 Task: Search one way flight ticket for 1 adult, 6 children, 1 infant in seat and 1 infant on lap in business from Watertown: Watertown International Airport to Raleigh: Raleigh-durham International Airport on 8-5-2023. Choice of flights is Southwest. Number of bags: 1 carry on bag. Price is upto 100000. Outbound departure time preference is 12:30.
Action: Mouse moved to (413, 163)
Screenshot: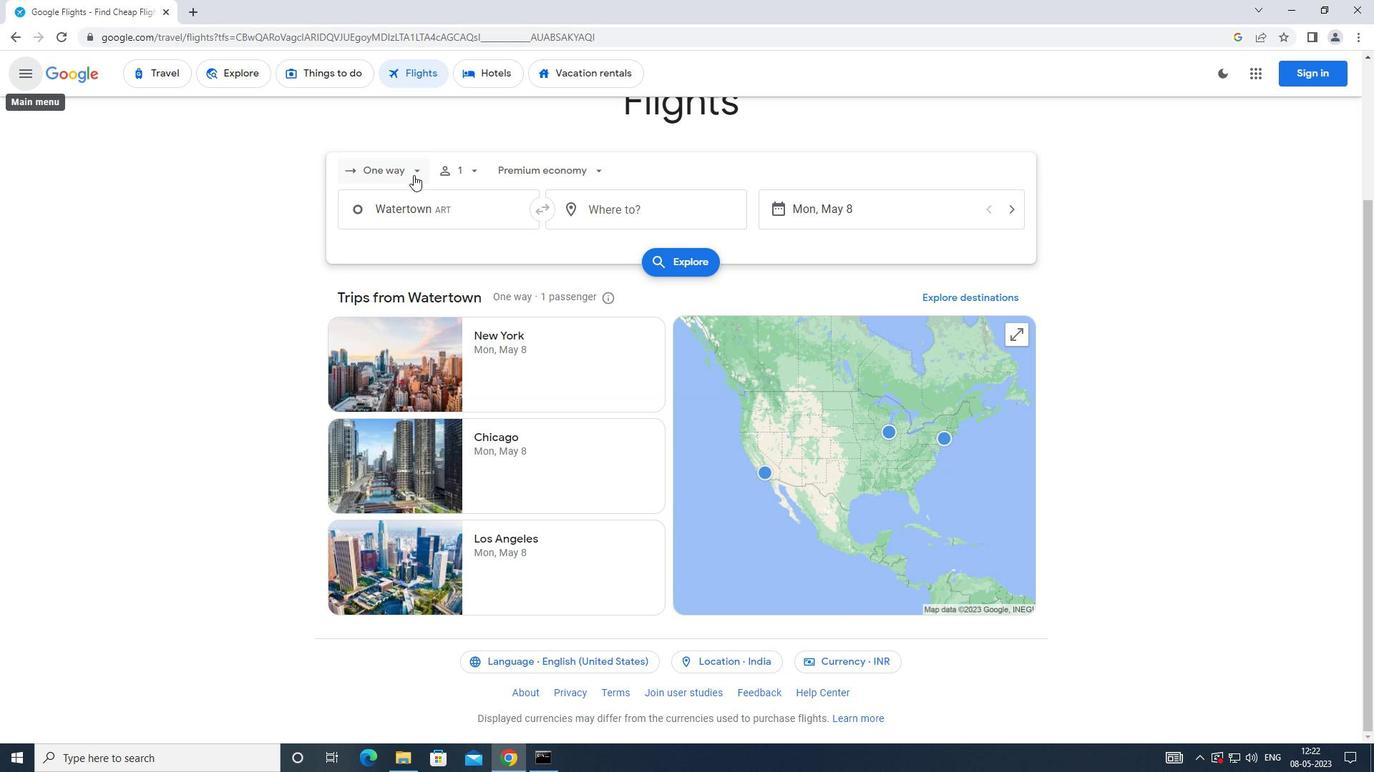 
Action: Mouse pressed left at (413, 163)
Screenshot: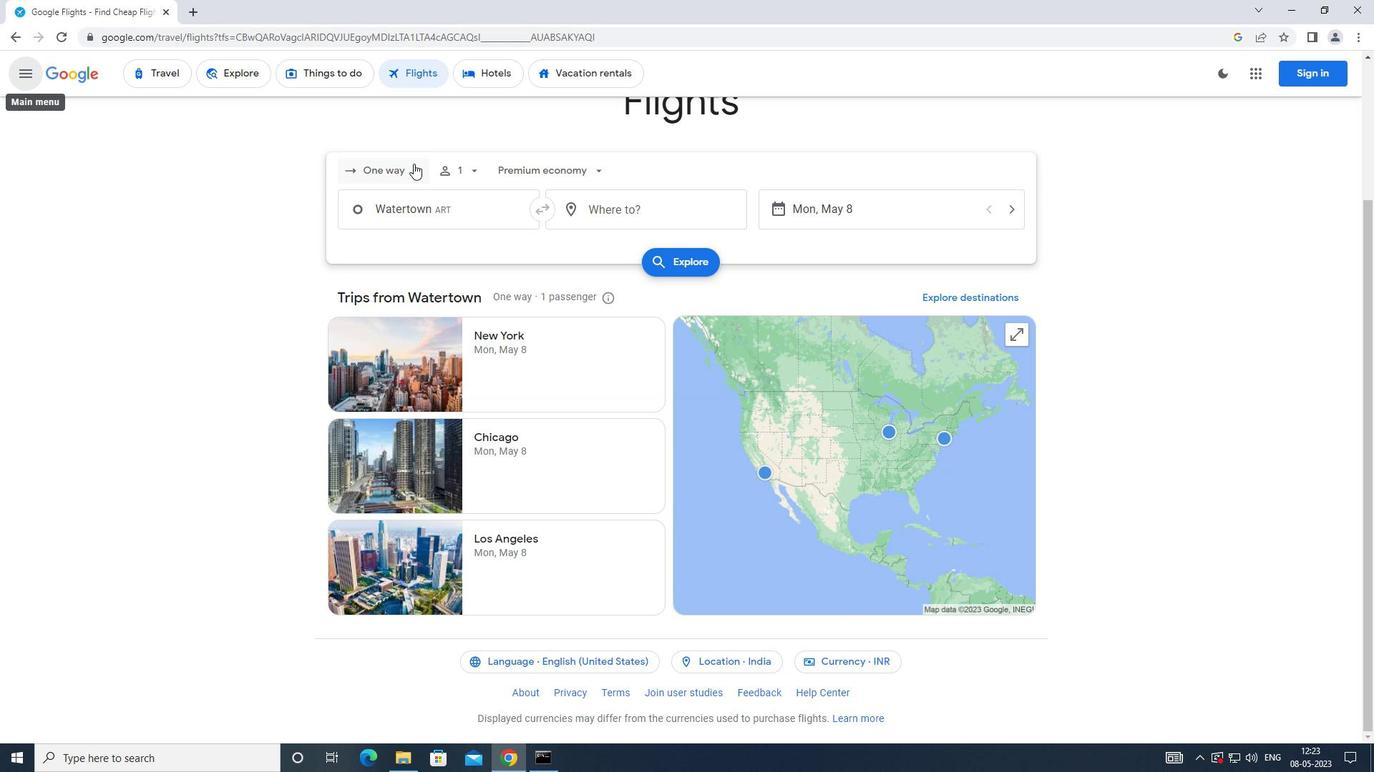 
Action: Mouse moved to (420, 248)
Screenshot: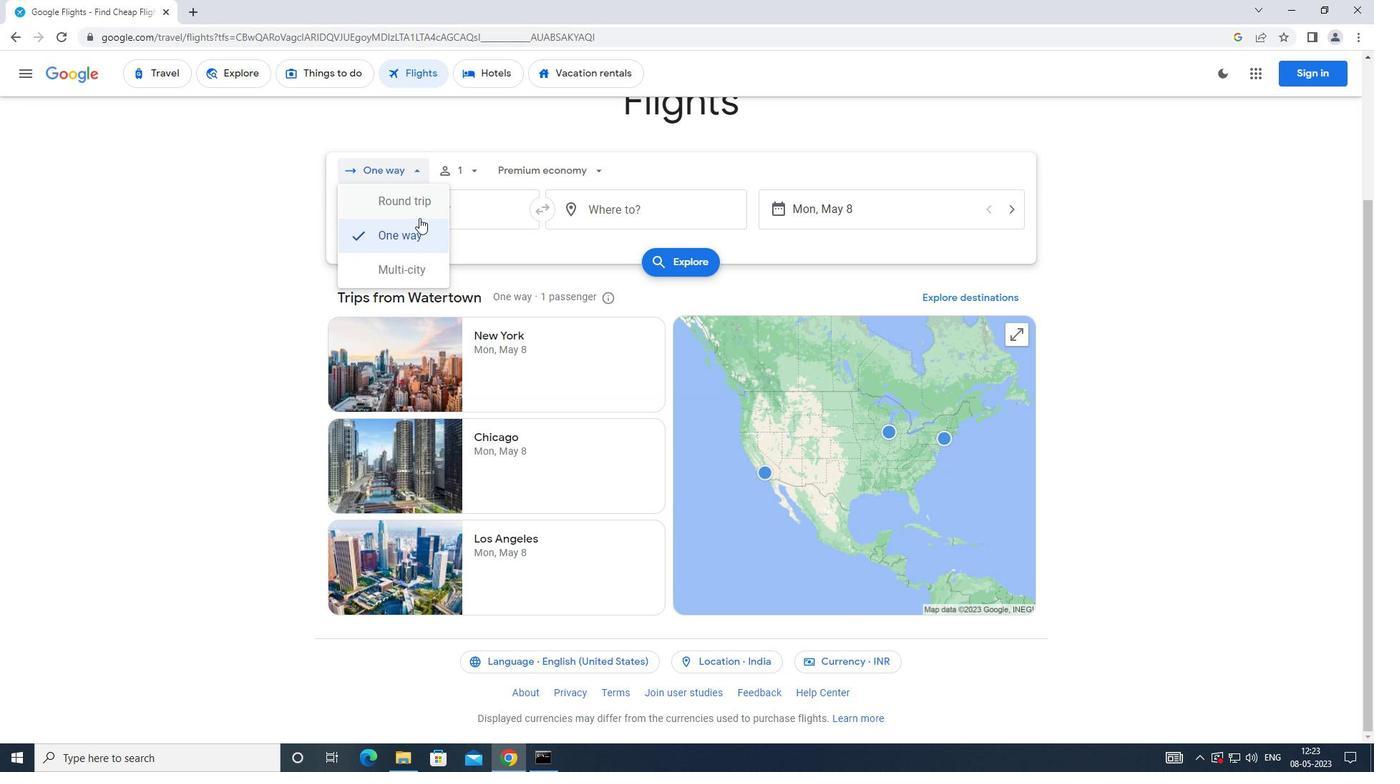 
Action: Mouse pressed left at (420, 248)
Screenshot: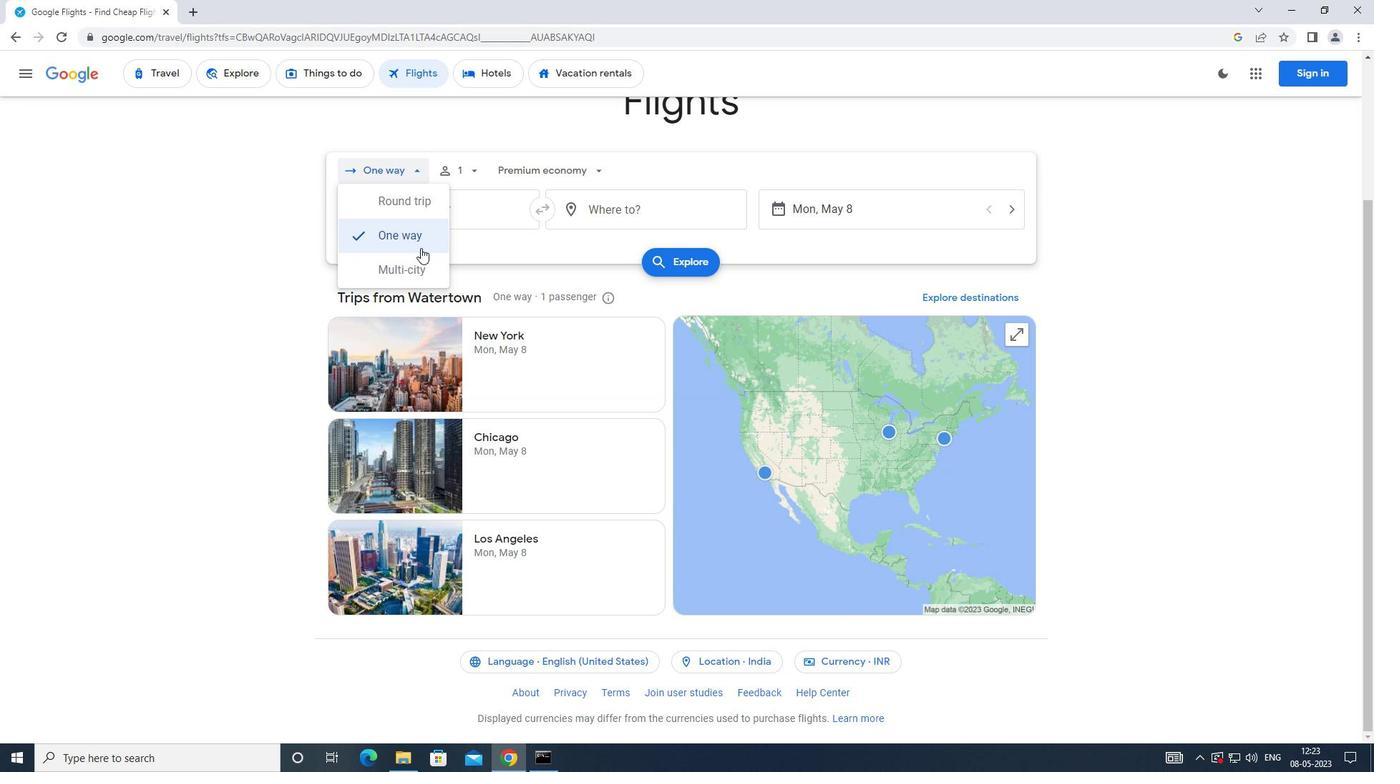 
Action: Mouse moved to (455, 171)
Screenshot: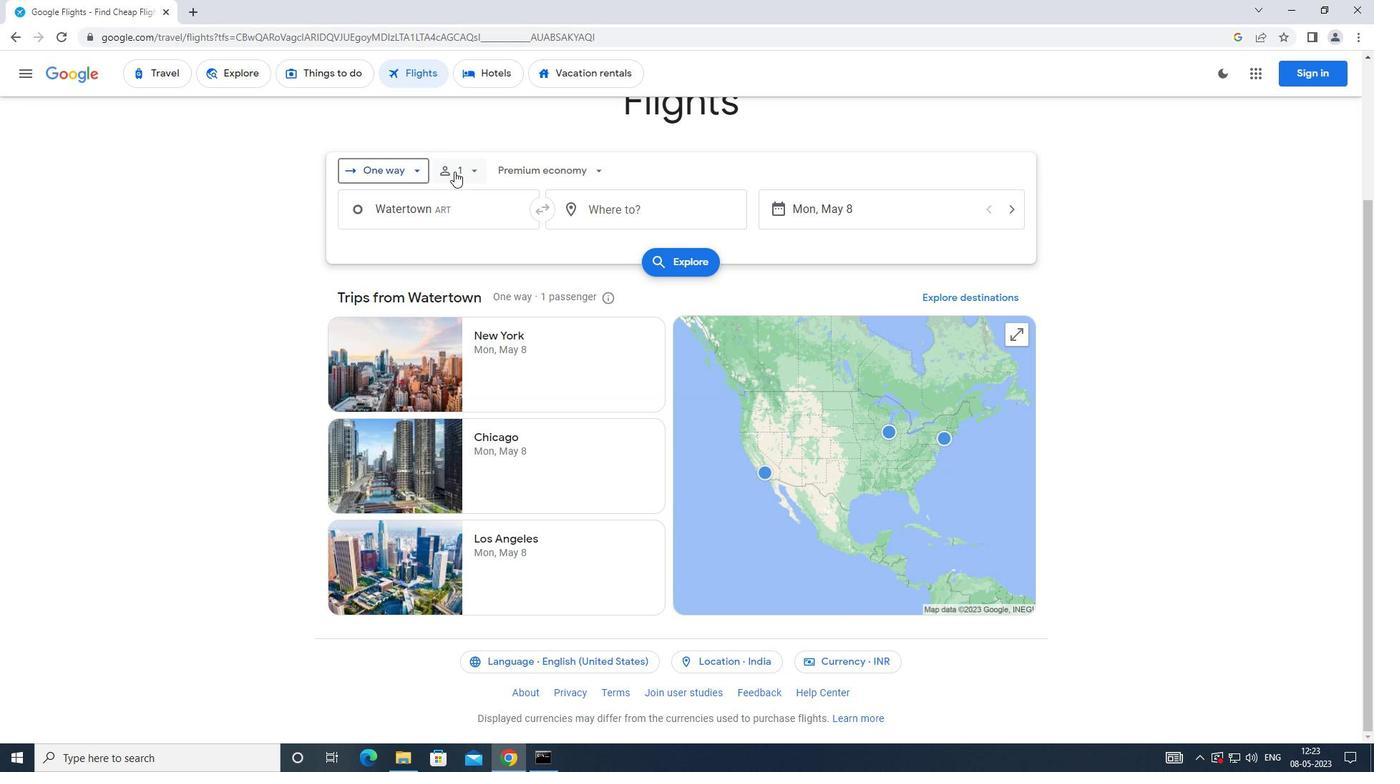 
Action: Mouse pressed left at (455, 171)
Screenshot: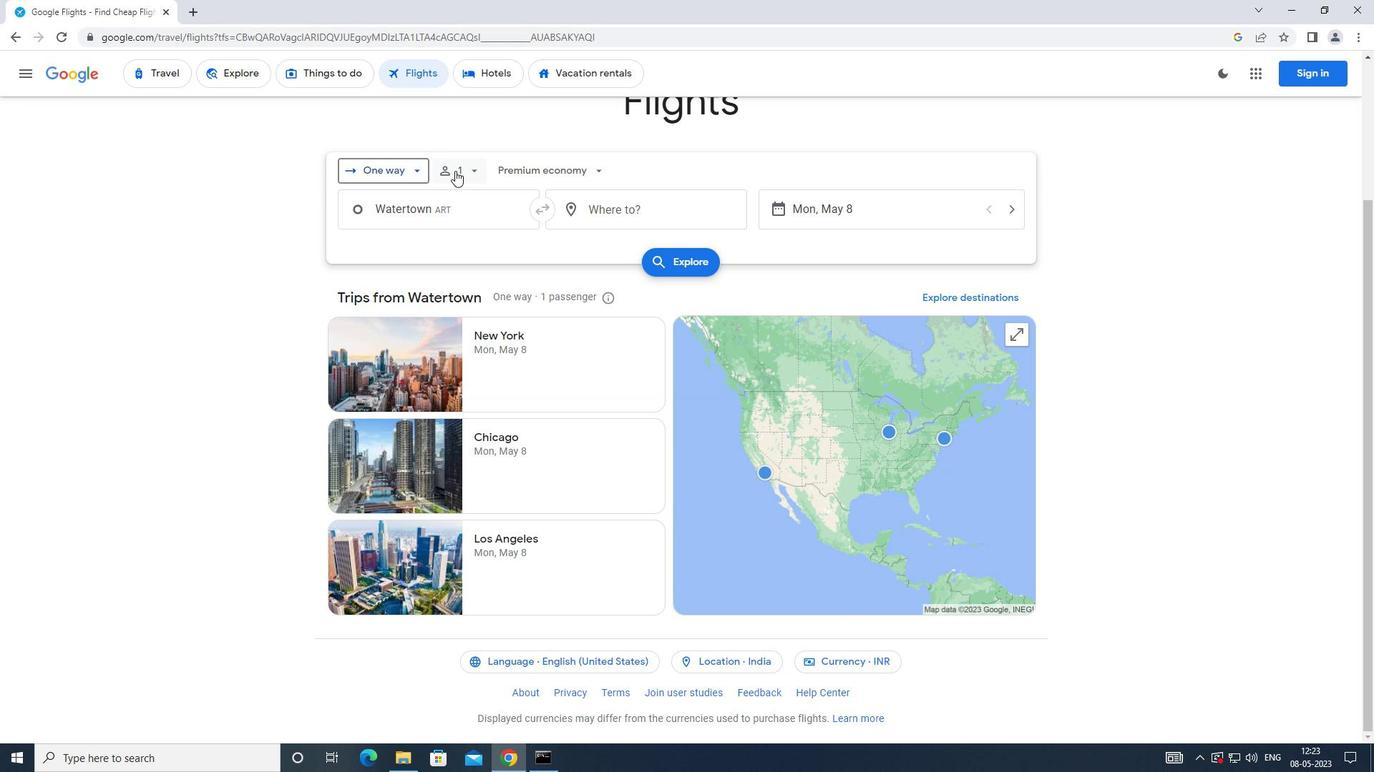 
Action: Mouse moved to (586, 248)
Screenshot: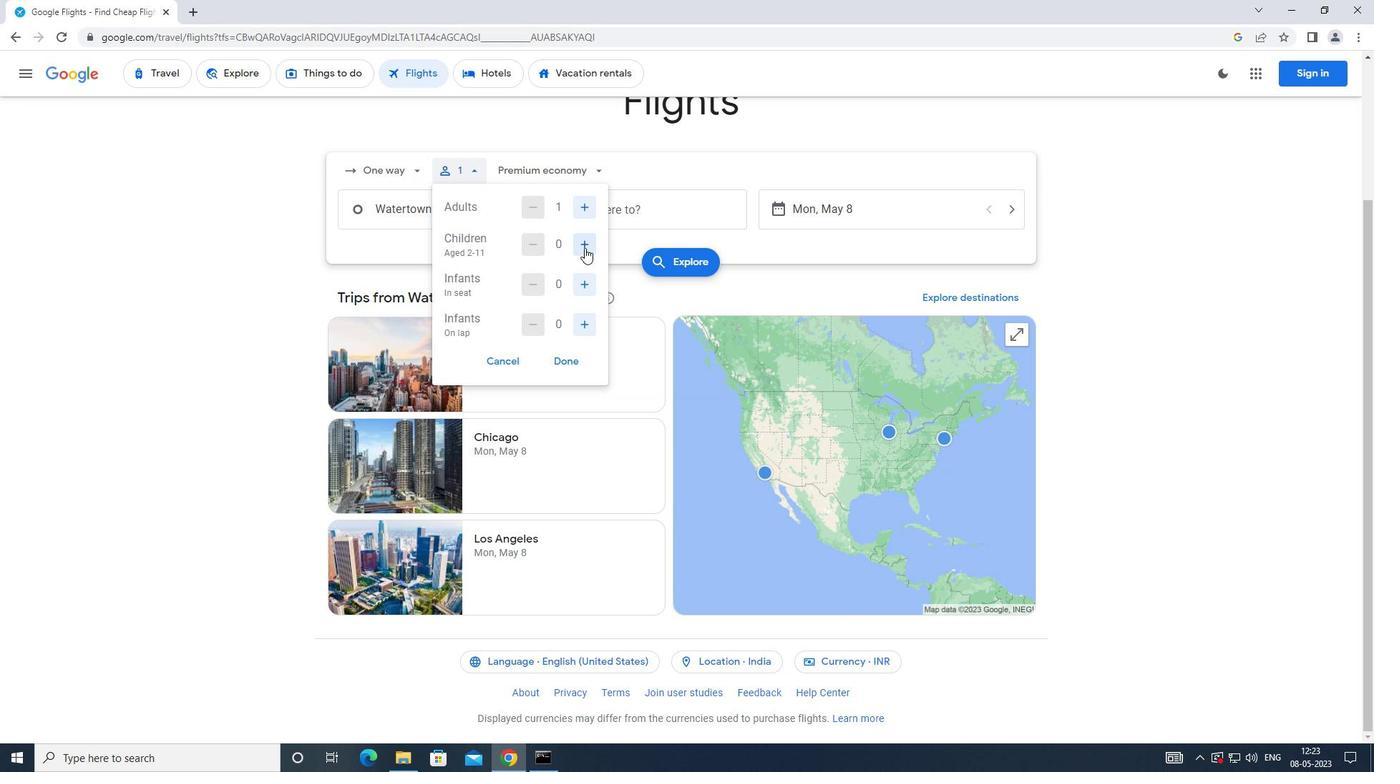 
Action: Mouse pressed left at (586, 248)
Screenshot: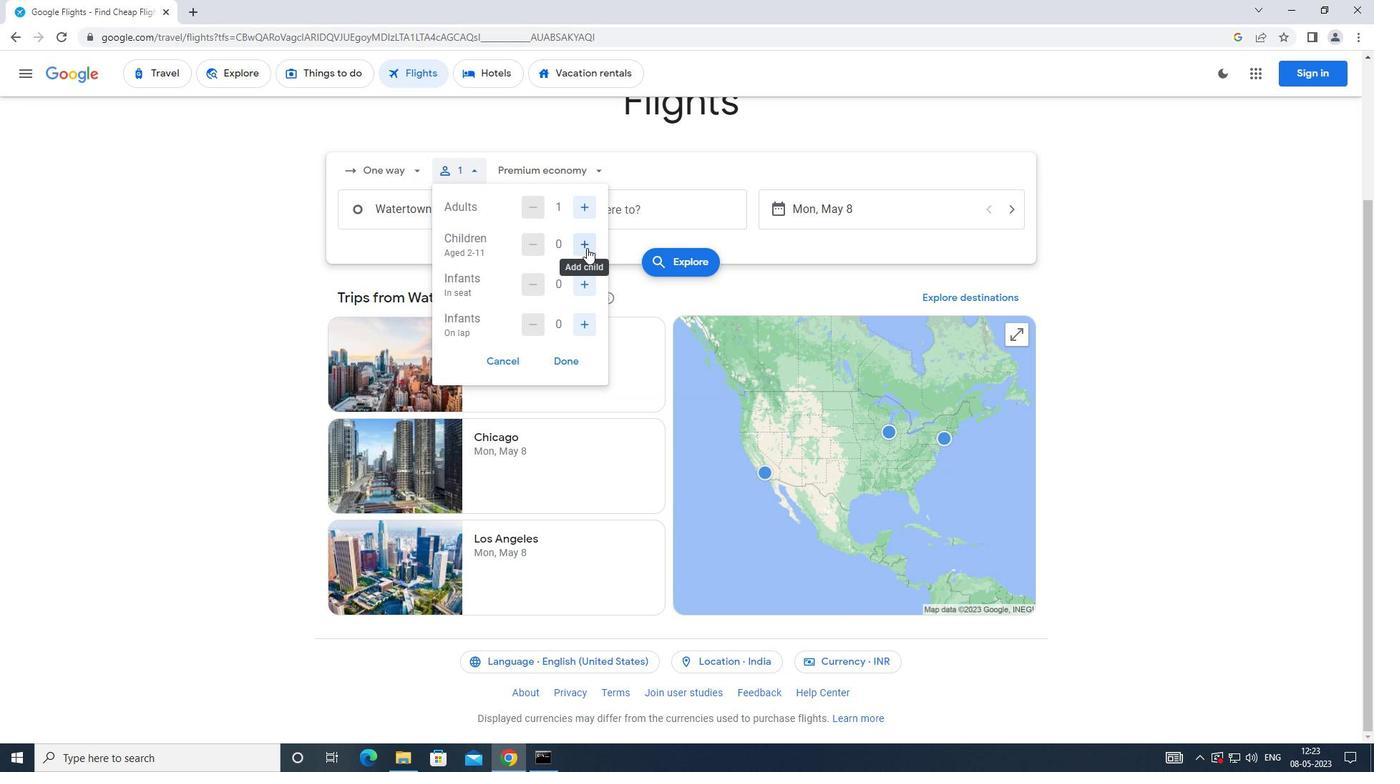 
Action: Mouse moved to (587, 248)
Screenshot: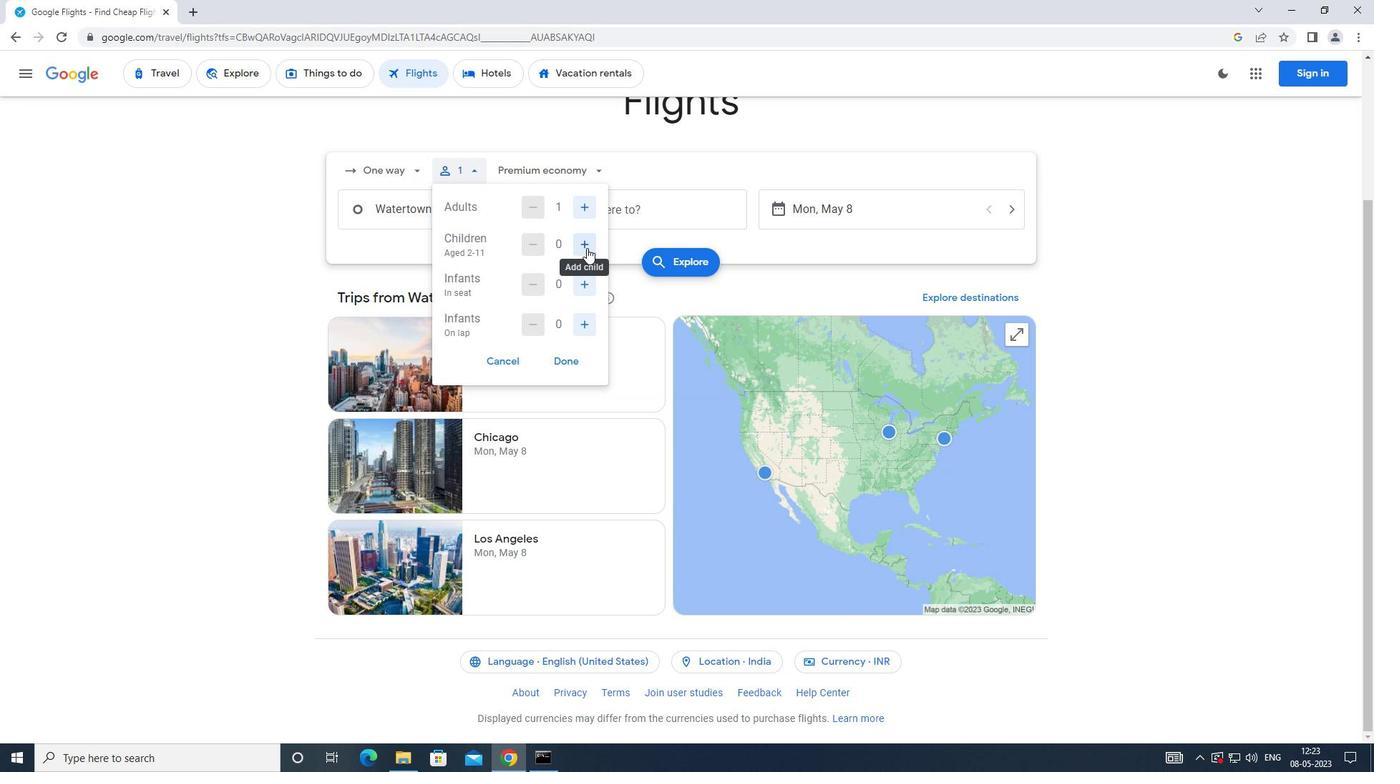 
Action: Mouse pressed left at (587, 248)
Screenshot: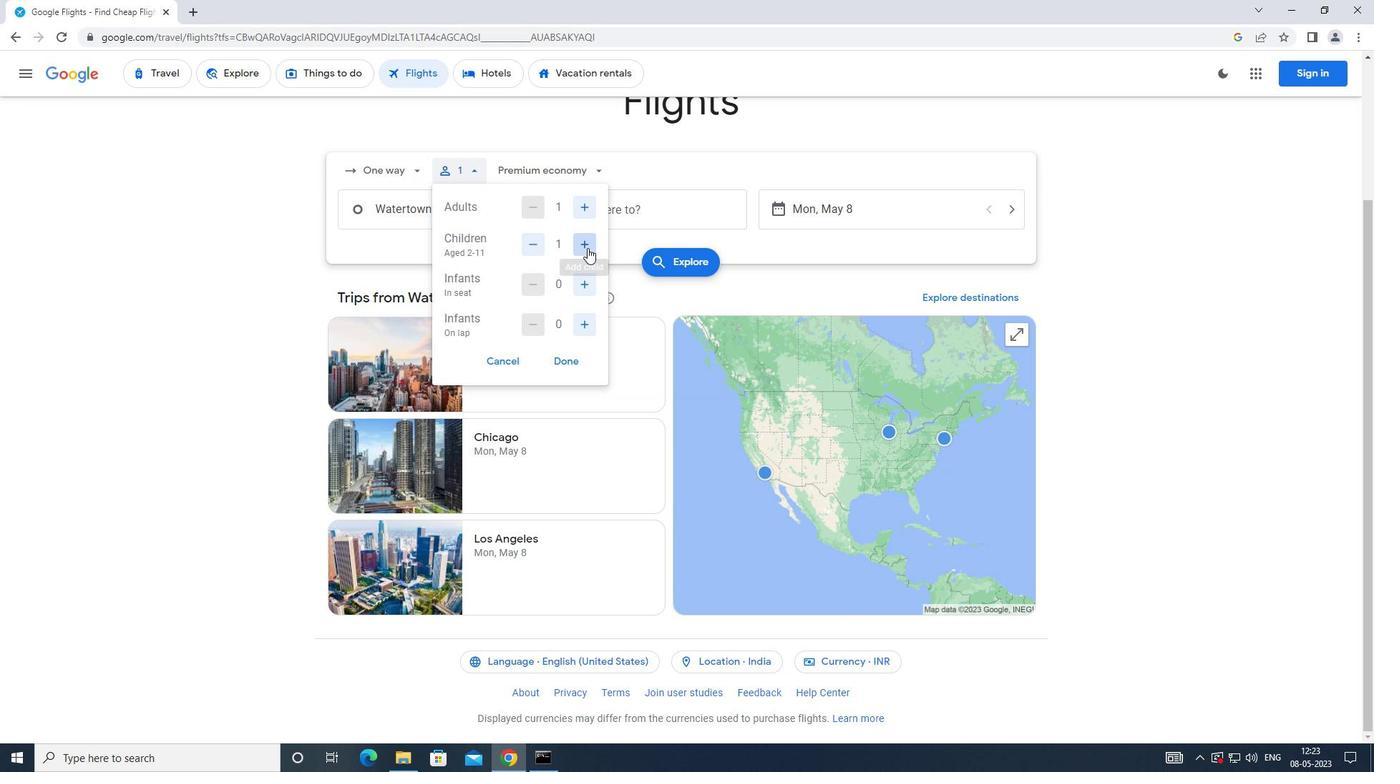 
Action: Mouse pressed left at (587, 248)
Screenshot: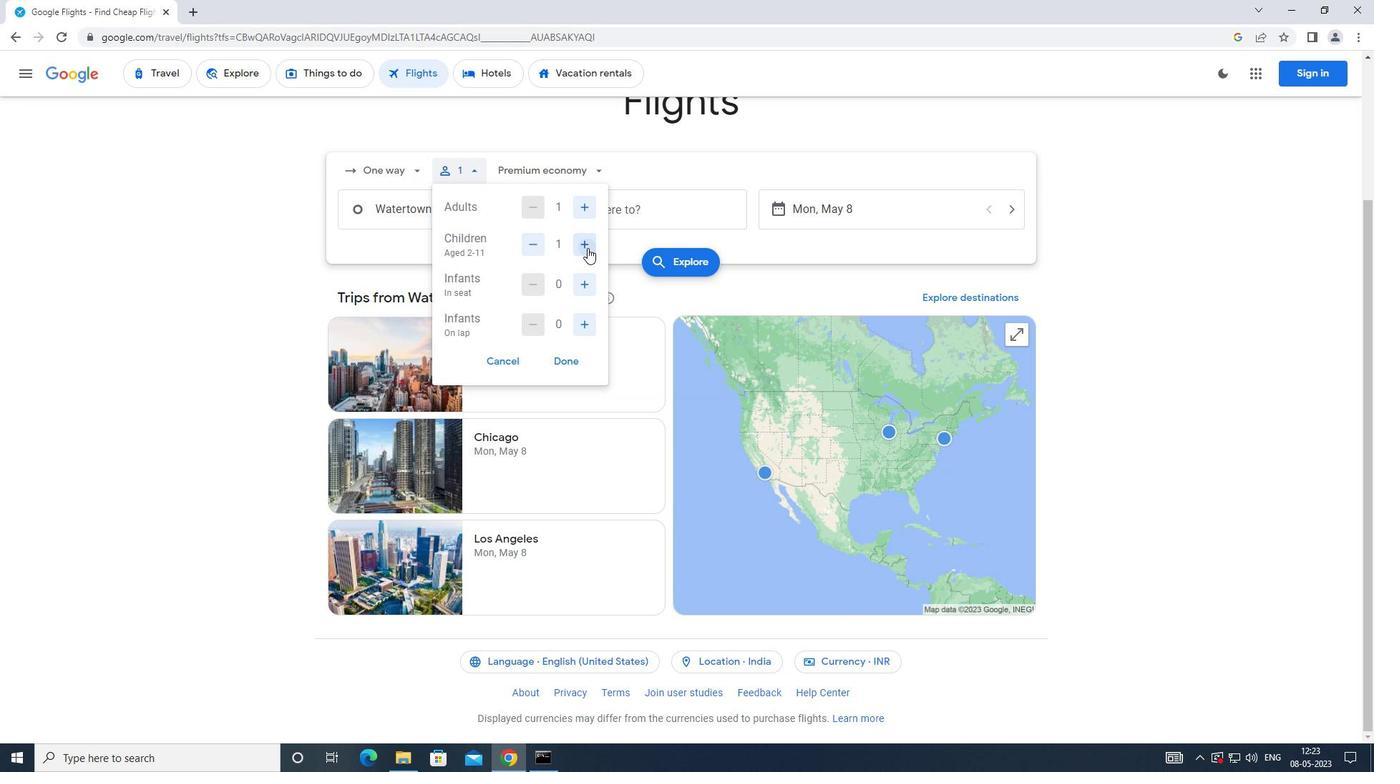 
Action: Mouse pressed left at (587, 248)
Screenshot: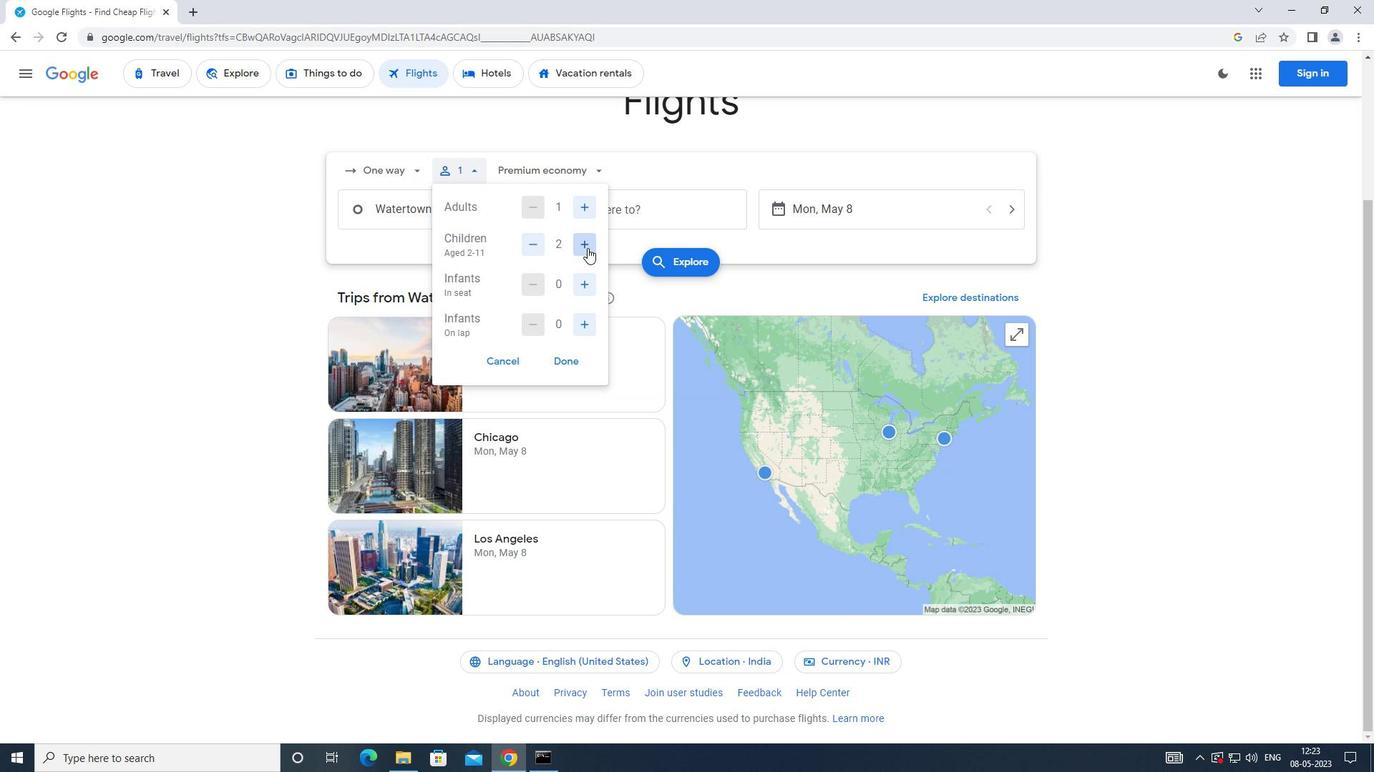 
Action: Mouse moved to (587, 248)
Screenshot: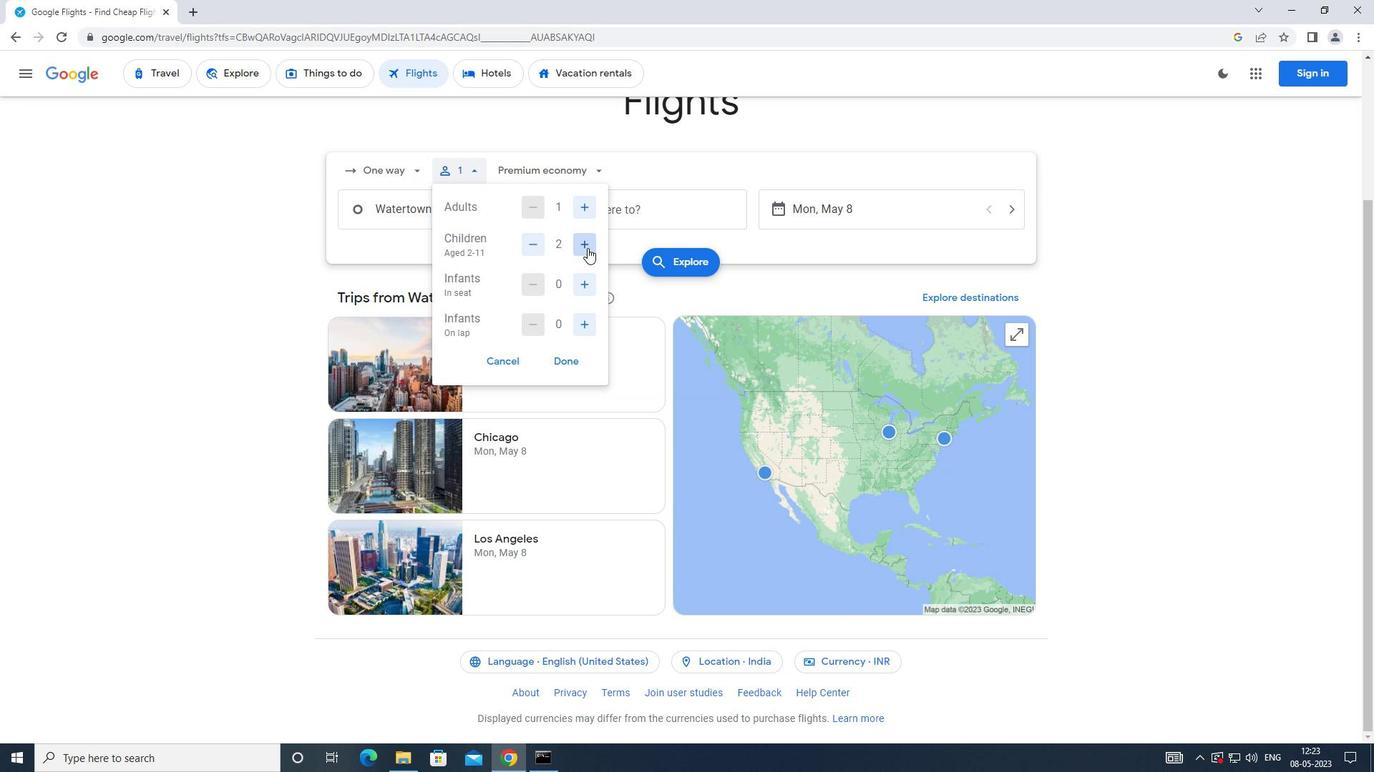
Action: Mouse pressed left at (587, 248)
Screenshot: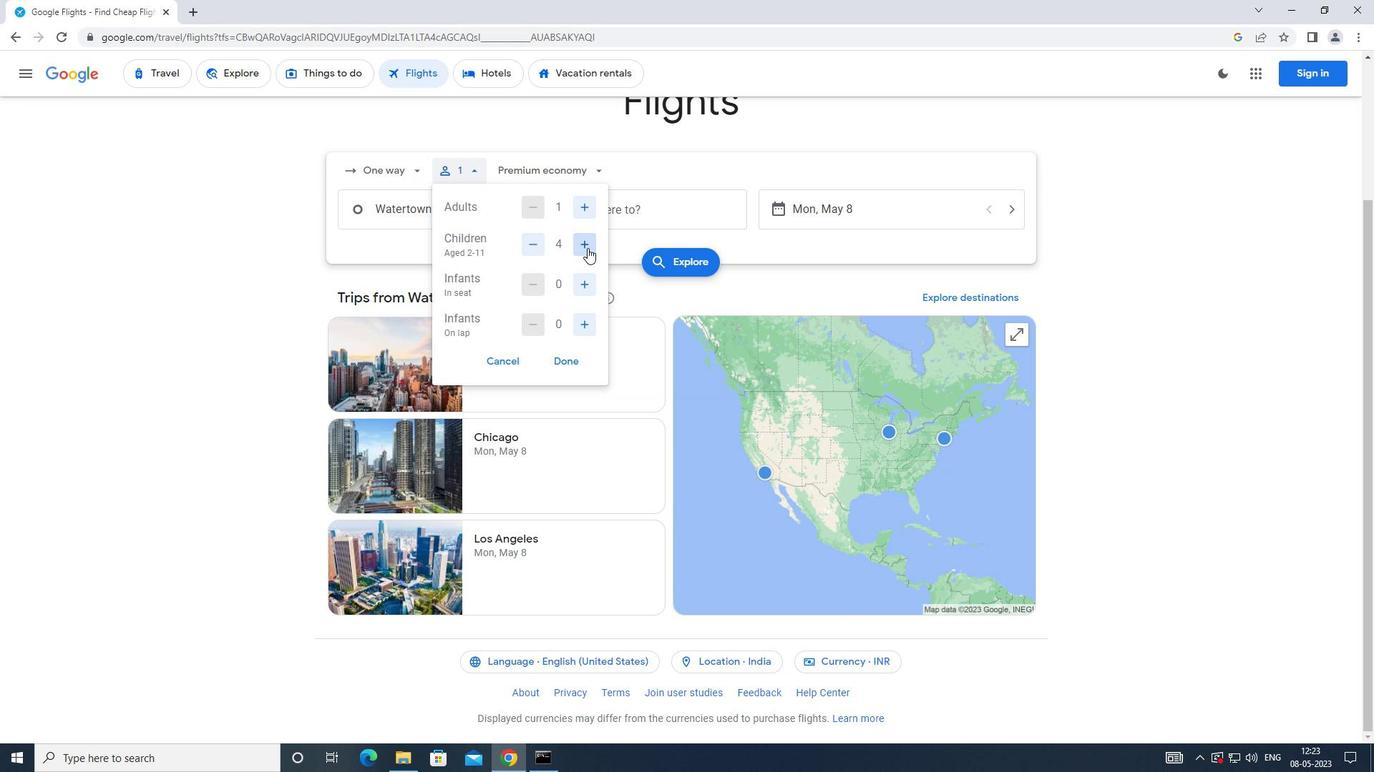 
Action: Mouse pressed left at (587, 248)
Screenshot: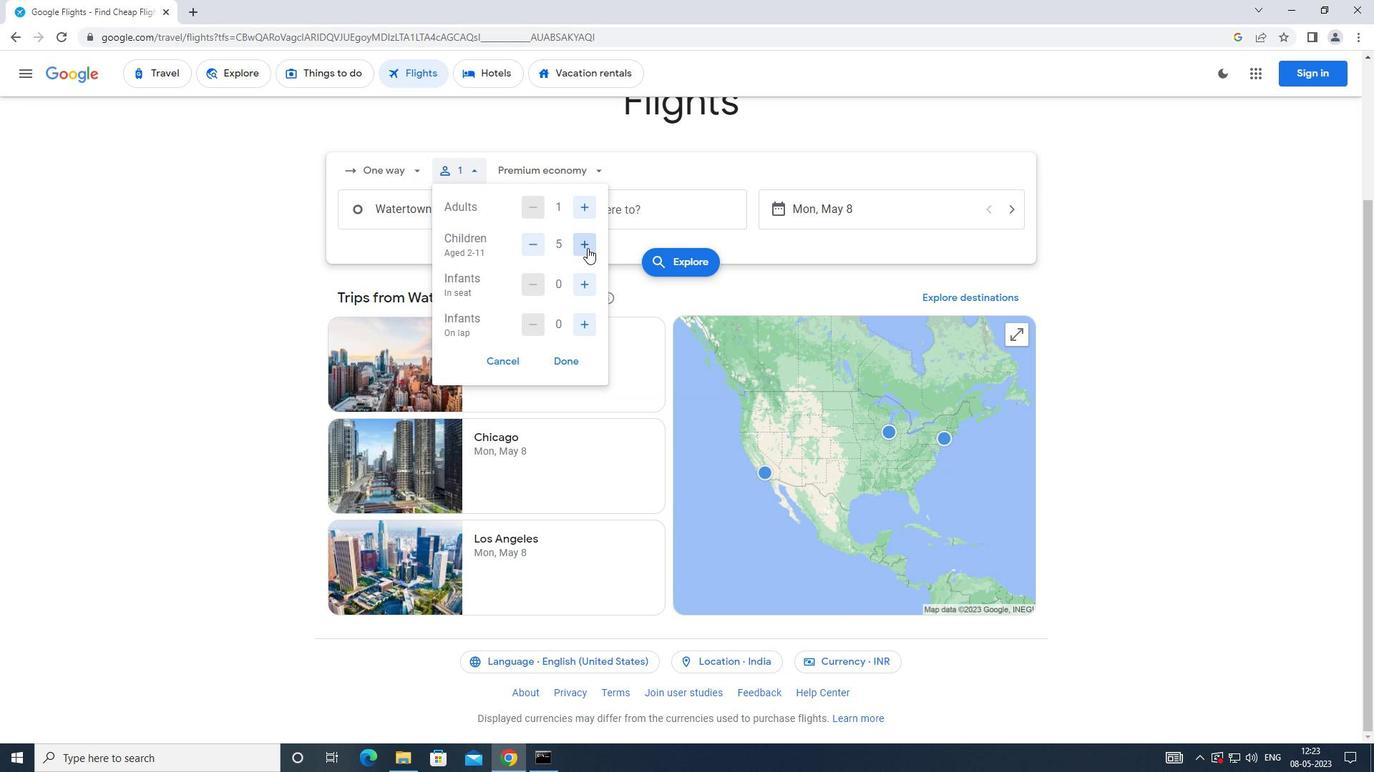 
Action: Mouse moved to (581, 276)
Screenshot: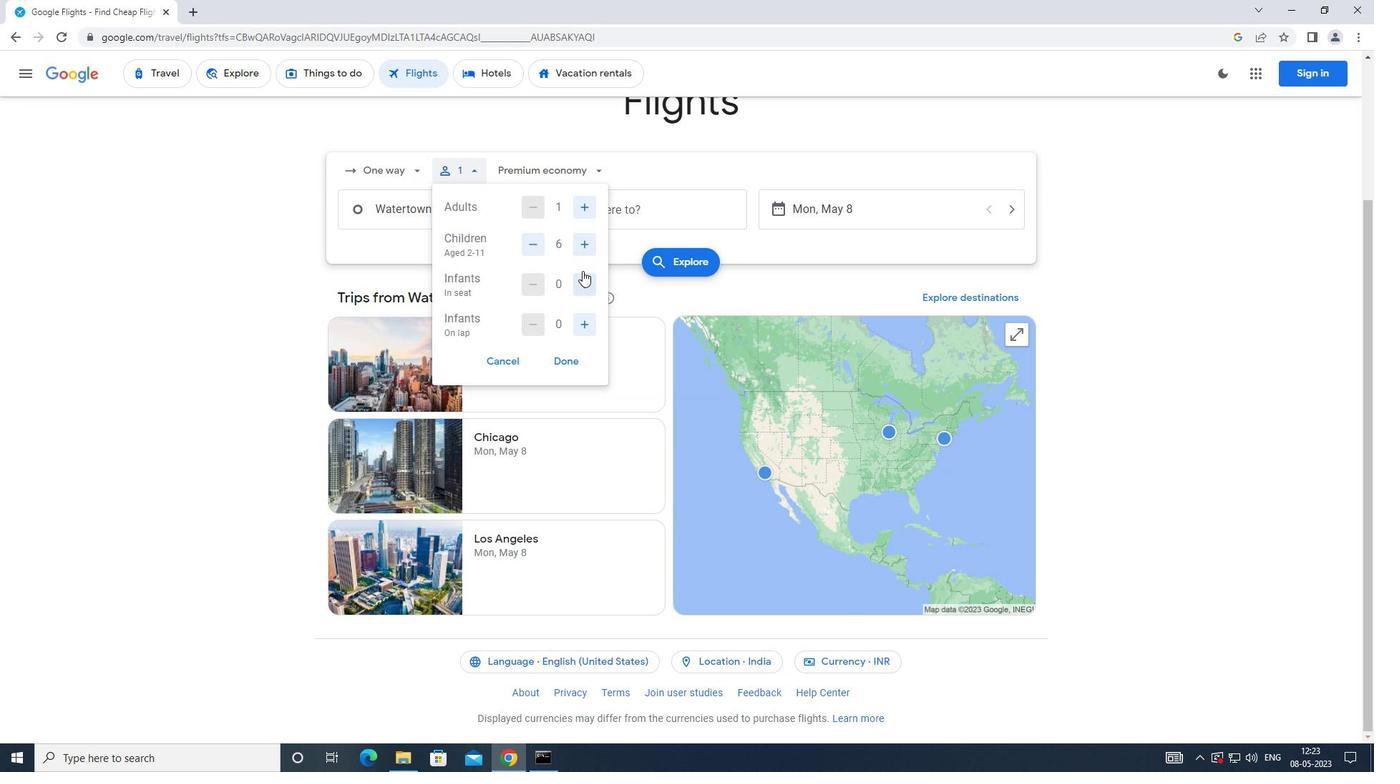 
Action: Mouse pressed left at (581, 276)
Screenshot: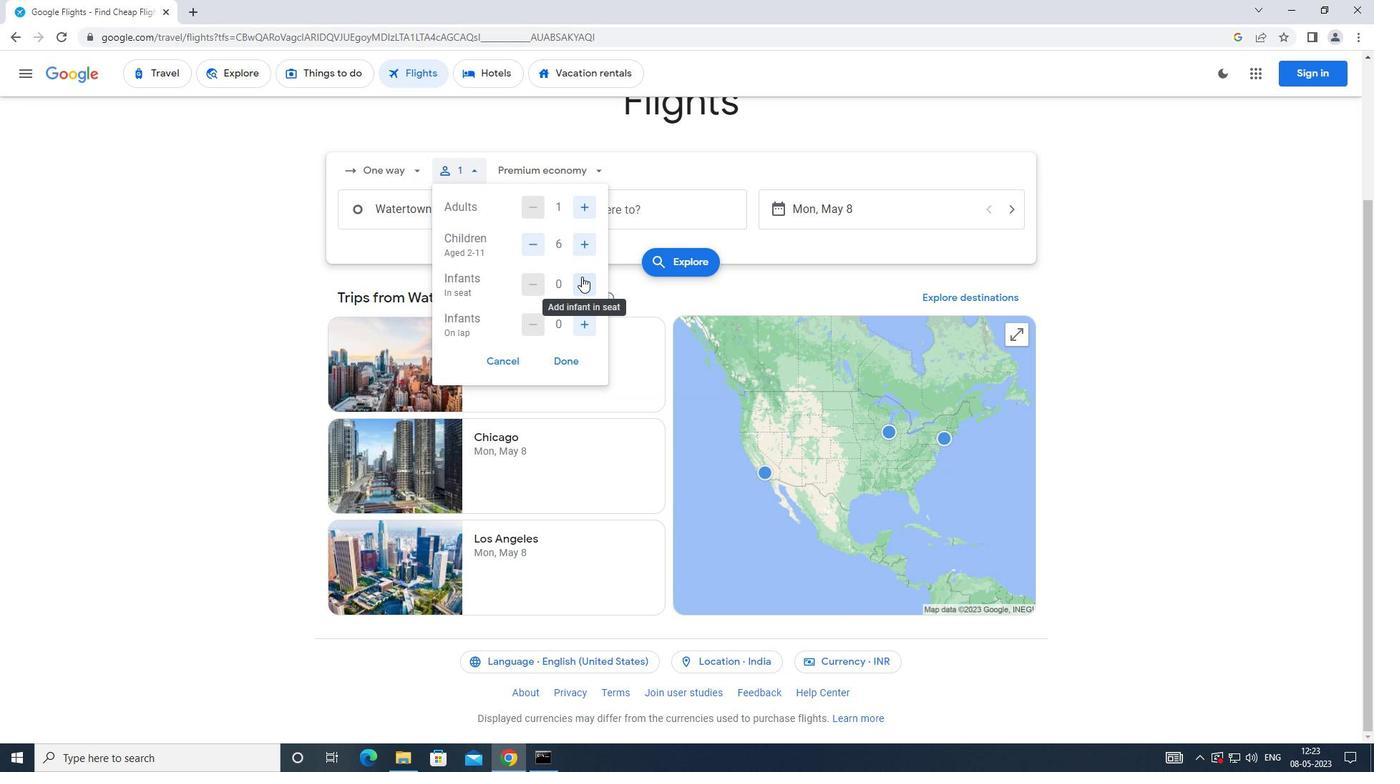 
Action: Mouse moved to (580, 318)
Screenshot: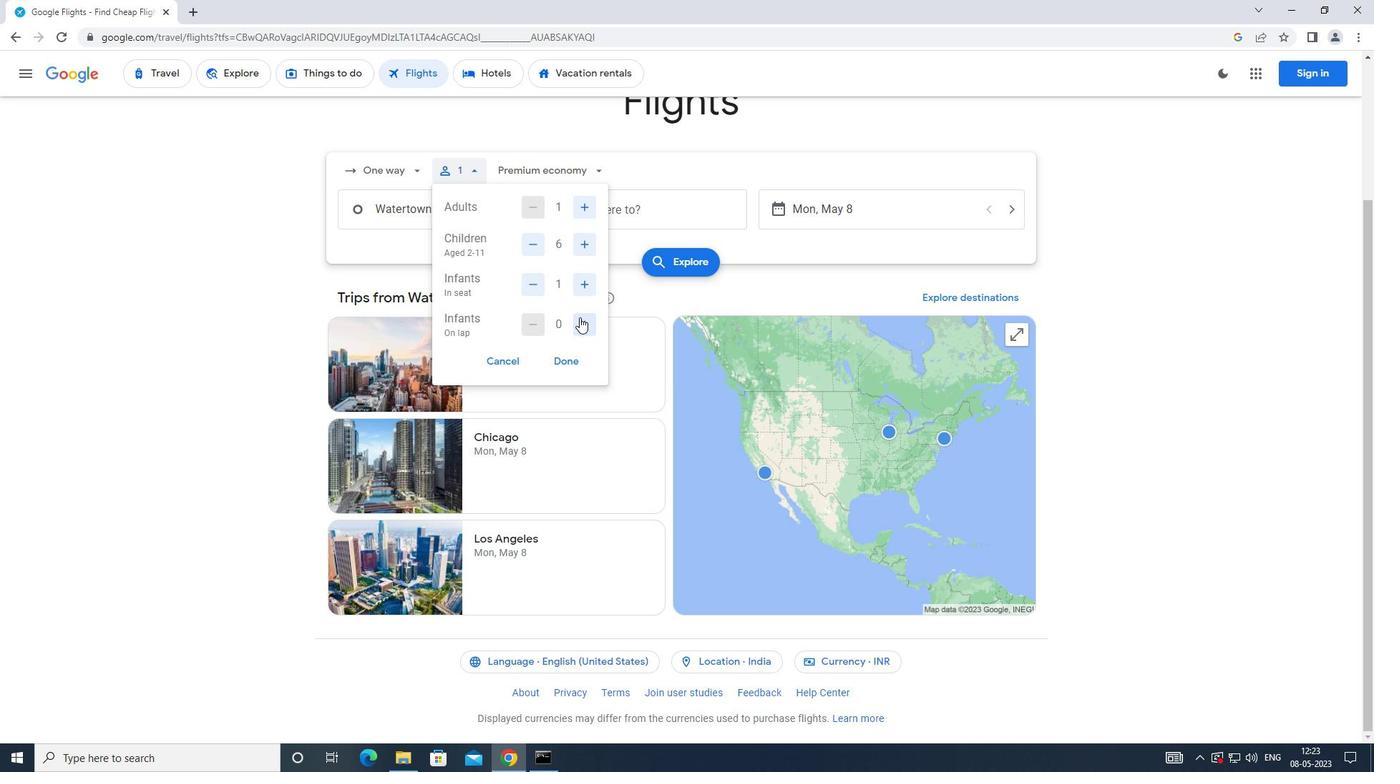 
Action: Mouse pressed left at (580, 318)
Screenshot: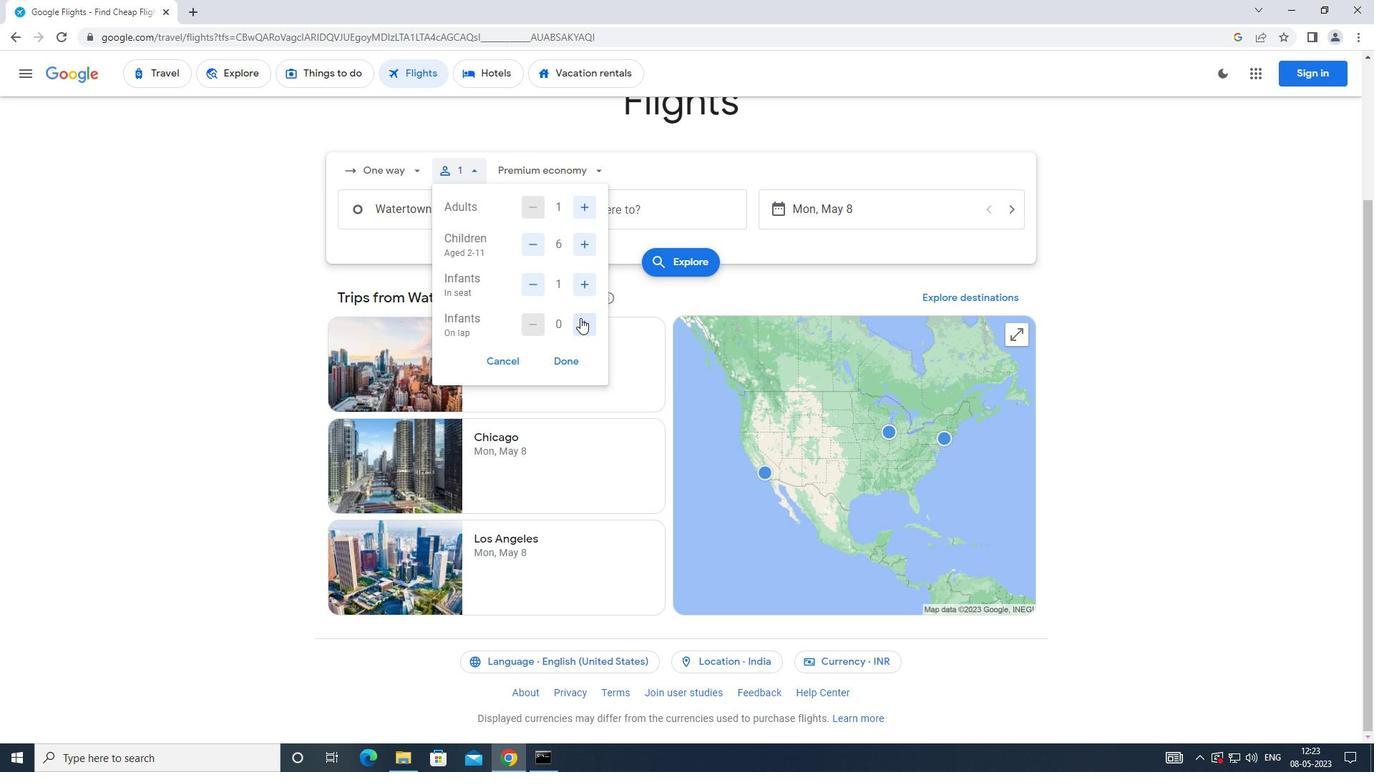 
Action: Mouse moved to (571, 362)
Screenshot: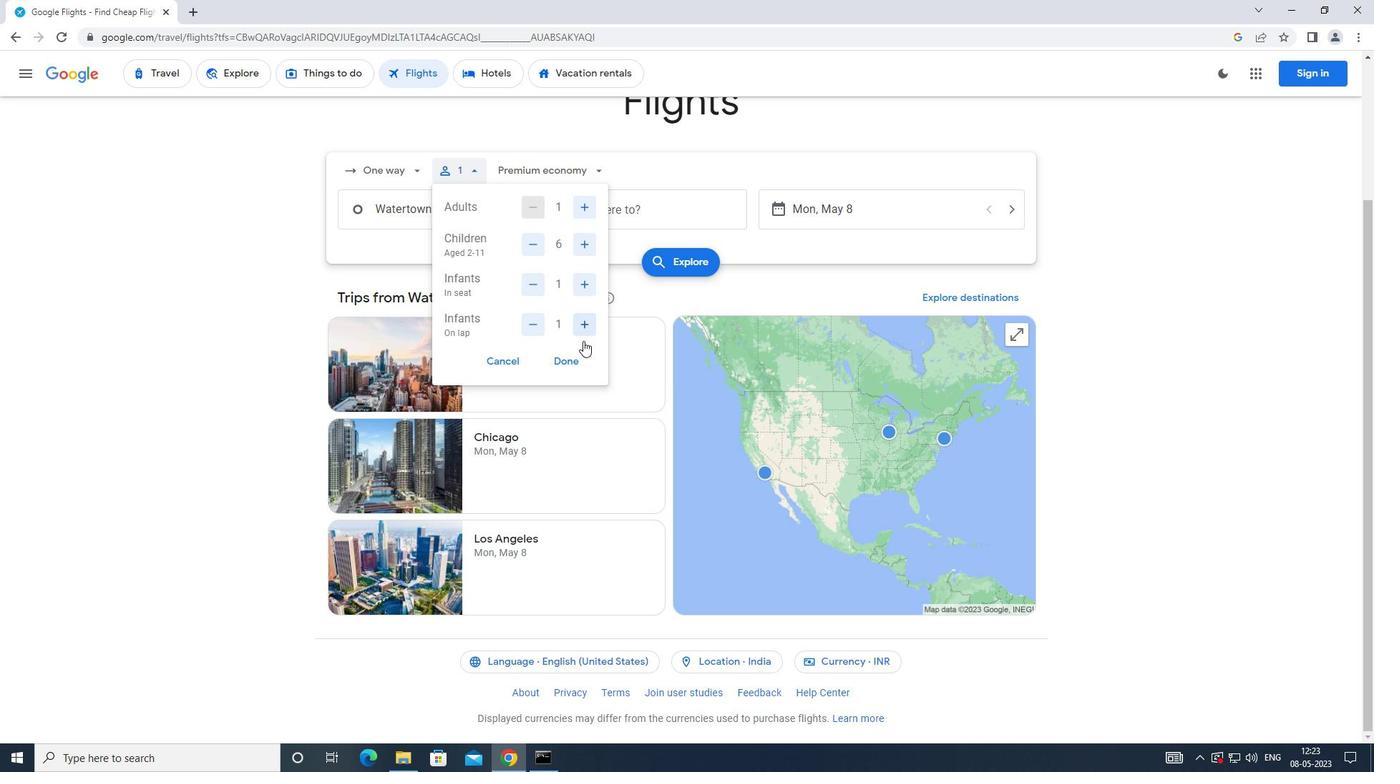 
Action: Mouse pressed left at (571, 362)
Screenshot: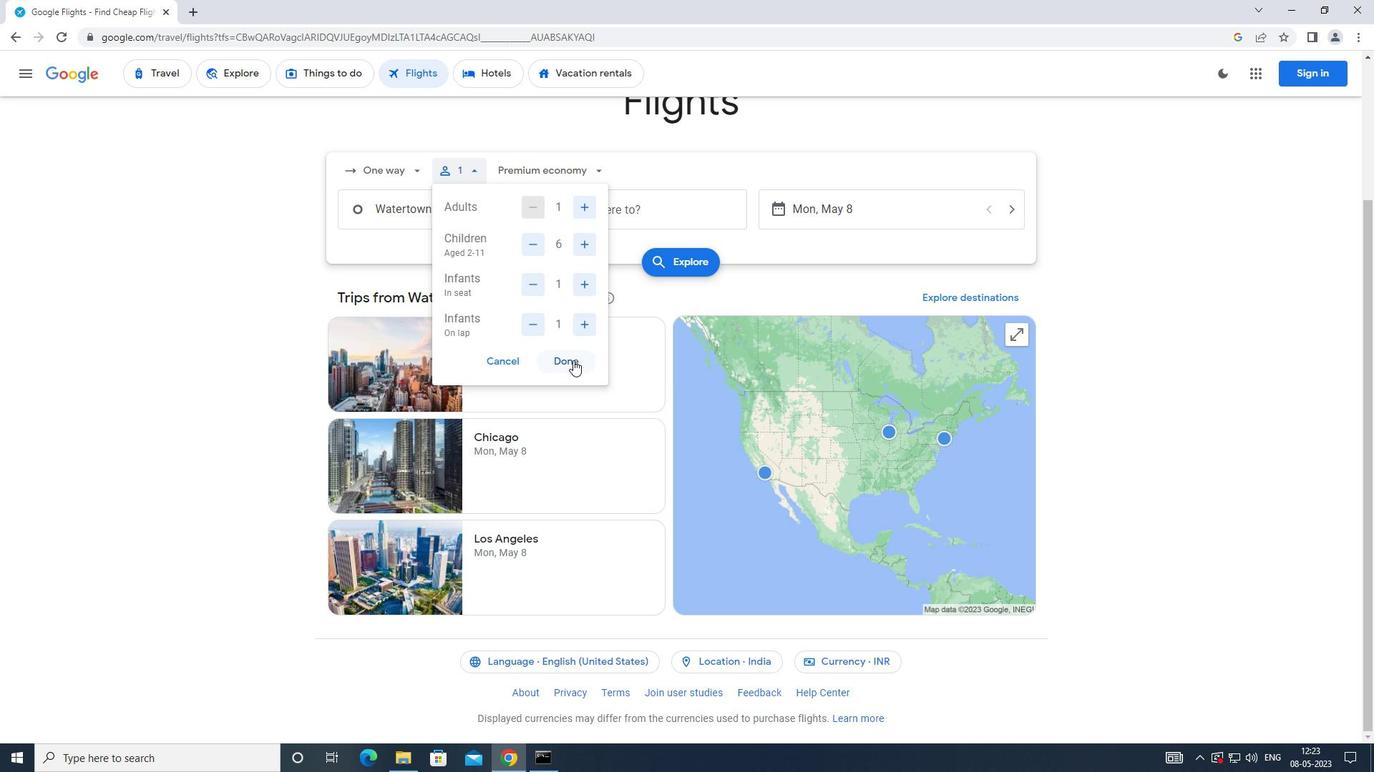 
Action: Mouse moved to (536, 179)
Screenshot: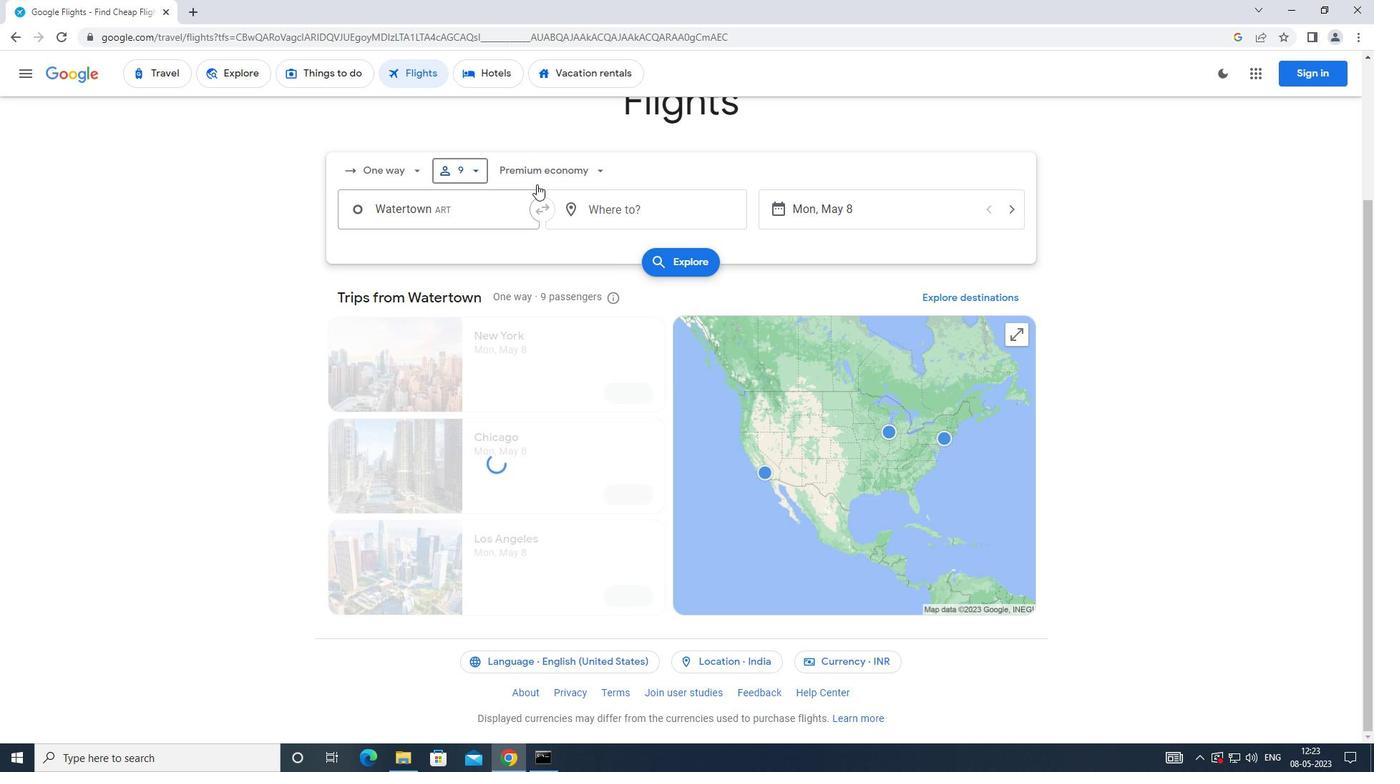 
Action: Mouse pressed left at (536, 179)
Screenshot: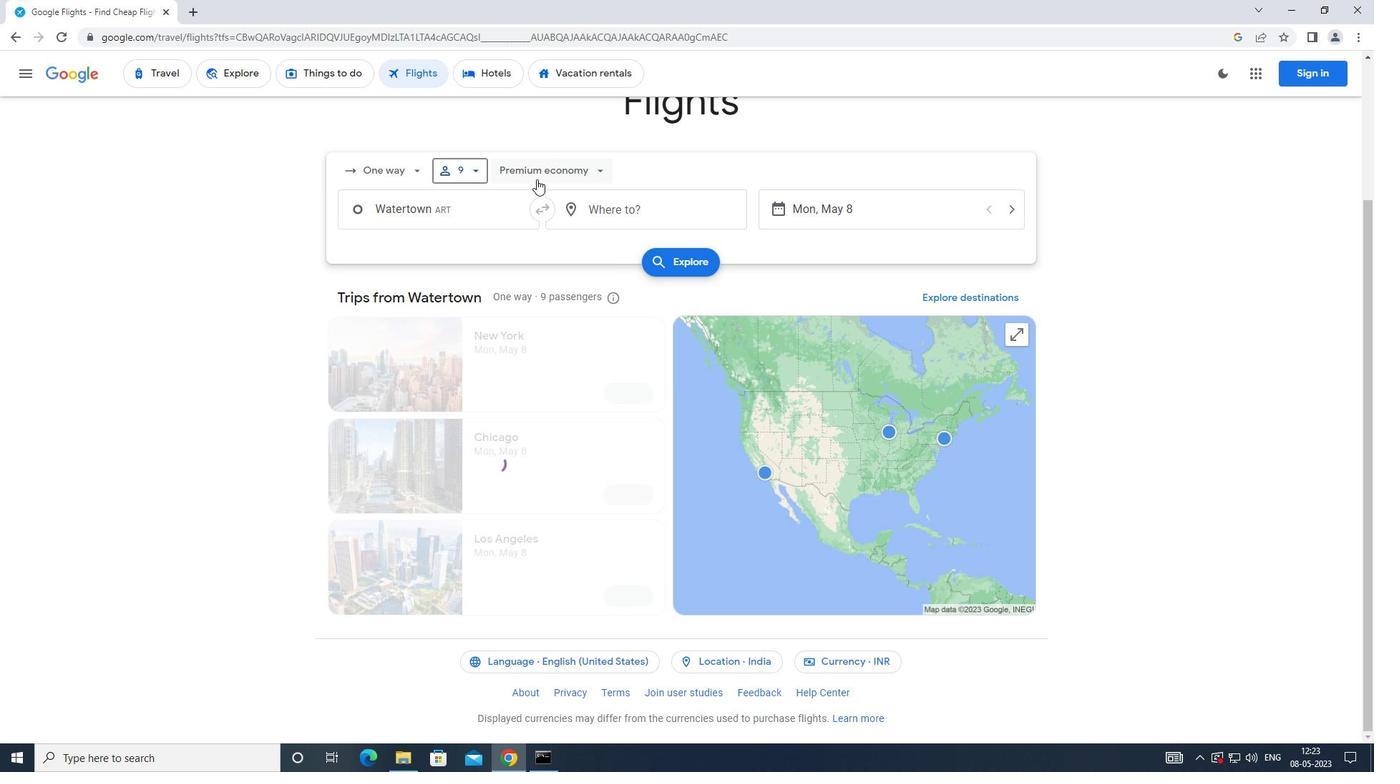 
Action: Mouse moved to (556, 266)
Screenshot: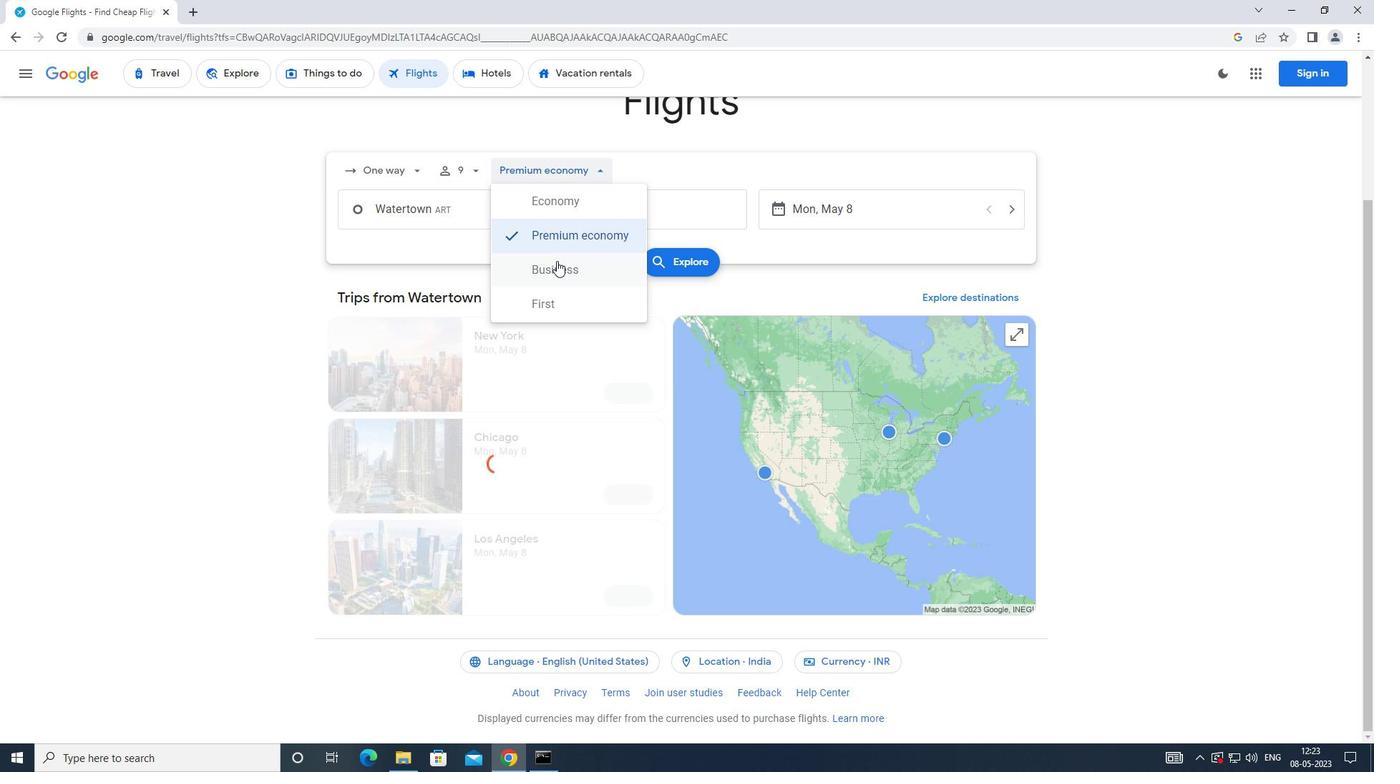 
Action: Mouse pressed left at (556, 266)
Screenshot: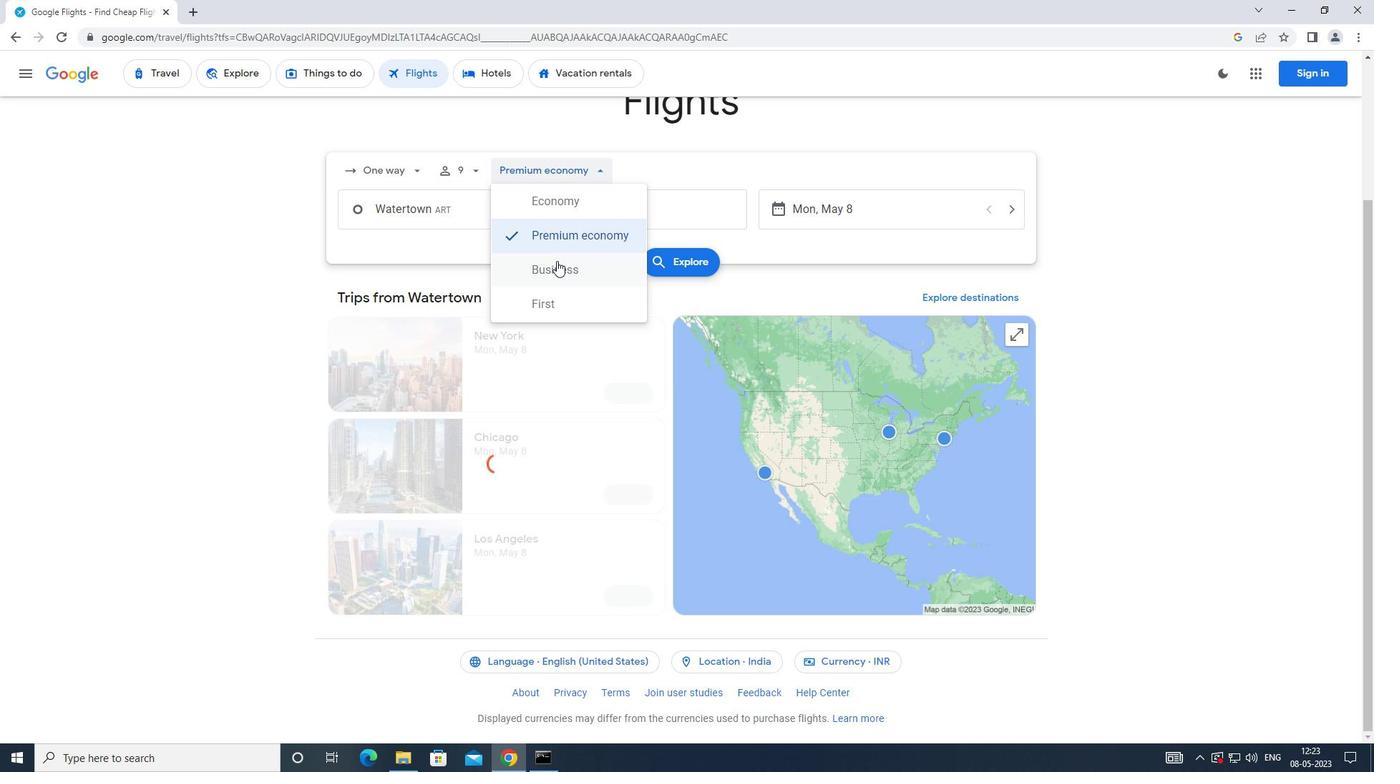 
Action: Mouse moved to (480, 206)
Screenshot: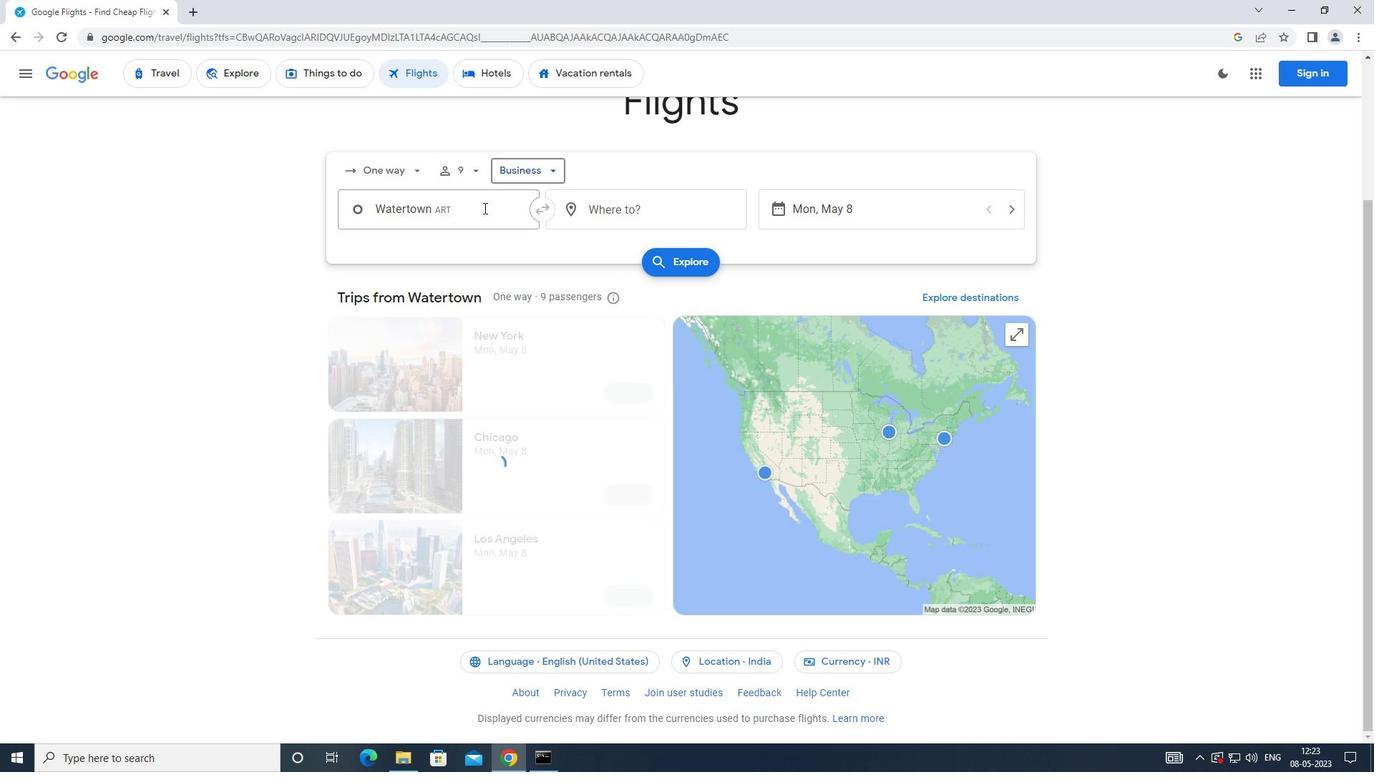 
Action: Mouse pressed left at (480, 206)
Screenshot: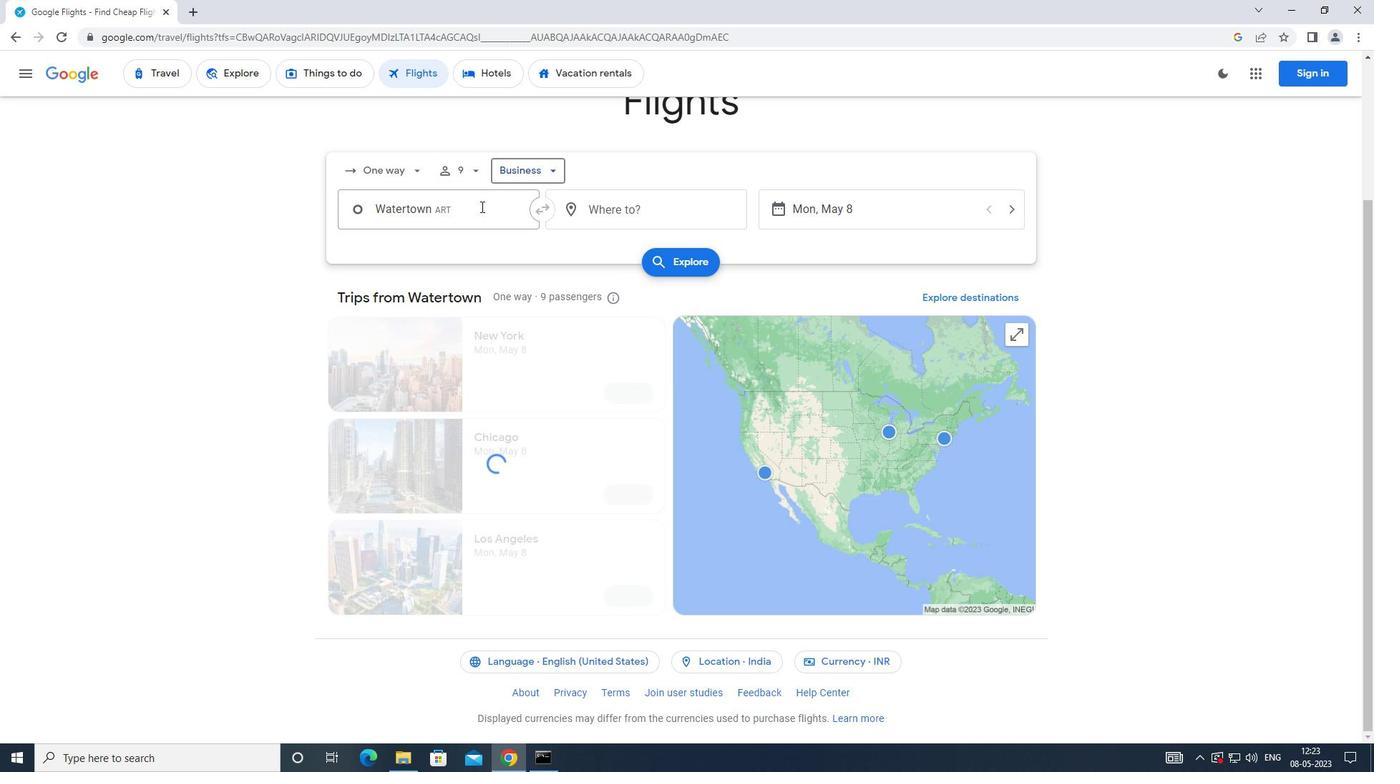 
Action: Key pressed <Key.caps_lock>w<Key.caps_lock>atertown<Key.space>
Screenshot: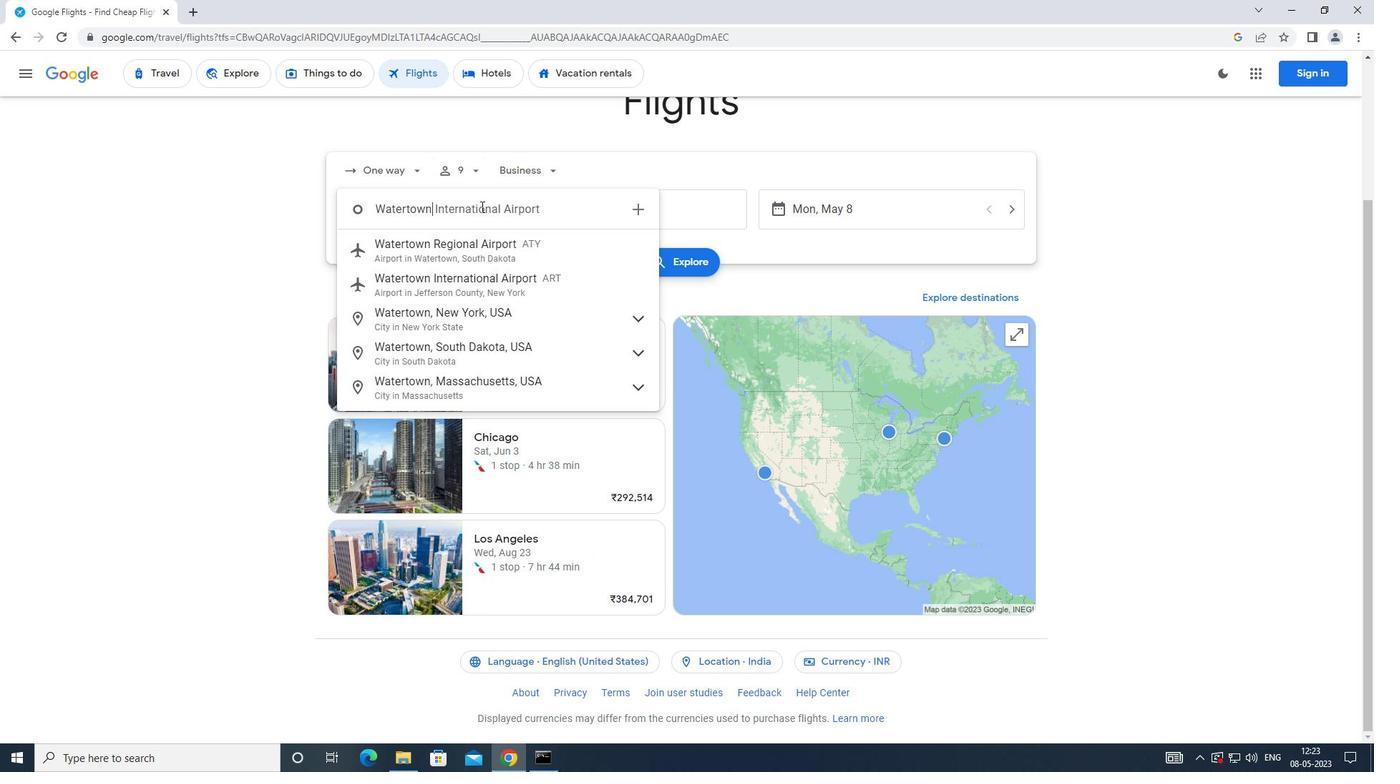 
Action: Mouse moved to (417, 272)
Screenshot: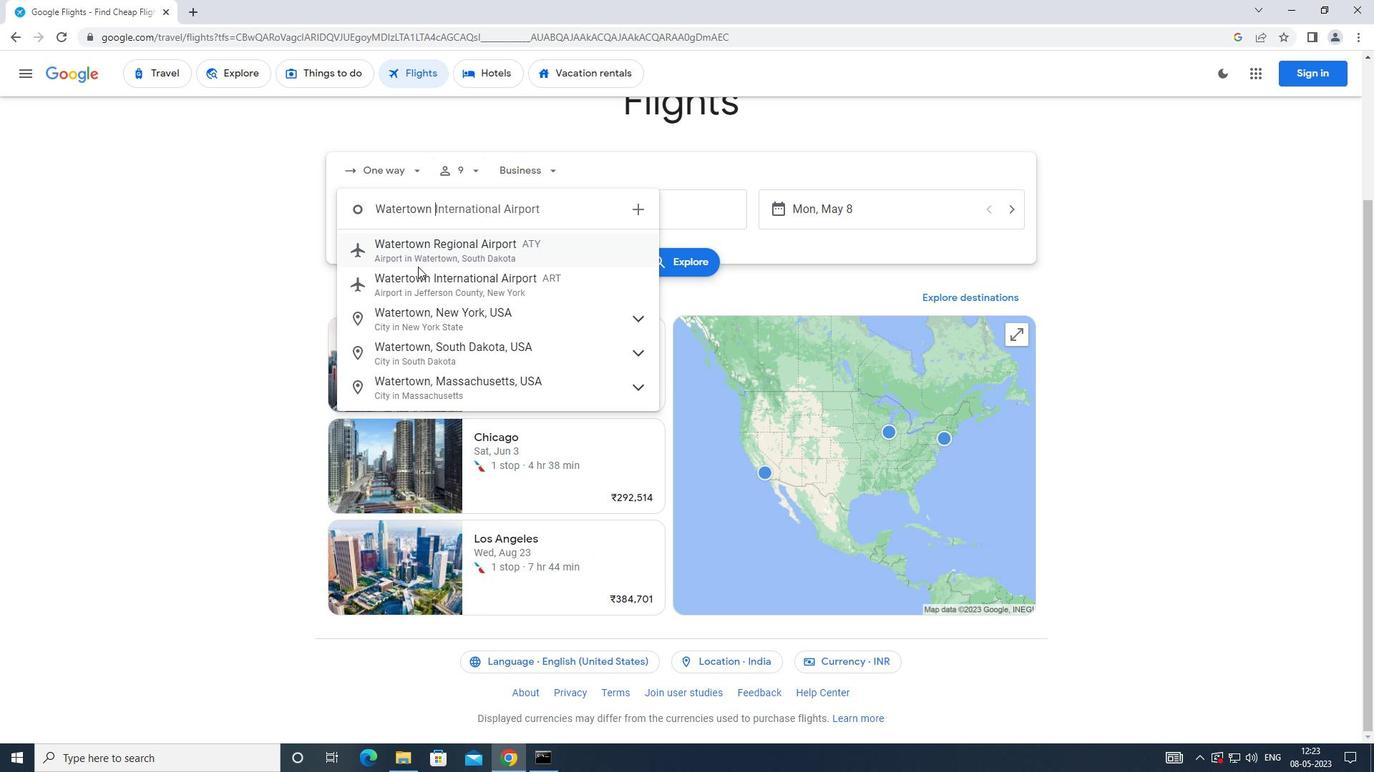 
Action: Mouse pressed left at (417, 272)
Screenshot: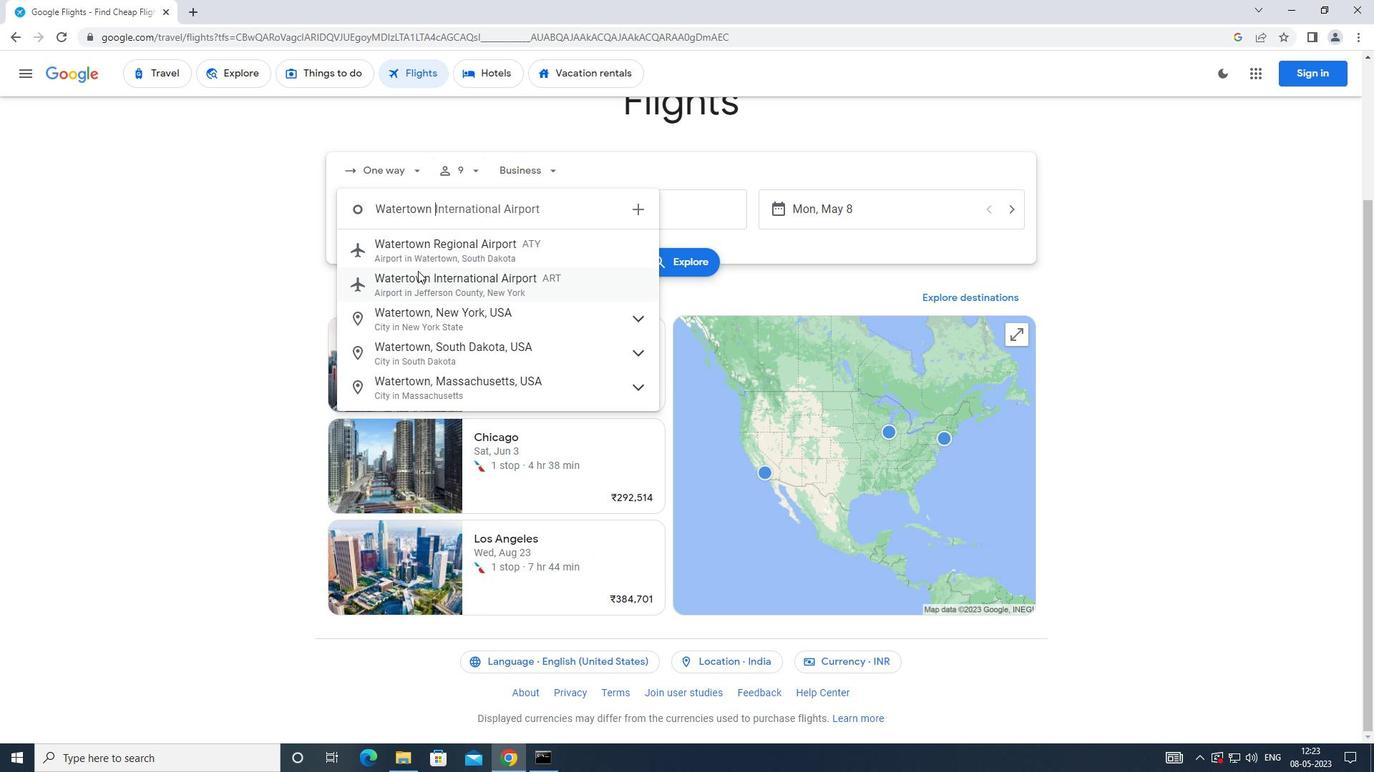 
Action: Mouse moved to (598, 208)
Screenshot: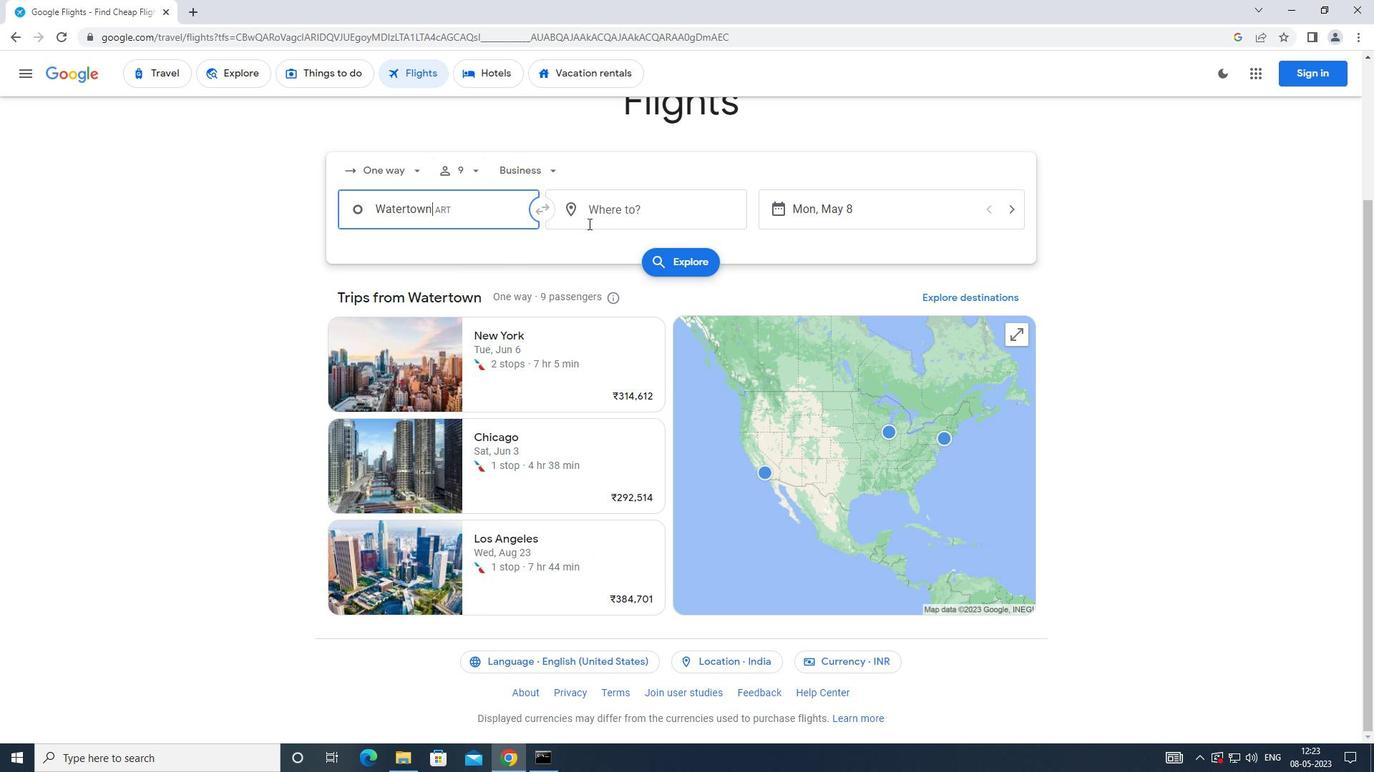 
Action: Mouse pressed left at (598, 208)
Screenshot: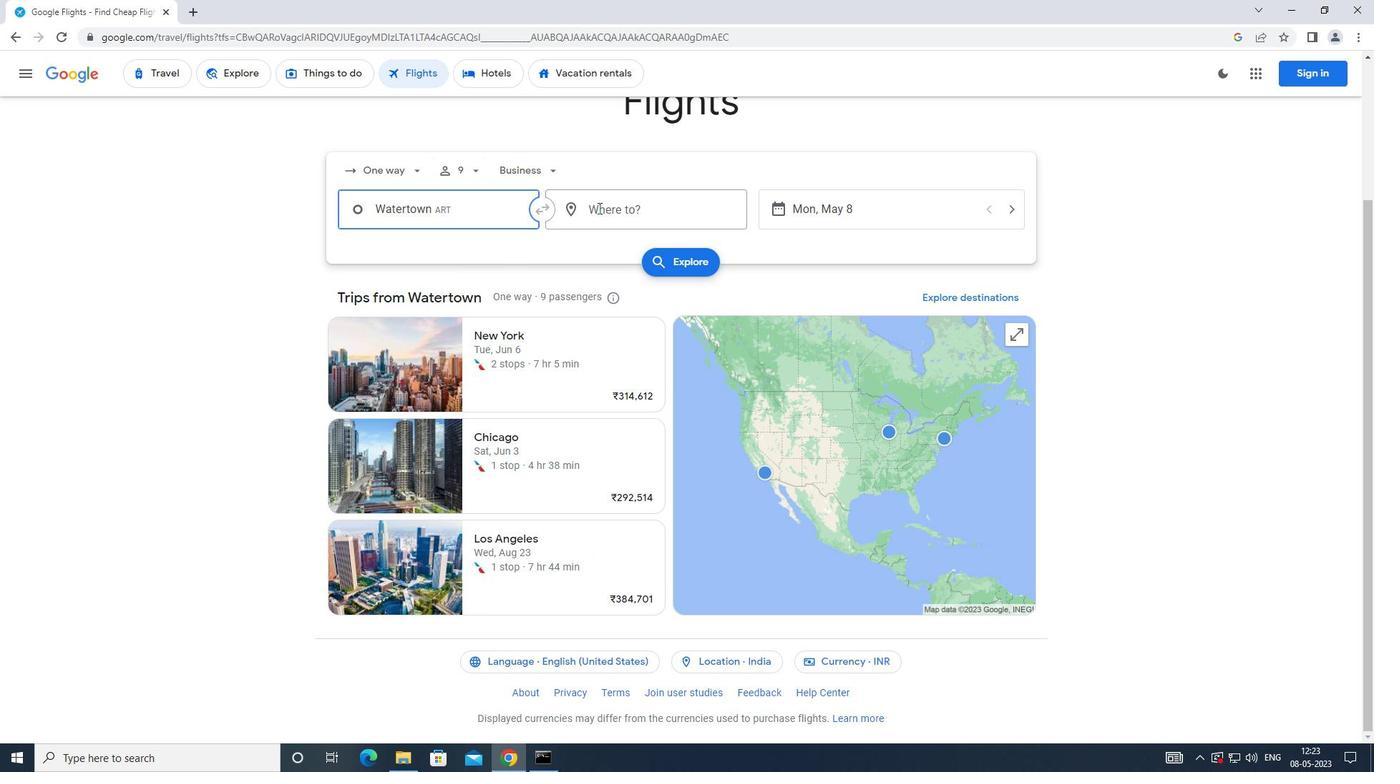 
Action: Mouse moved to (598, 354)
Screenshot: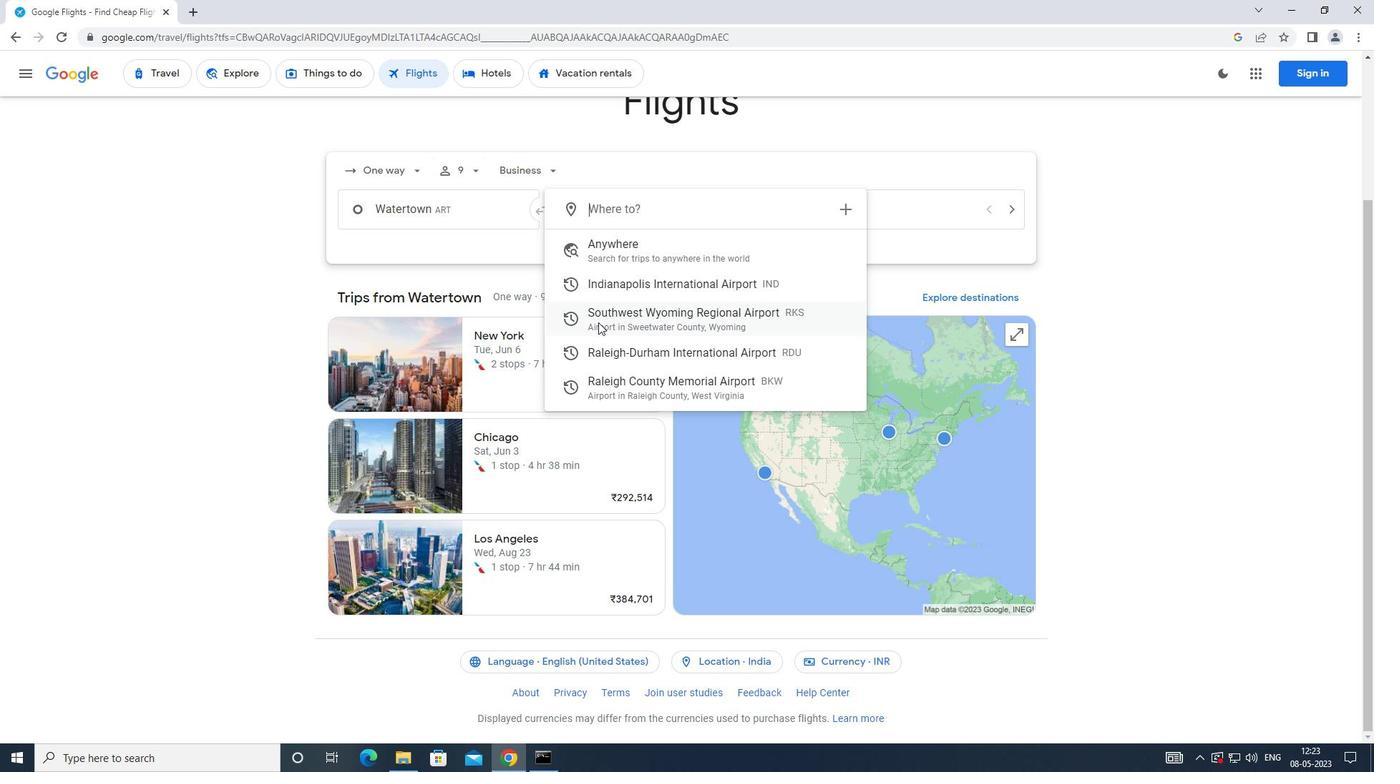 
Action: Mouse pressed left at (598, 354)
Screenshot: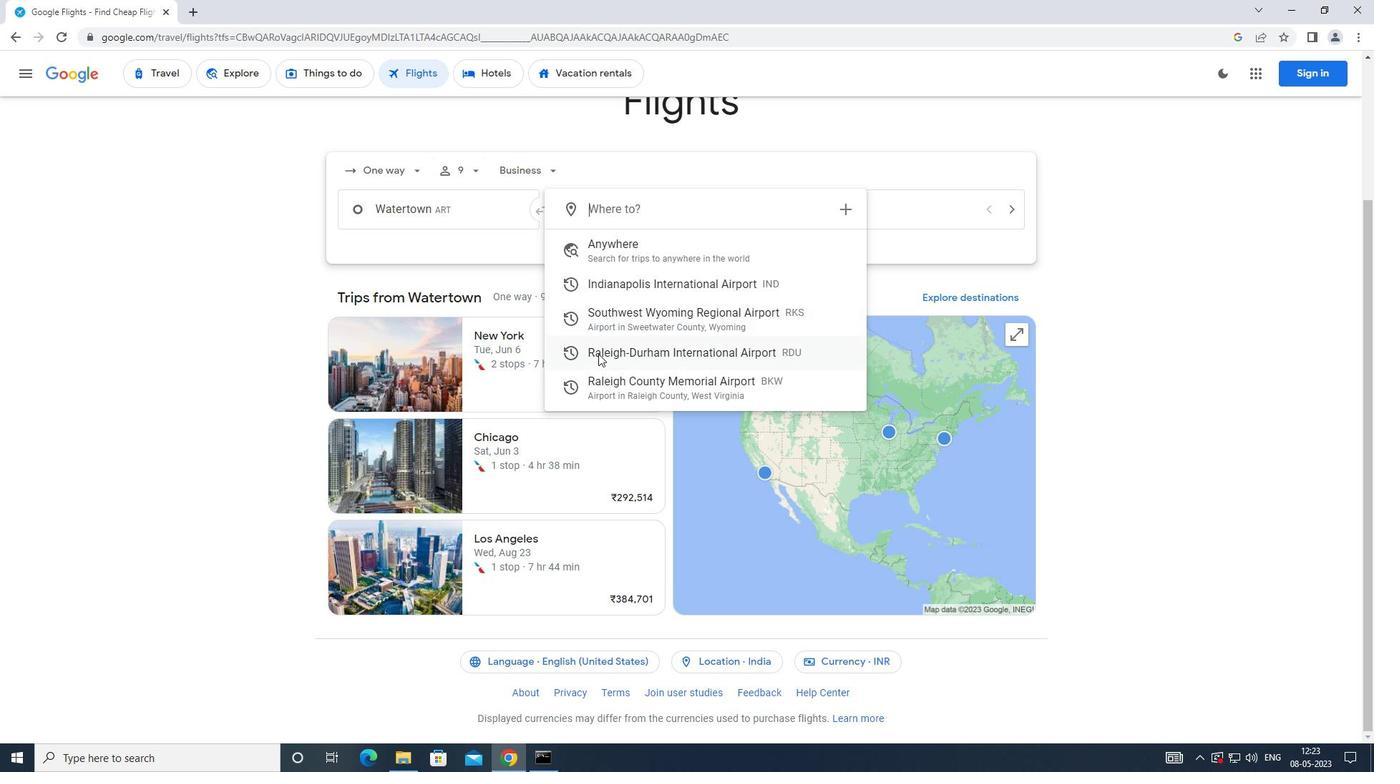 
Action: Mouse moved to (787, 218)
Screenshot: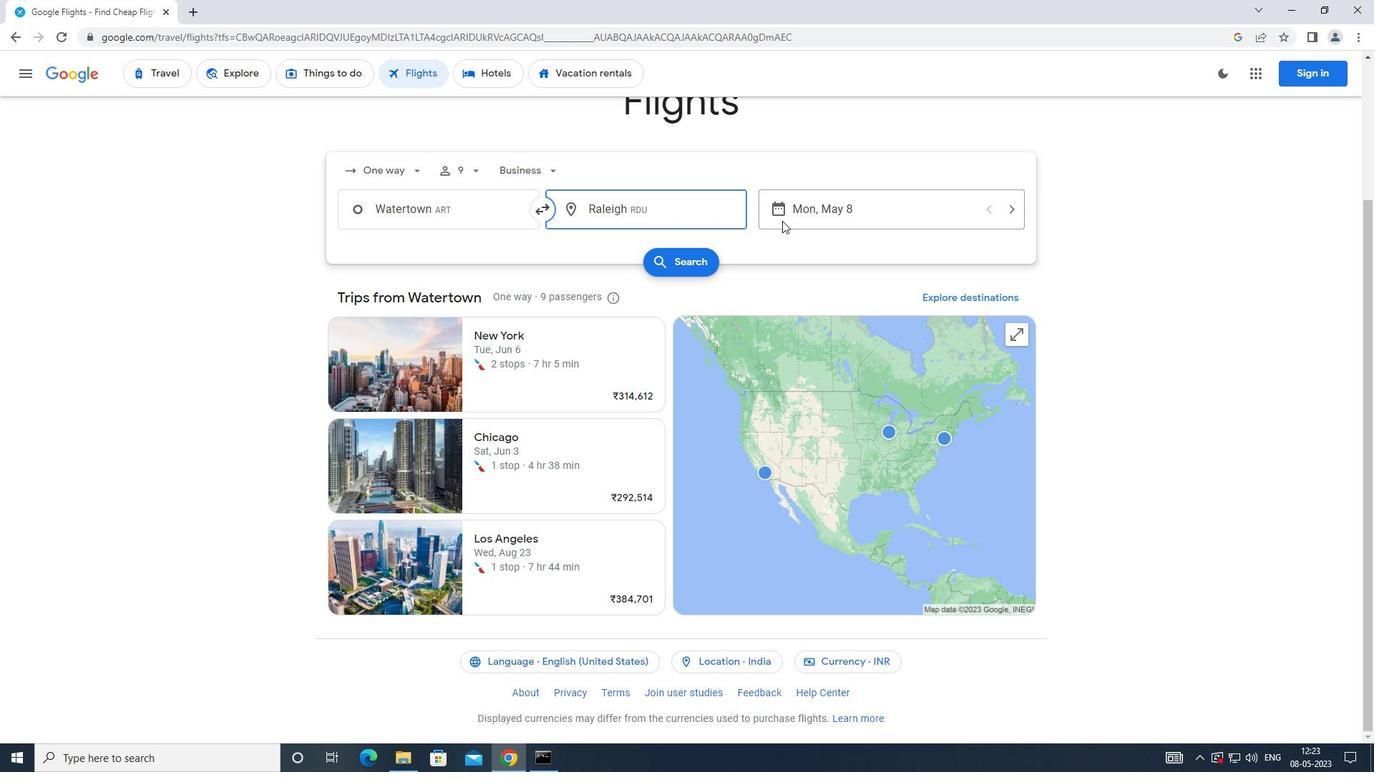 
Action: Mouse pressed left at (787, 218)
Screenshot: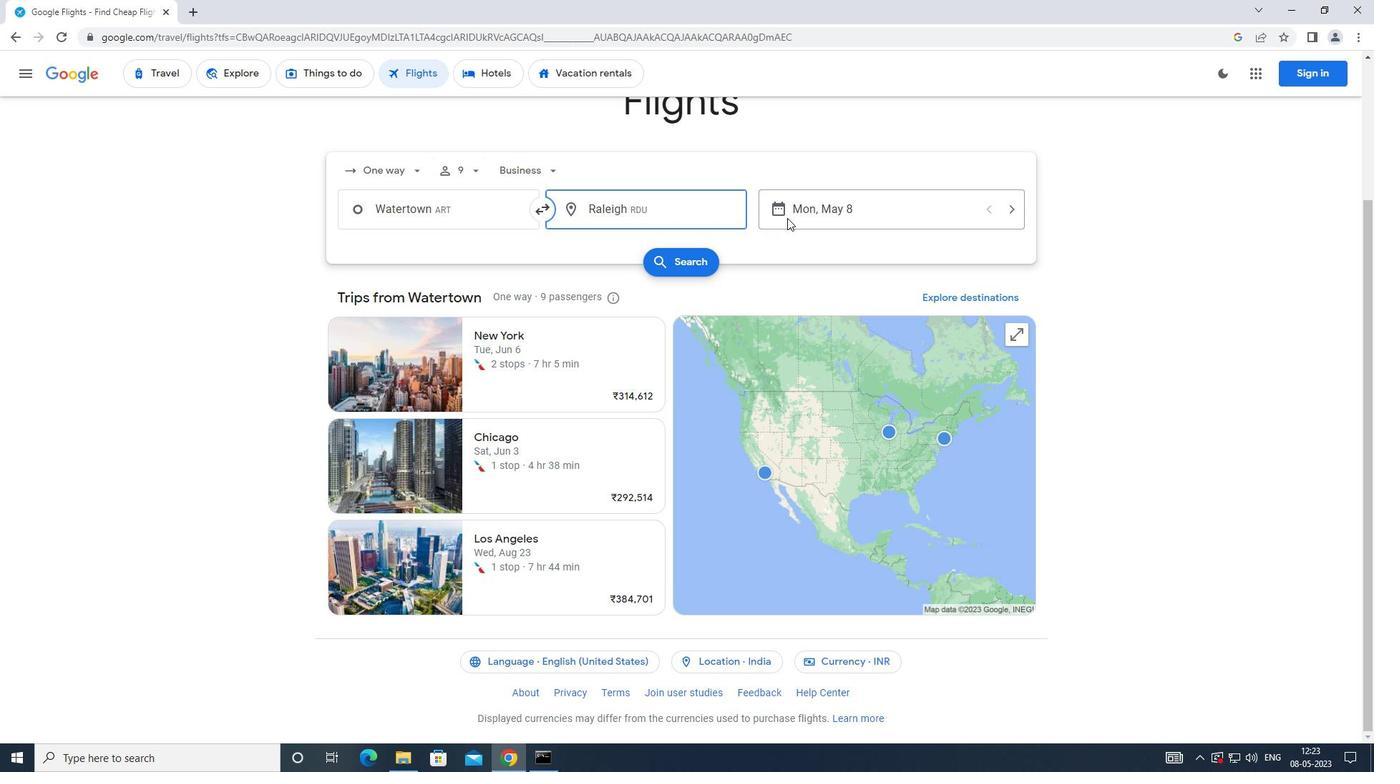 
Action: Mouse moved to (542, 350)
Screenshot: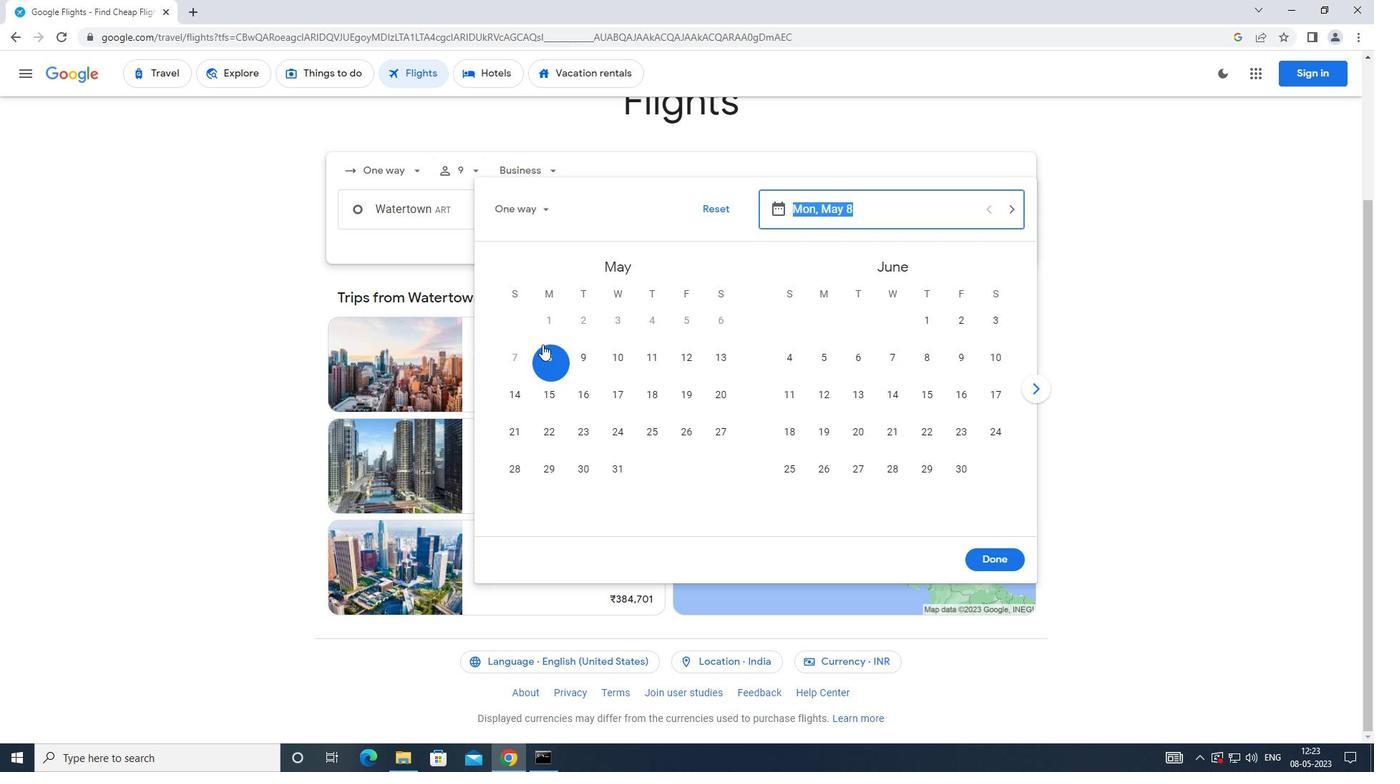 
Action: Mouse pressed left at (542, 350)
Screenshot: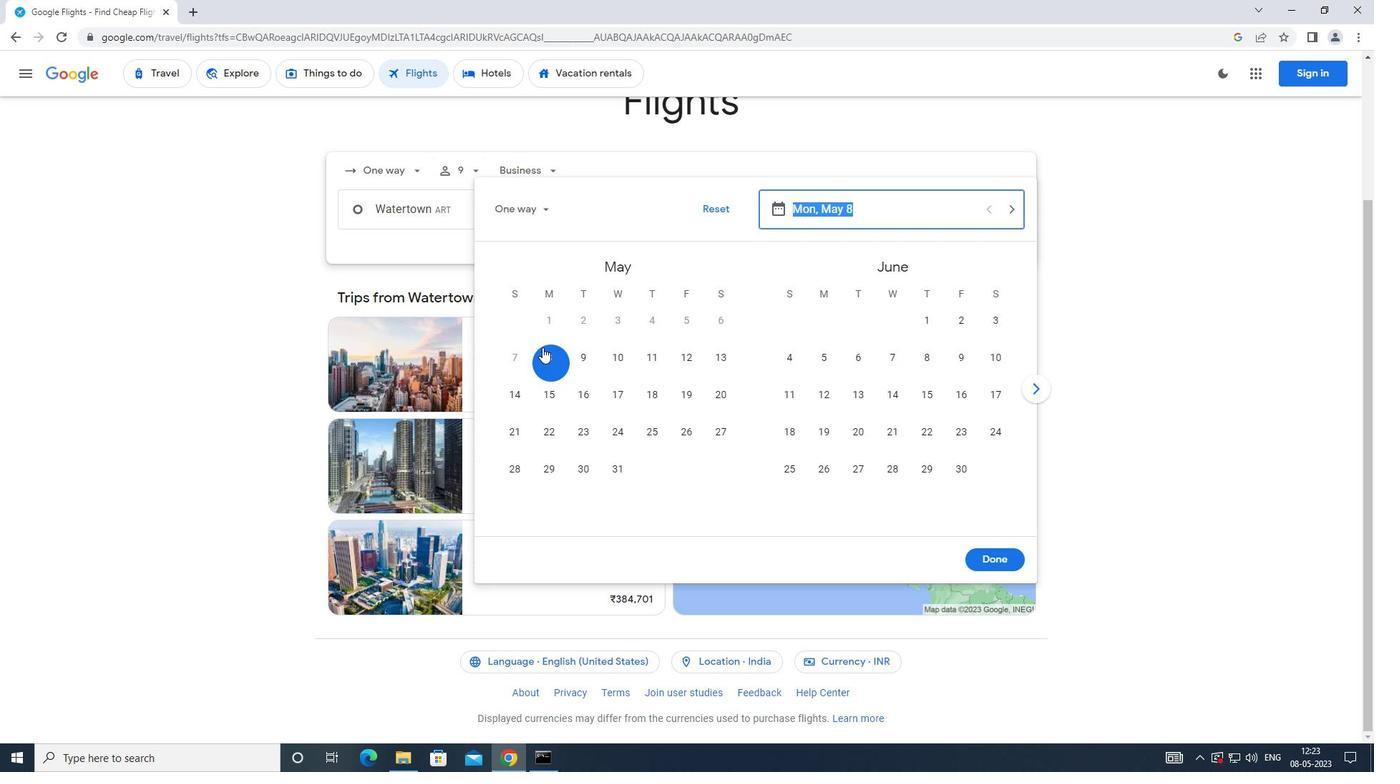 
Action: Mouse moved to (1017, 558)
Screenshot: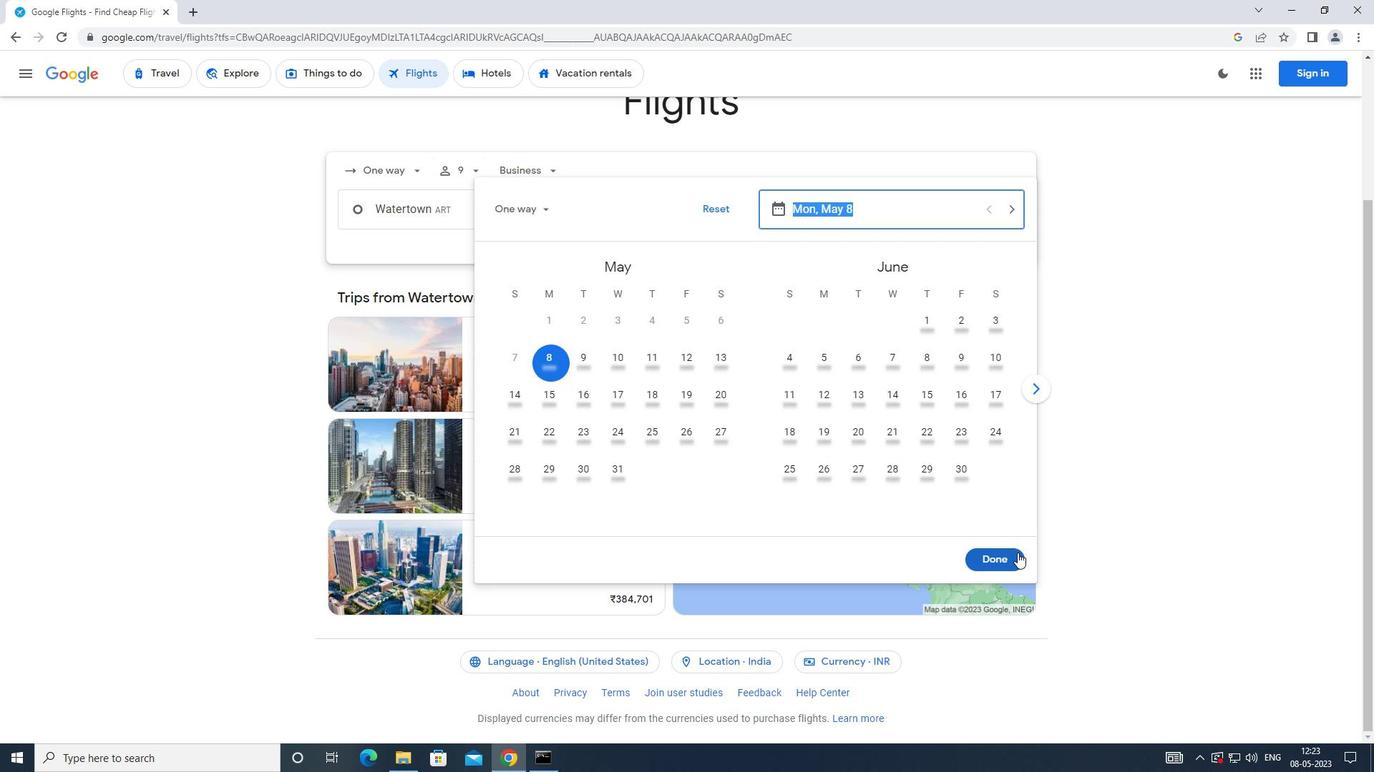 
Action: Mouse pressed left at (1017, 558)
Screenshot: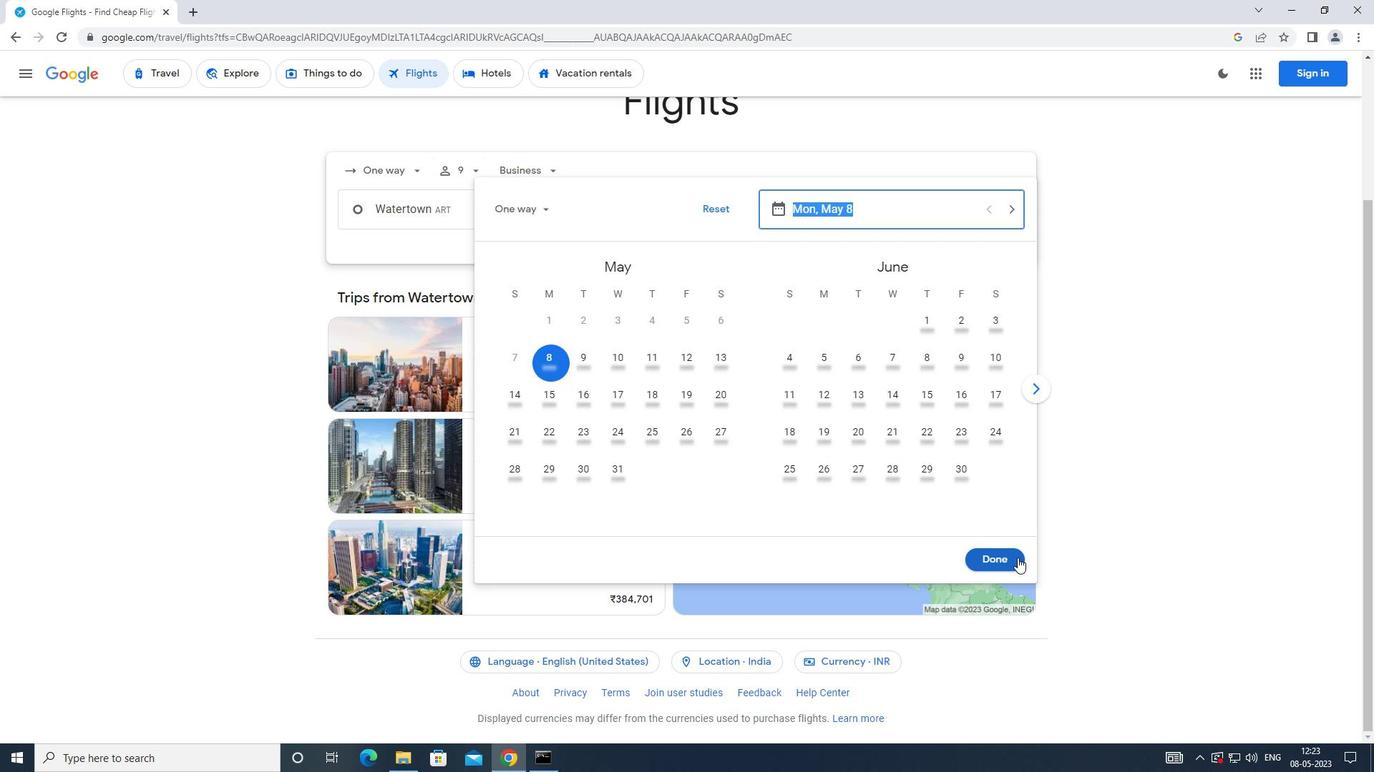 
Action: Mouse moved to (696, 266)
Screenshot: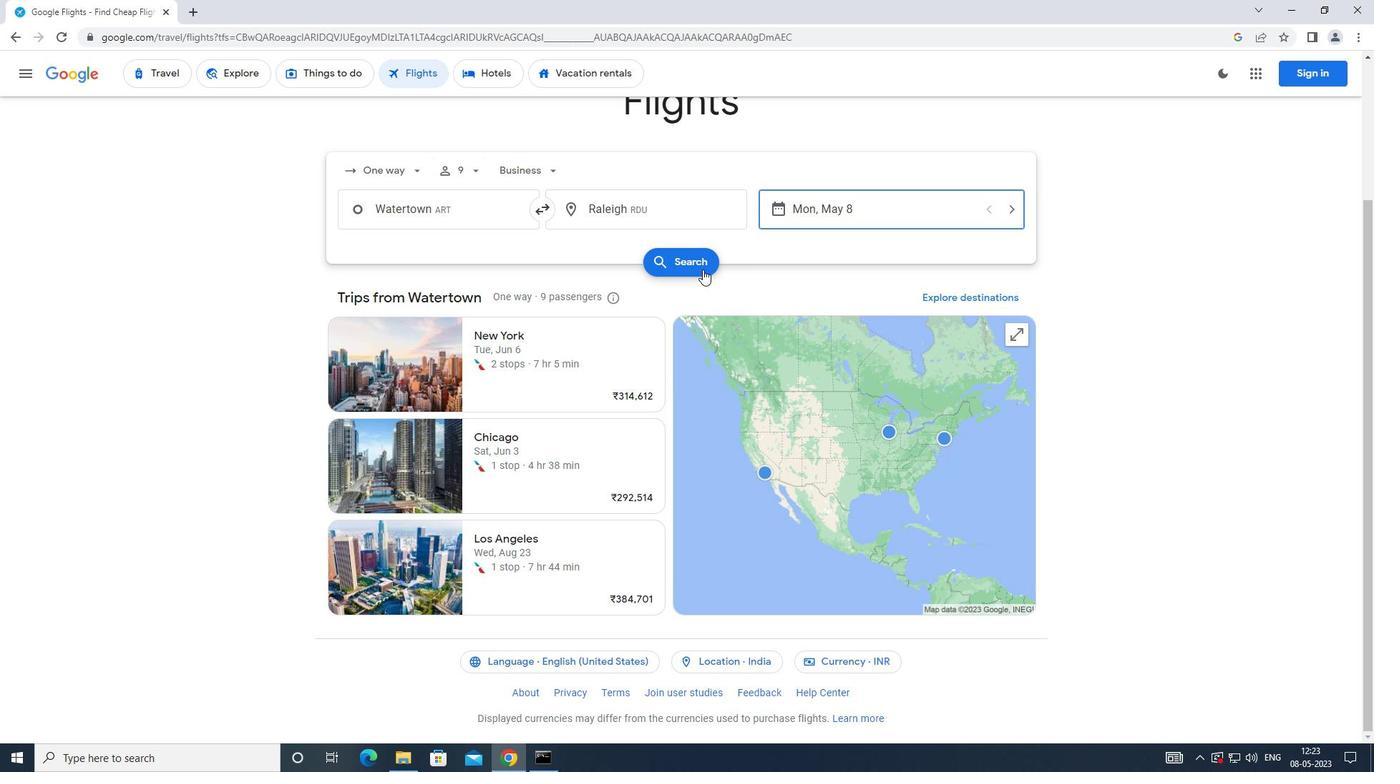 
Action: Mouse pressed left at (696, 266)
Screenshot: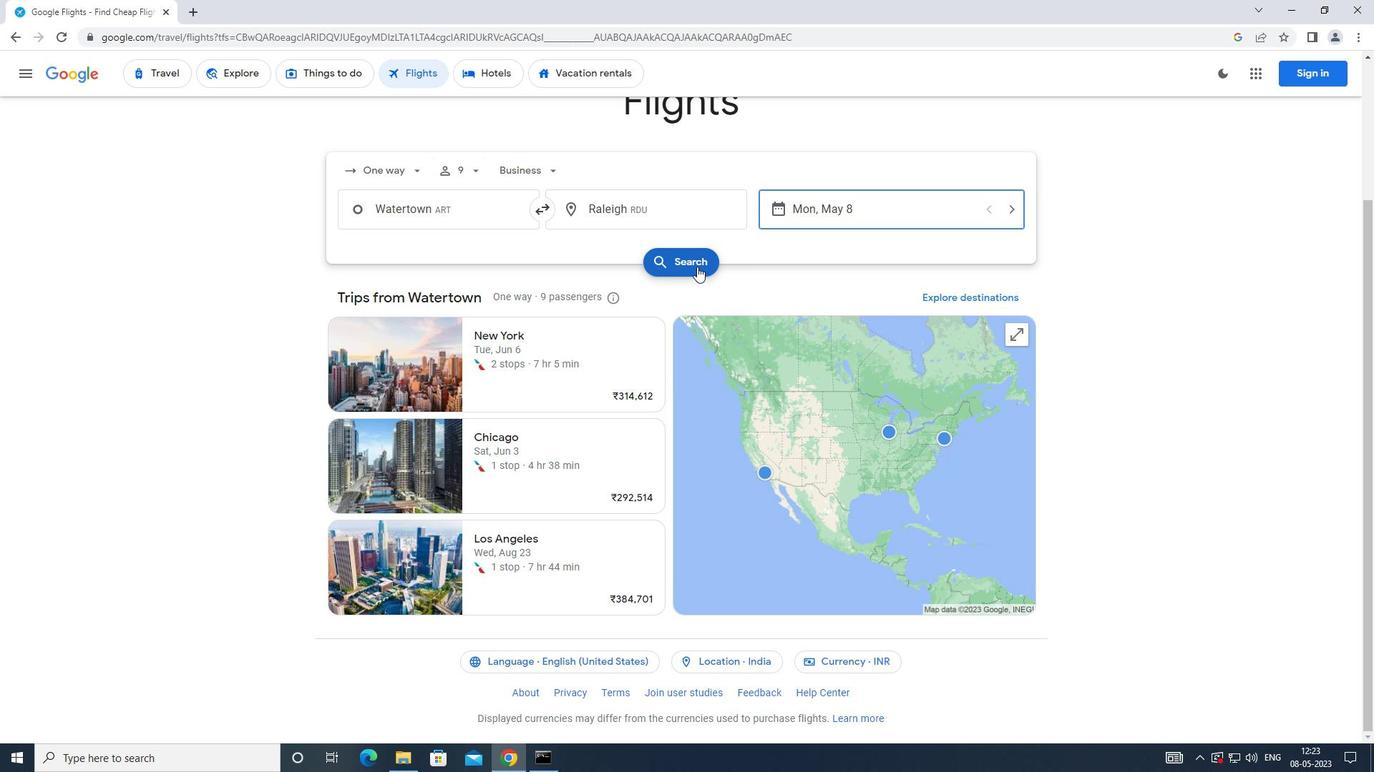 
Action: Mouse moved to (365, 206)
Screenshot: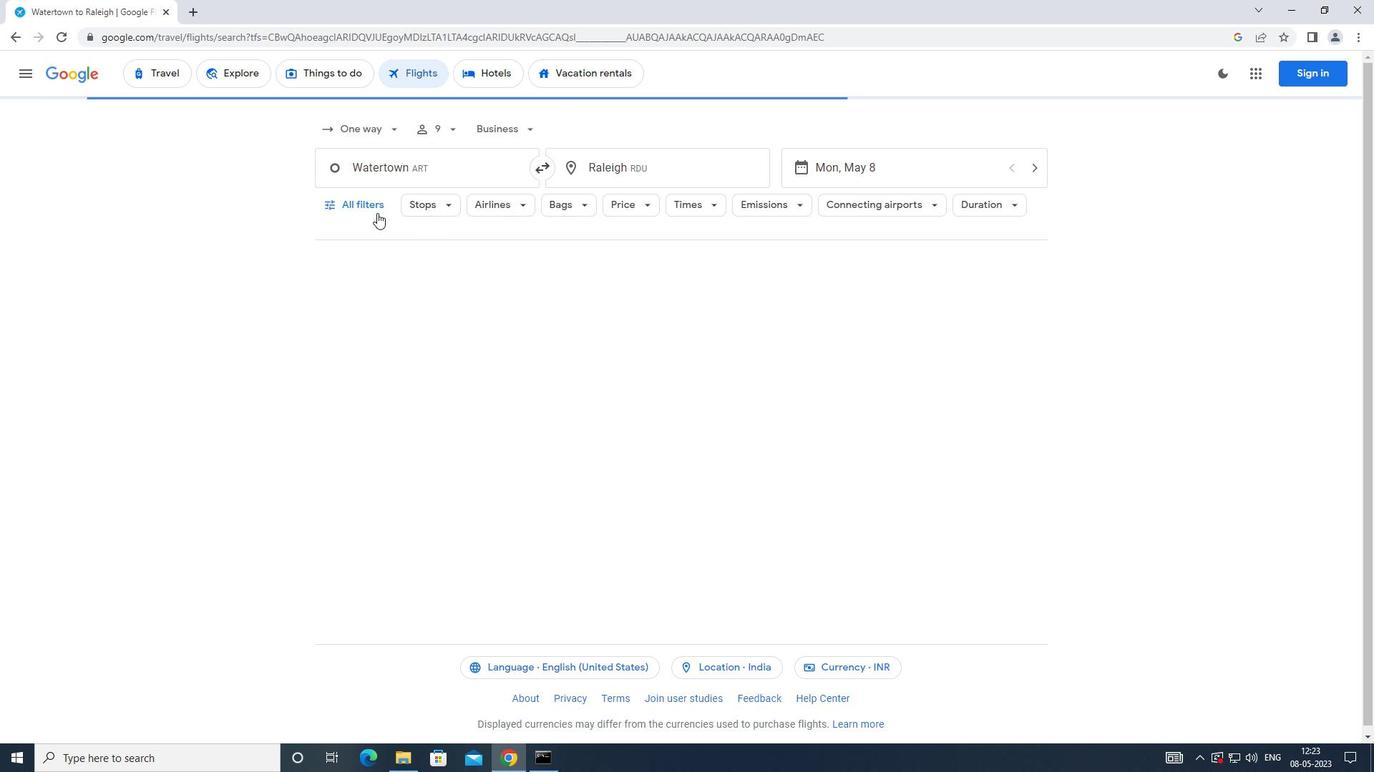 
Action: Mouse pressed left at (365, 206)
Screenshot: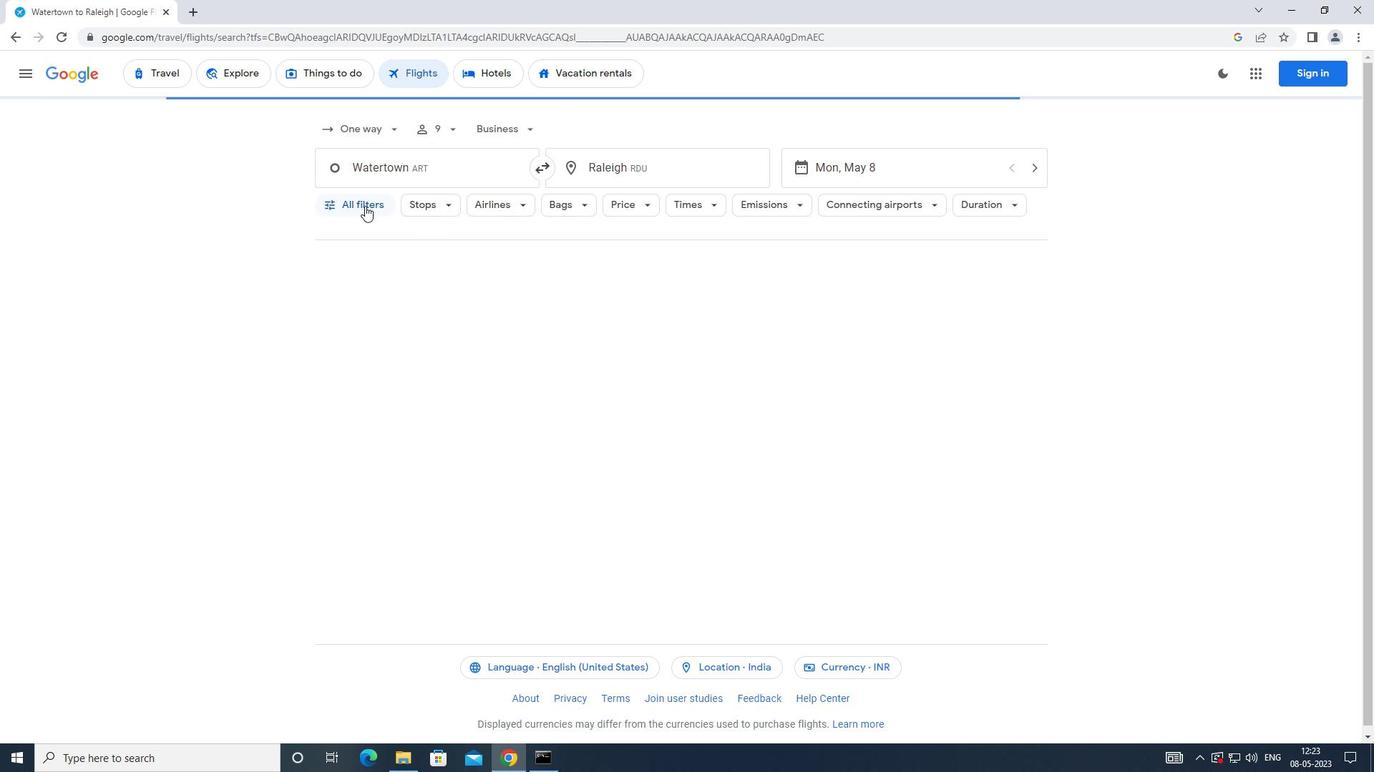 
Action: Mouse moved to (526, 505)
Screenshot: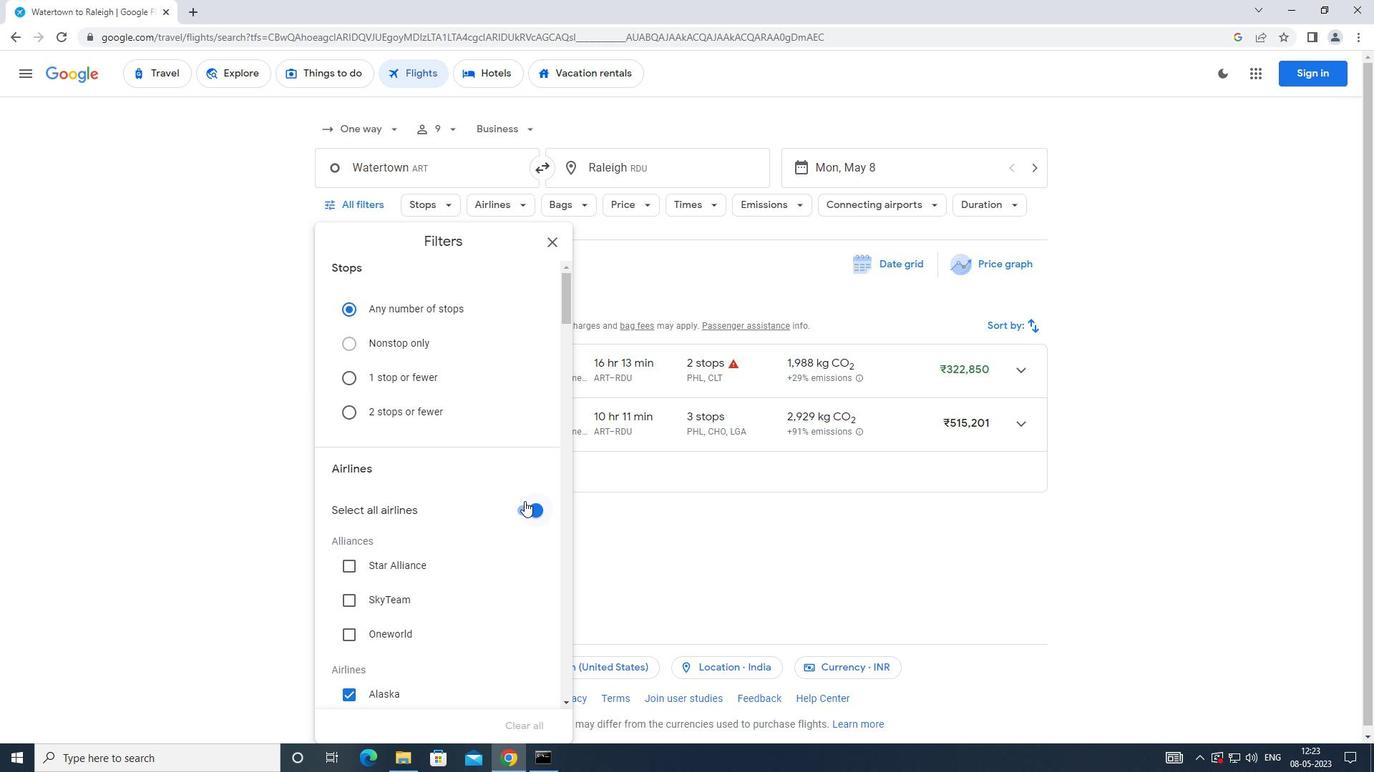 
Action: Mouse pressed left at (526, 505)
Screenshot: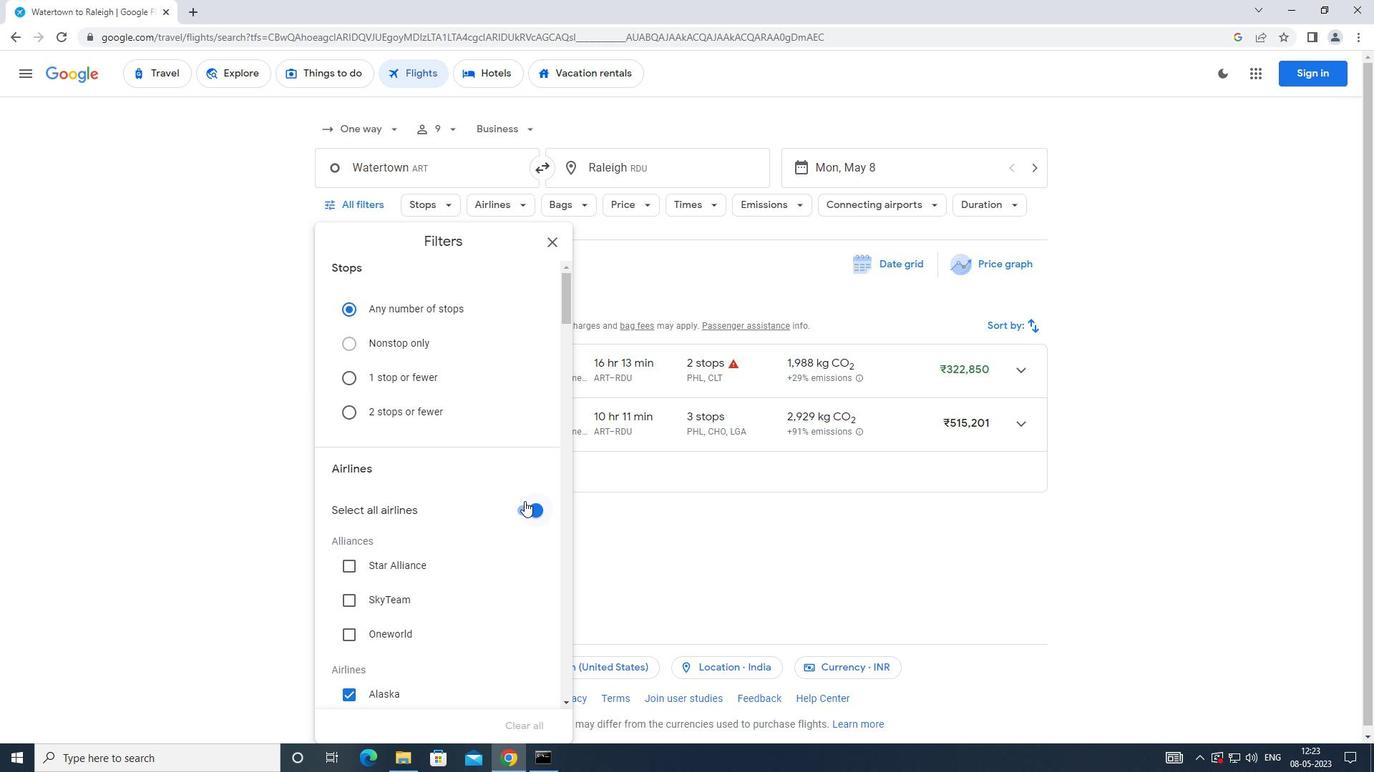 
Action: Mouse moved to (526, 491)
Screenshot: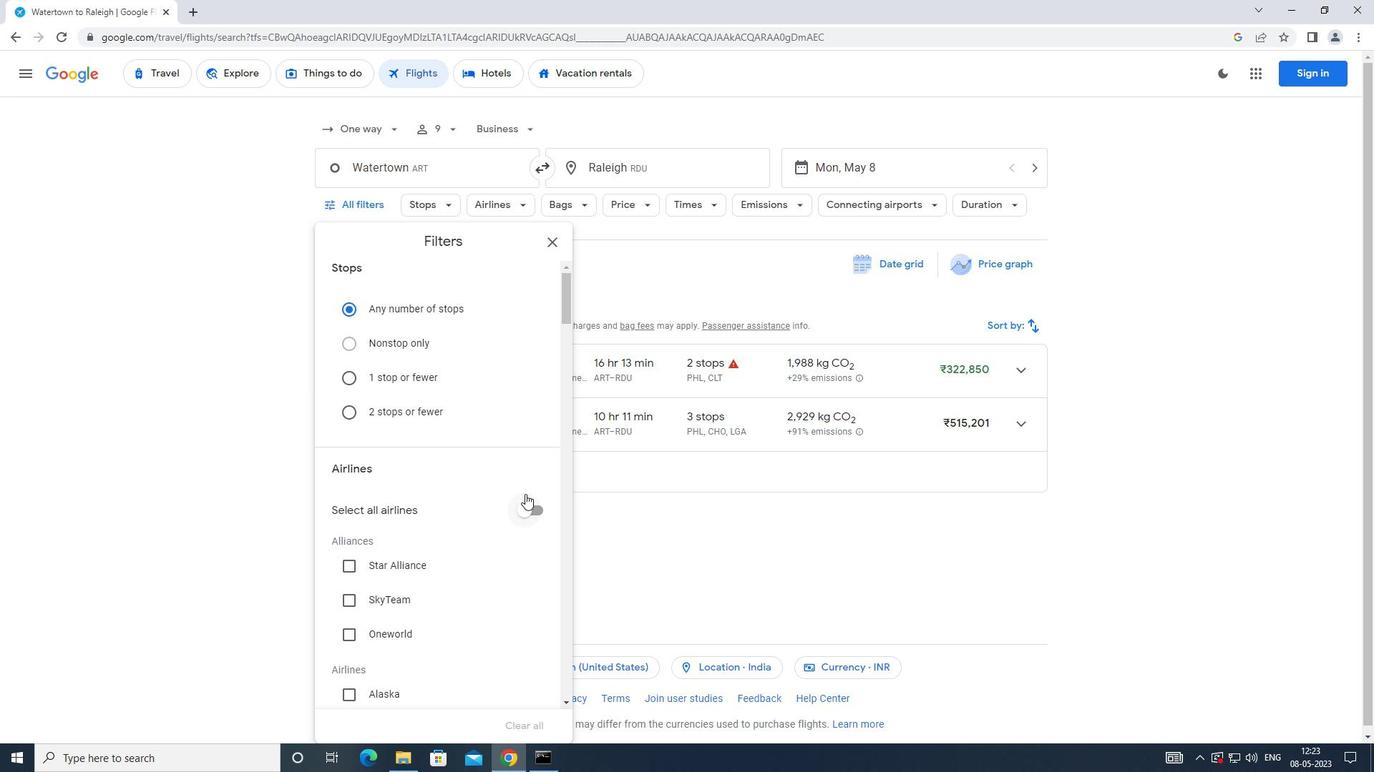
Action: Mouse scrolled (526, 490) with delta (0, 0)
Screenshot: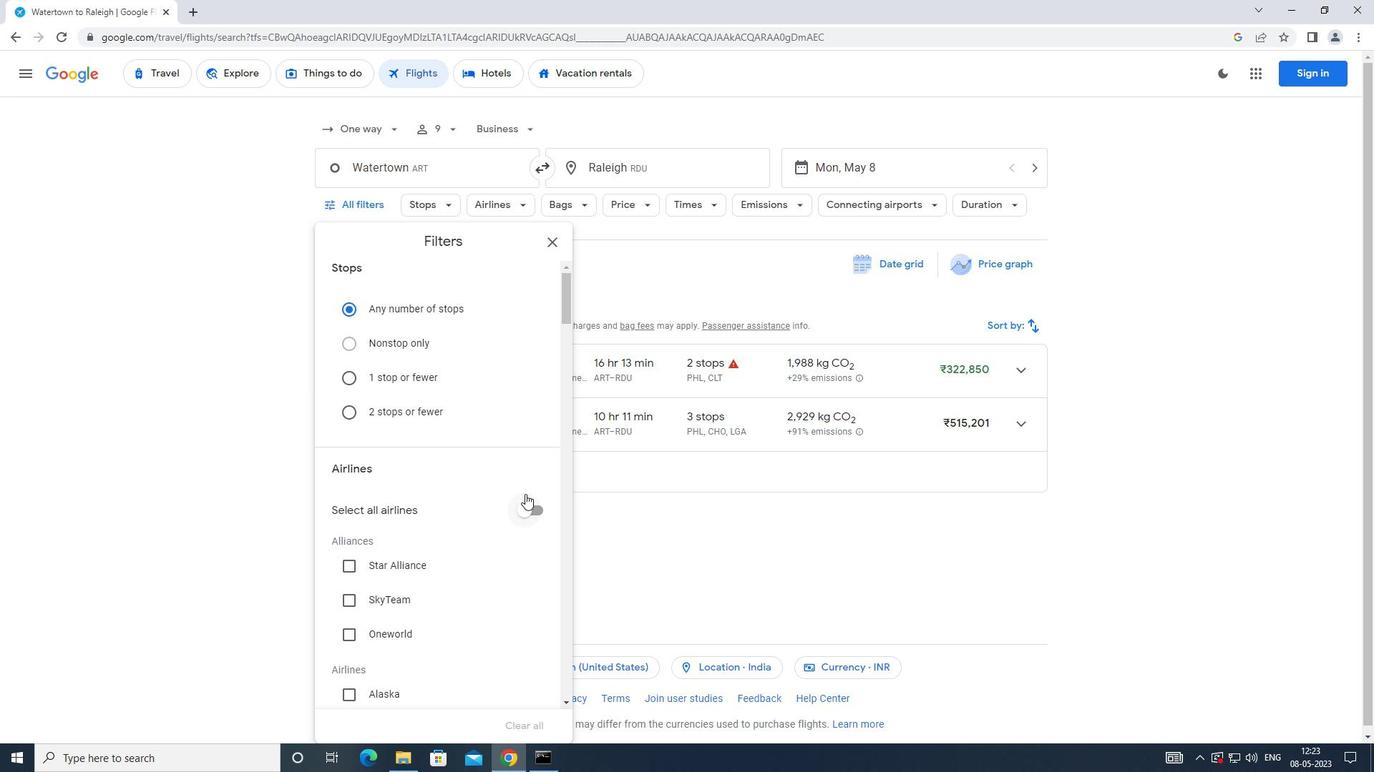 
Action: Mouse moved to (526, 490)
Screenshot: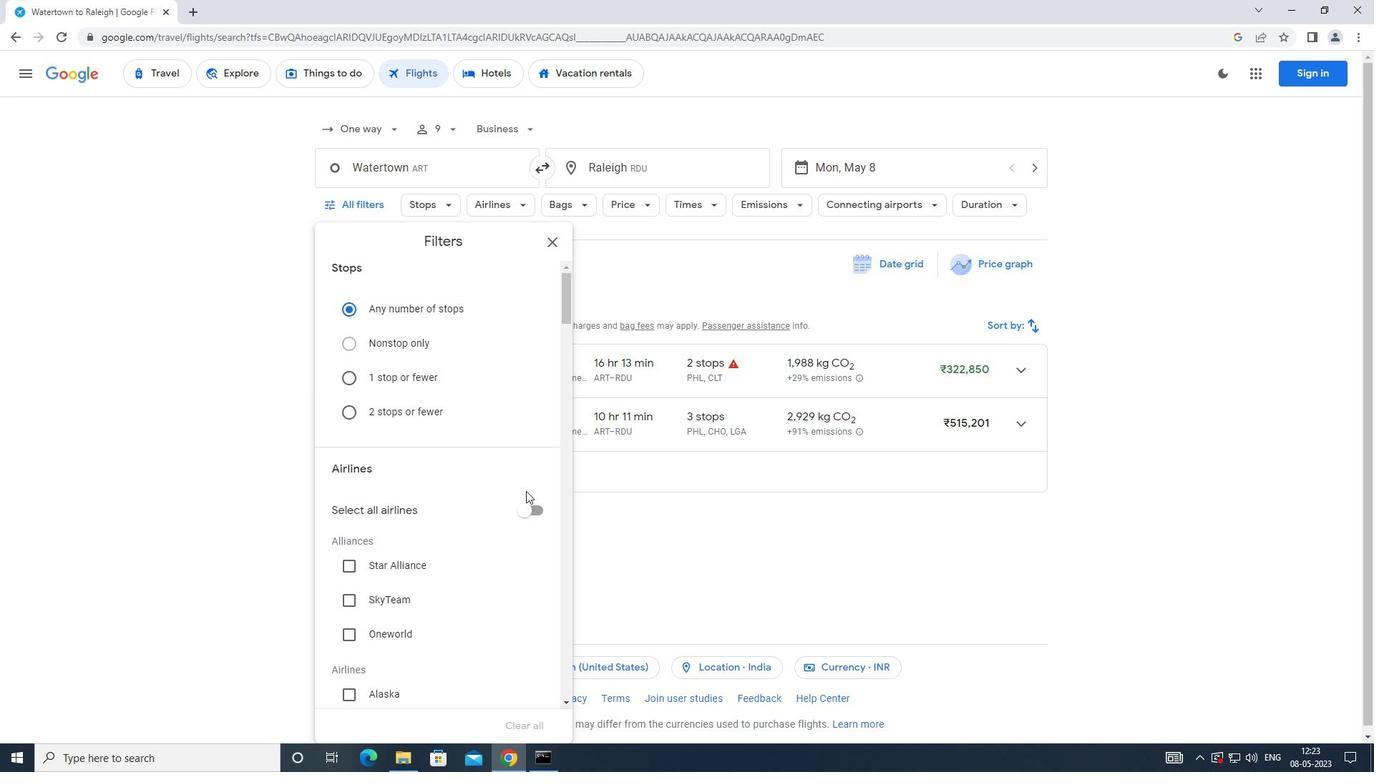 
Action: Mouse scrolled (526, 490) with delta (0, 0)
Screenshot: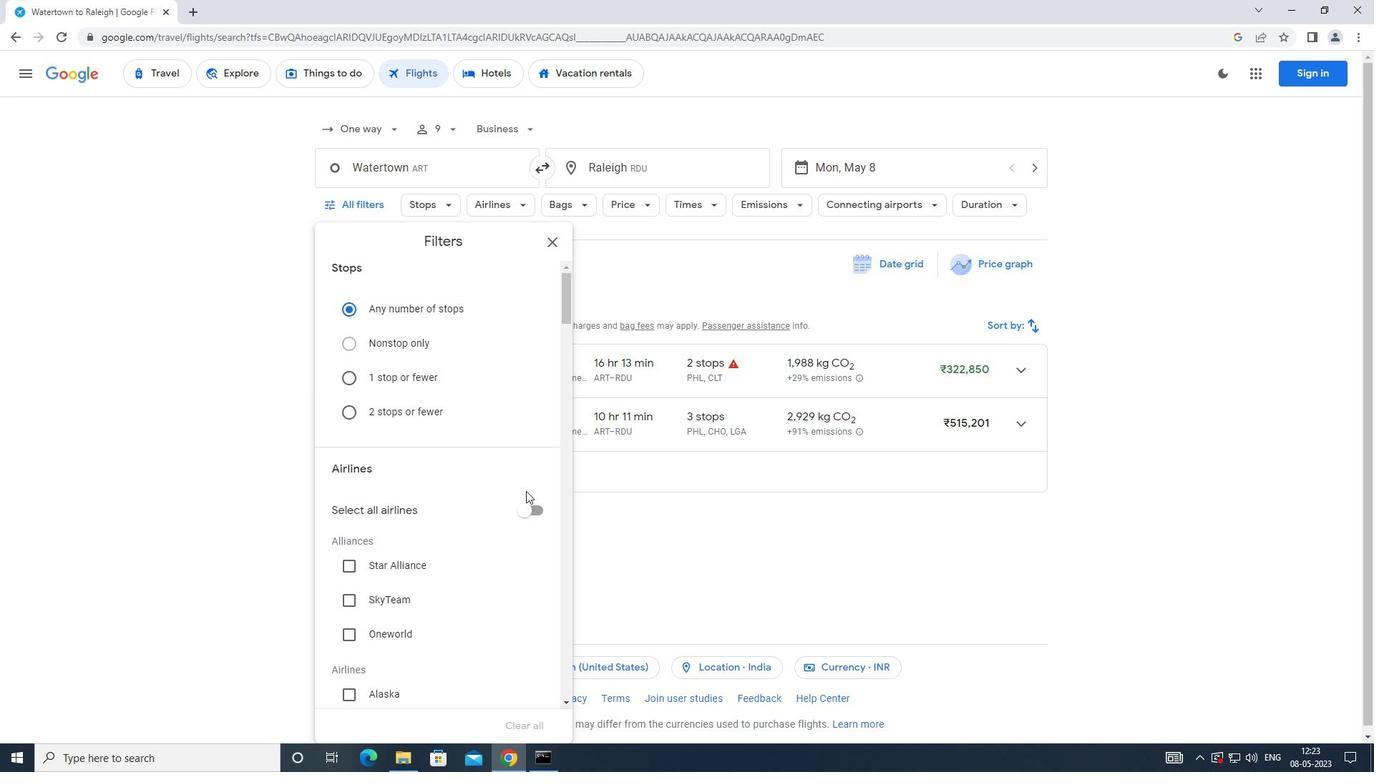 
Action: Mouse moved to (526, 488)
Screenshot: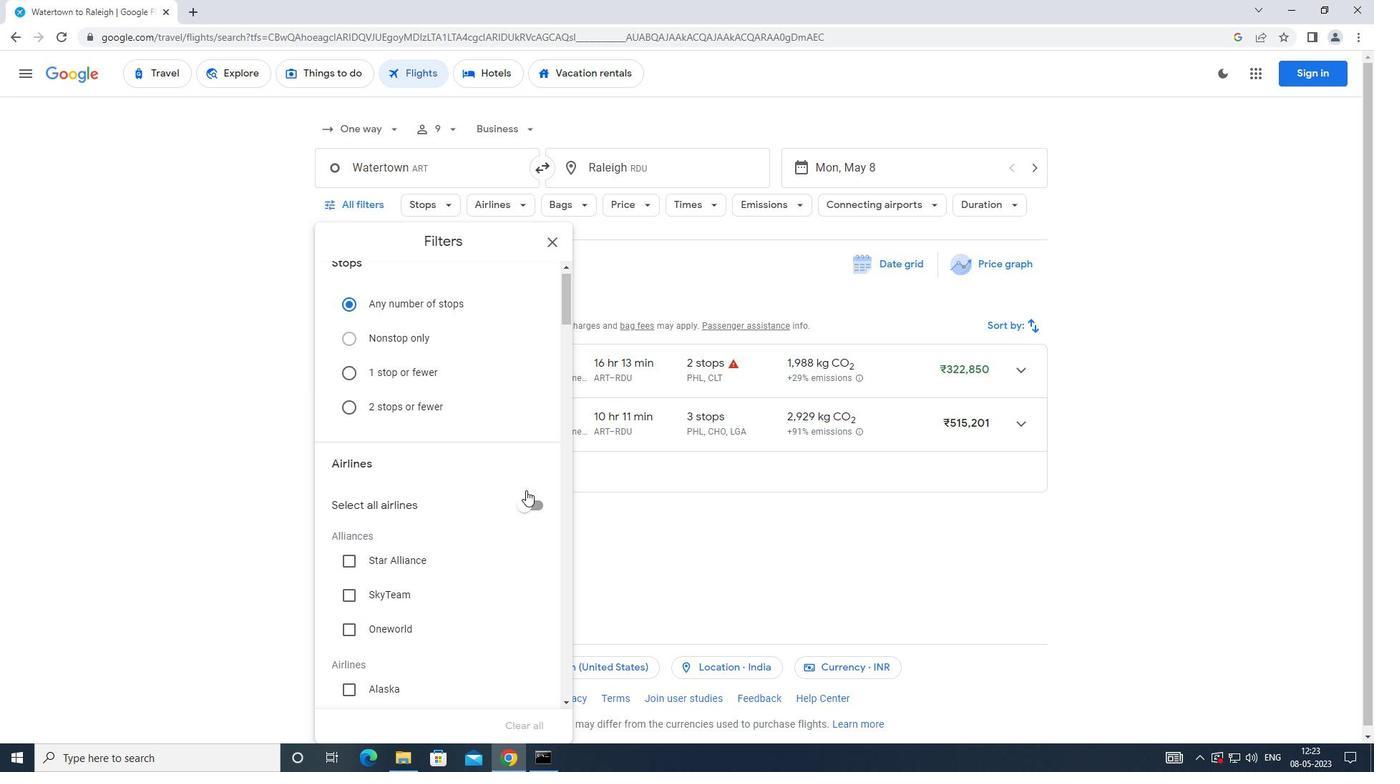 
Action: Mouse scrolled (526, 488) with delta (0, 0)
Screenshot: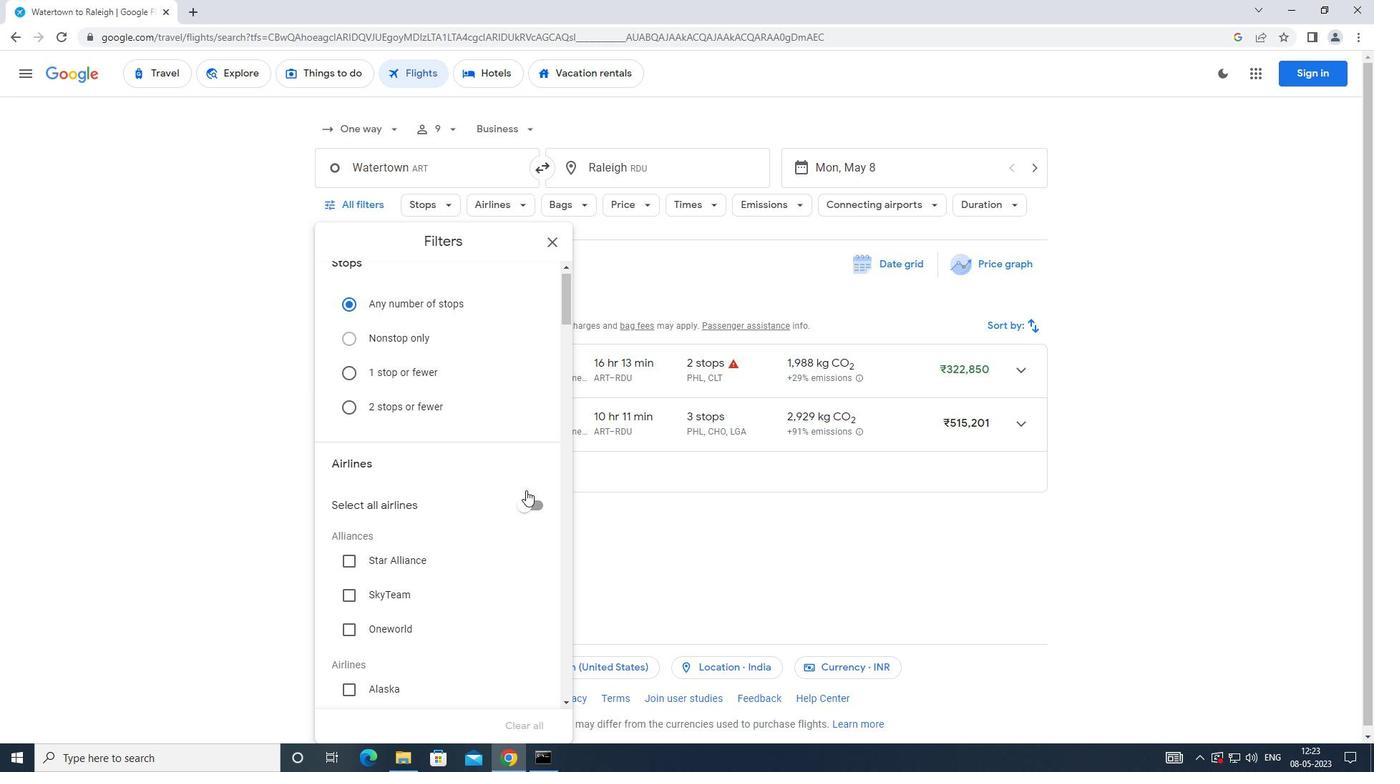 
Action: Mouse moved to (526, 487)
Screenshot: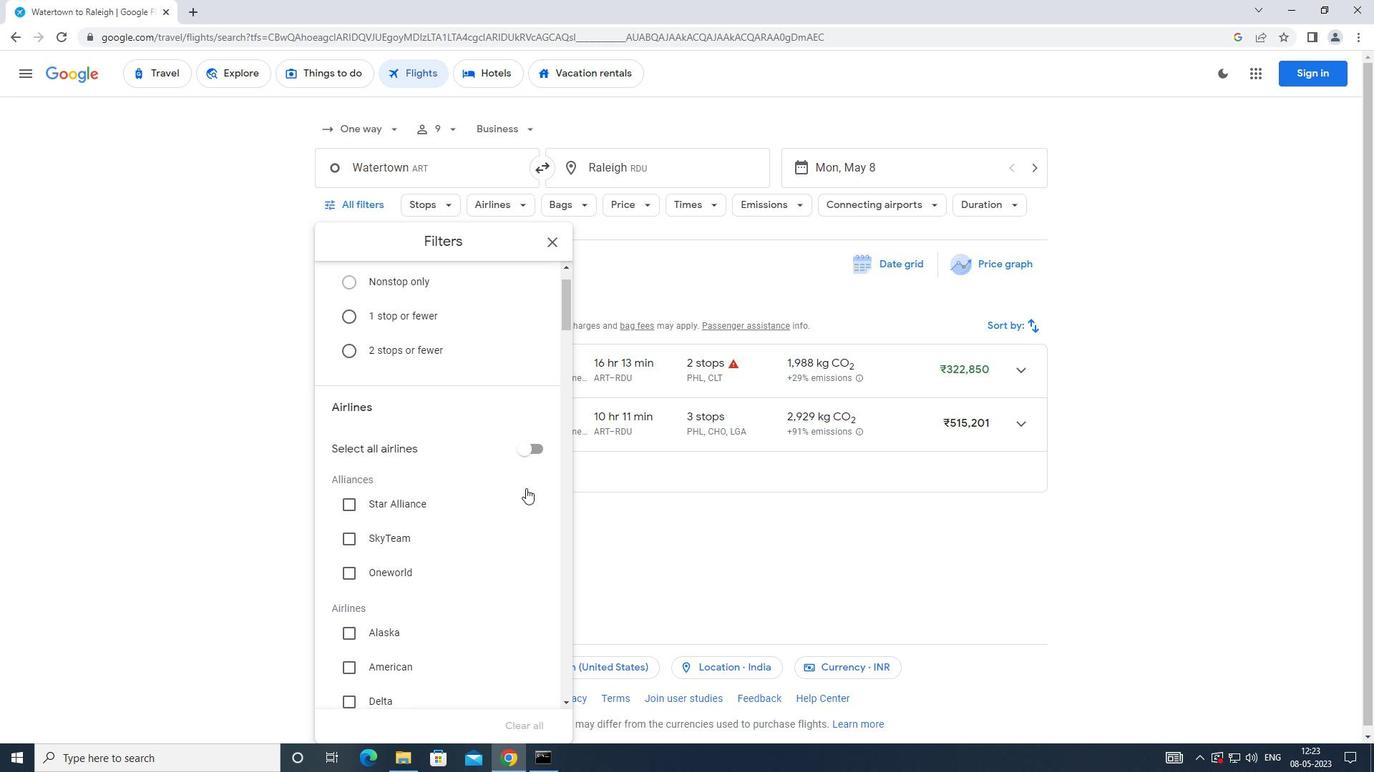 
Action: Mouse scrolled (526, 486) with delta (0, 0)
Screenshot: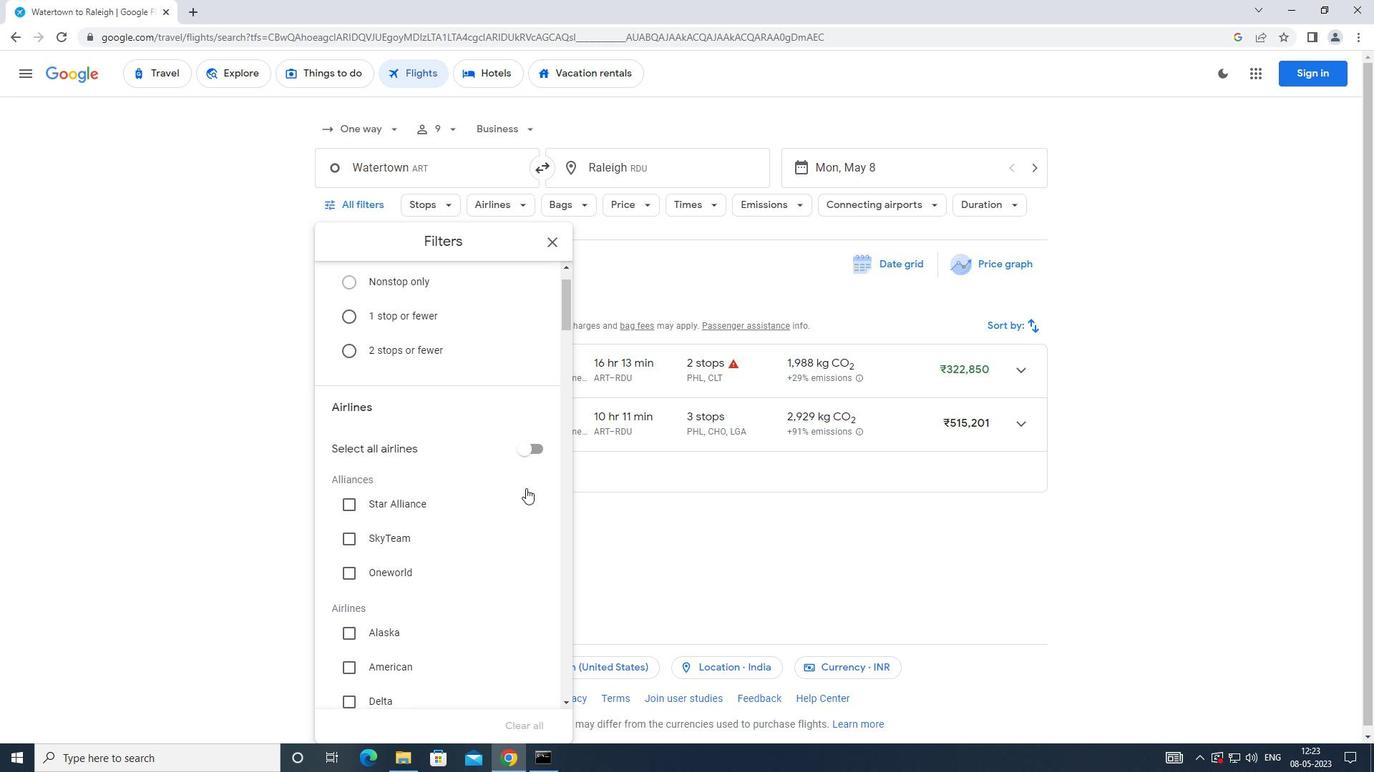 
Action: Mouse moved to (524, 481)
Screenshot: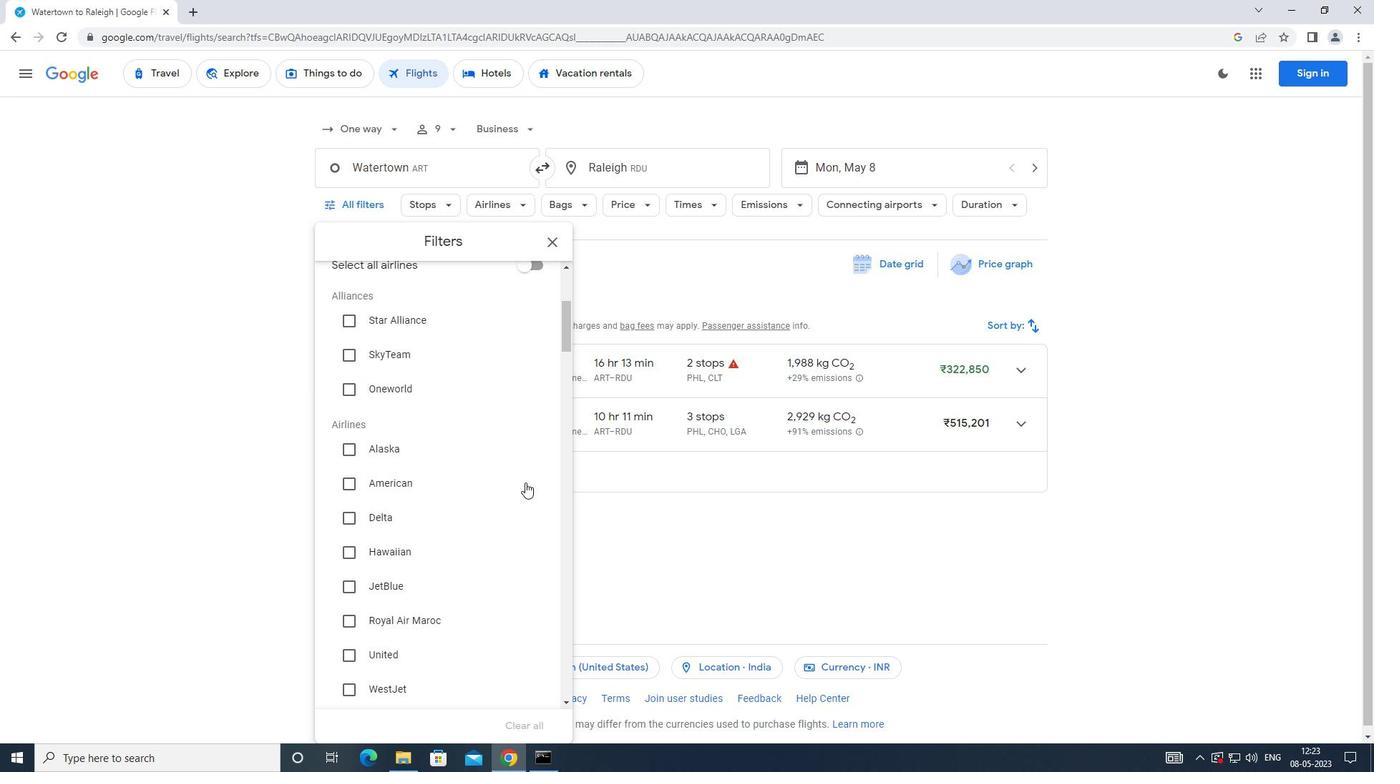 
Action: Mouse scrolled (524, 480) with delta (0, 0)
Screenshot: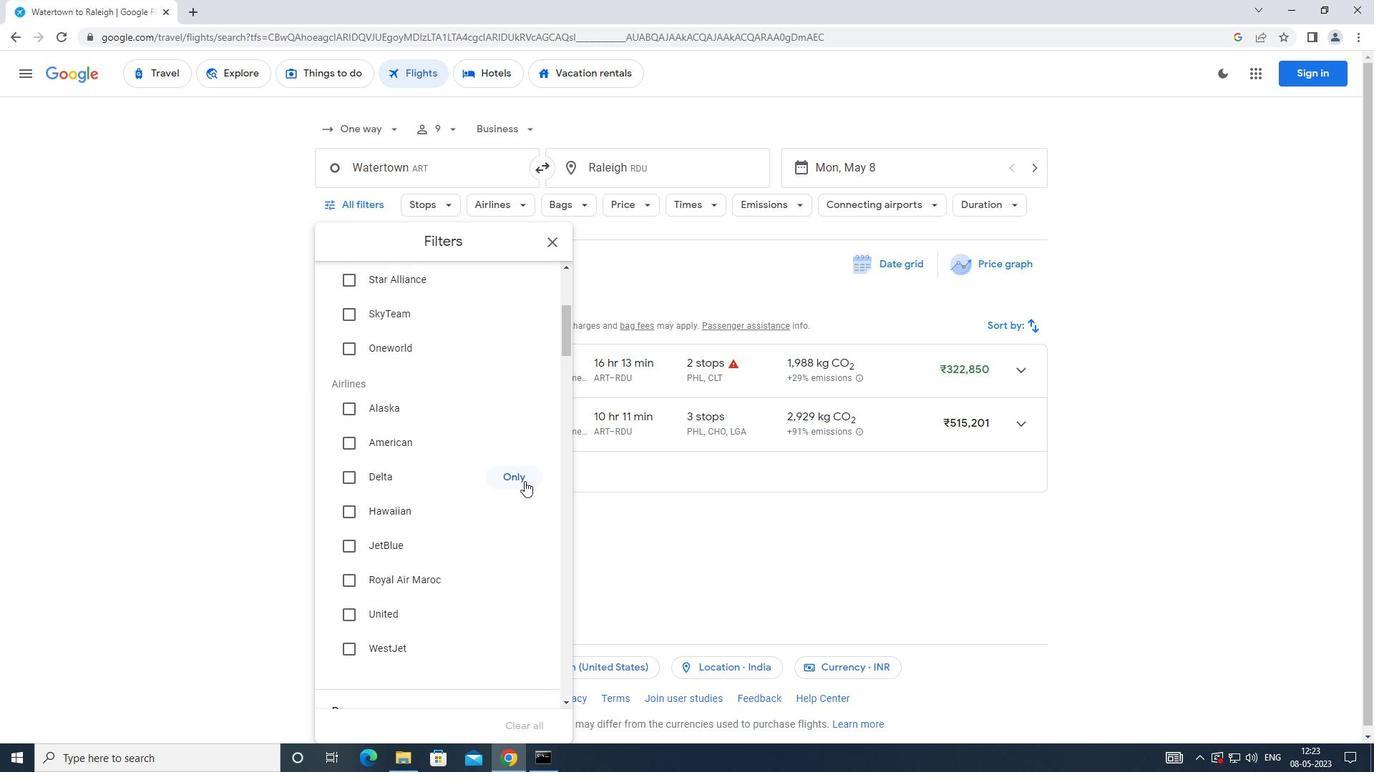 
Action: Mouse moved to (524, 480)
Screenshot: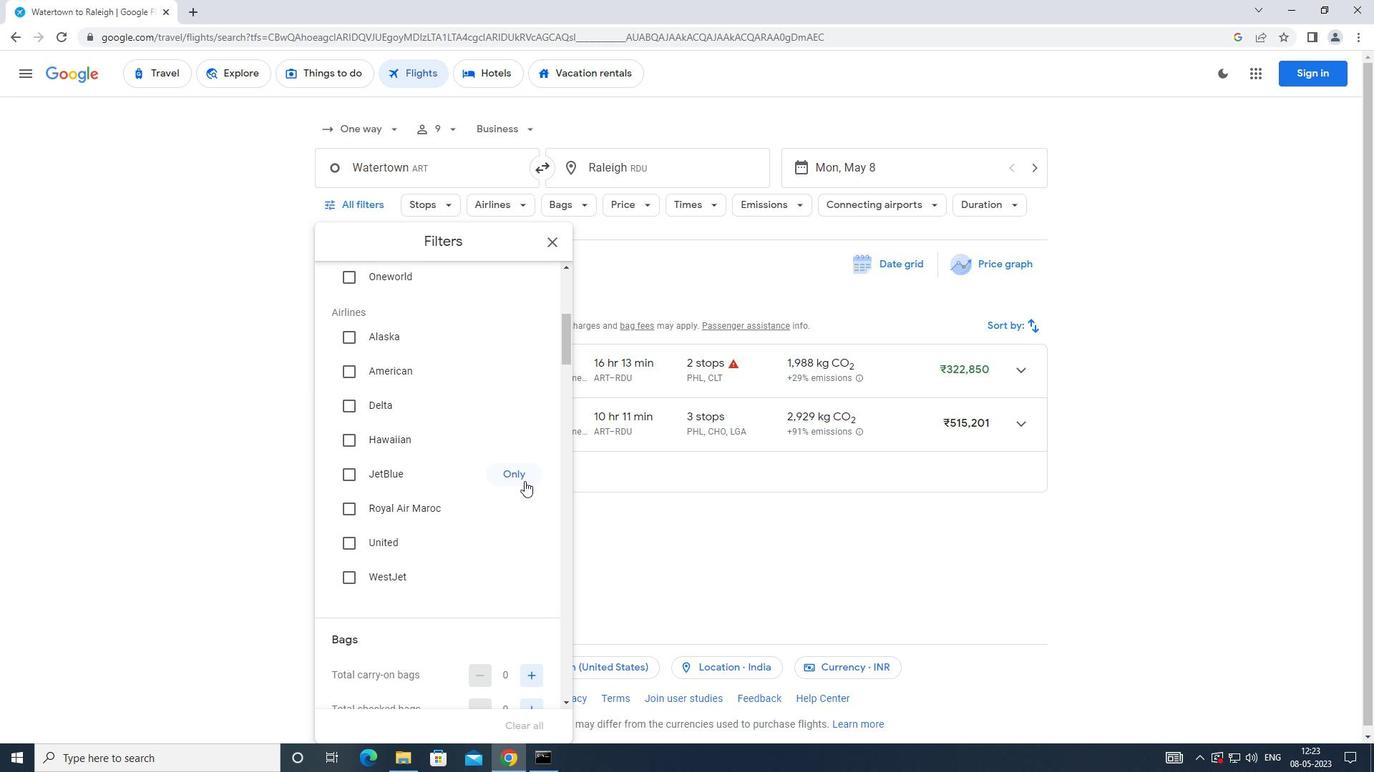 
Action: Mouse scrolled (524, 480) with delta (0, 0)
Screenshot: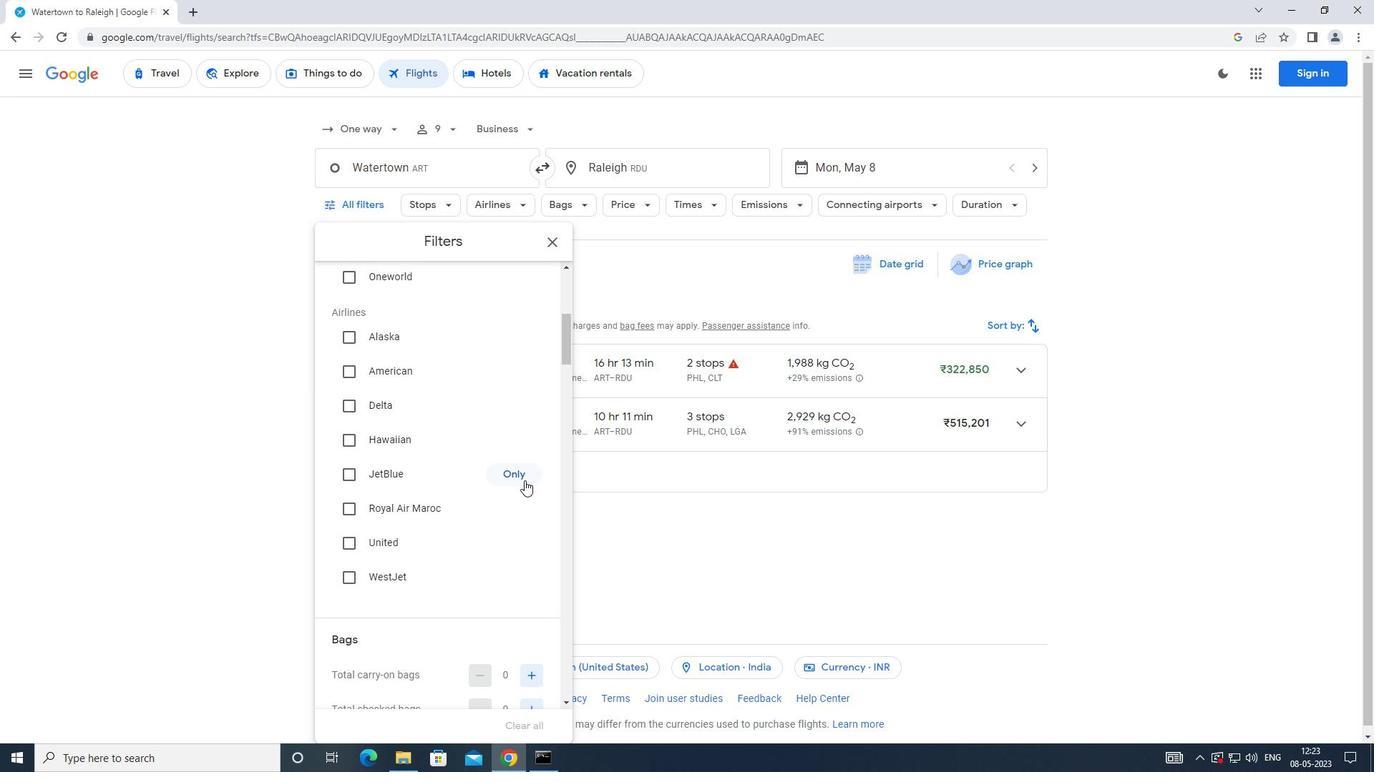 
Action: Mouse moved to (525, 480)
Screenshot: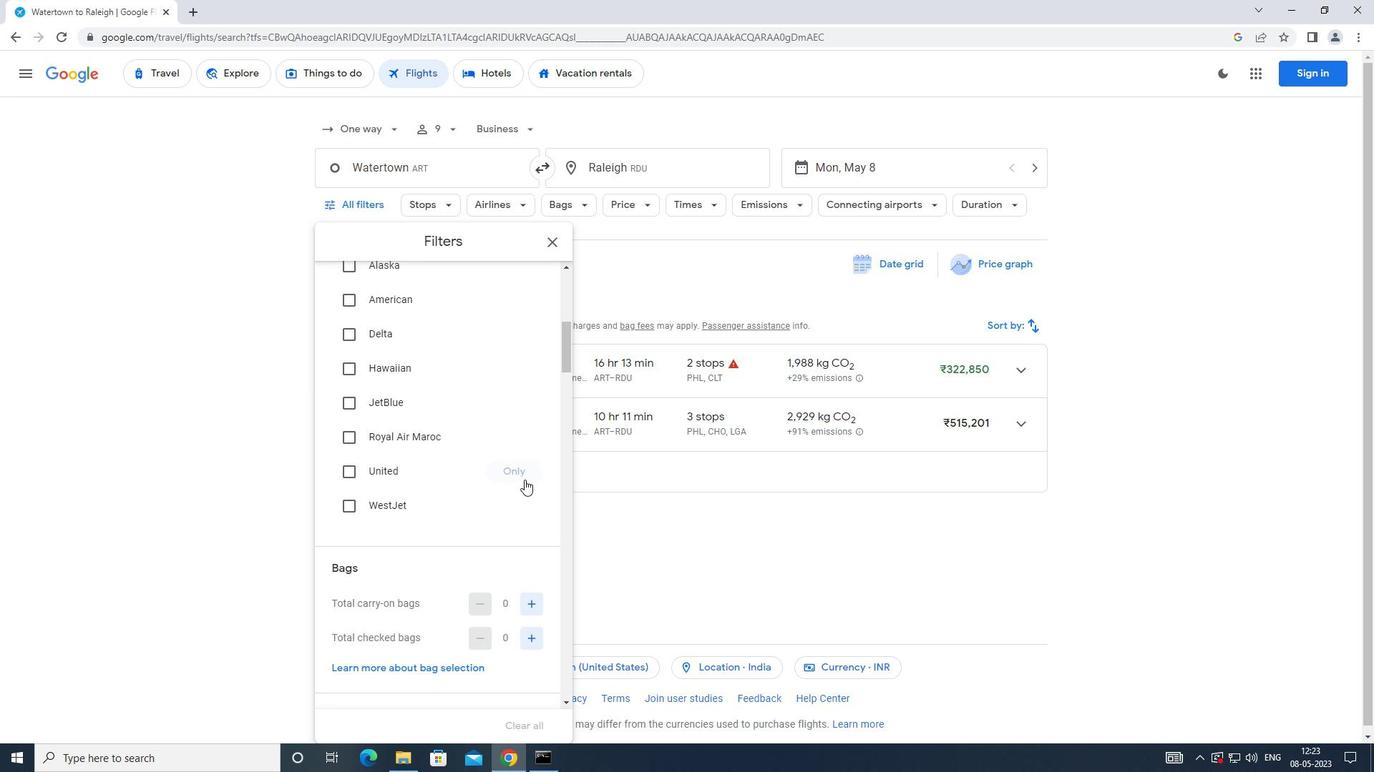 
Action: Mouse scrolled (525, 479) with delta (0, 0)
Screenshot: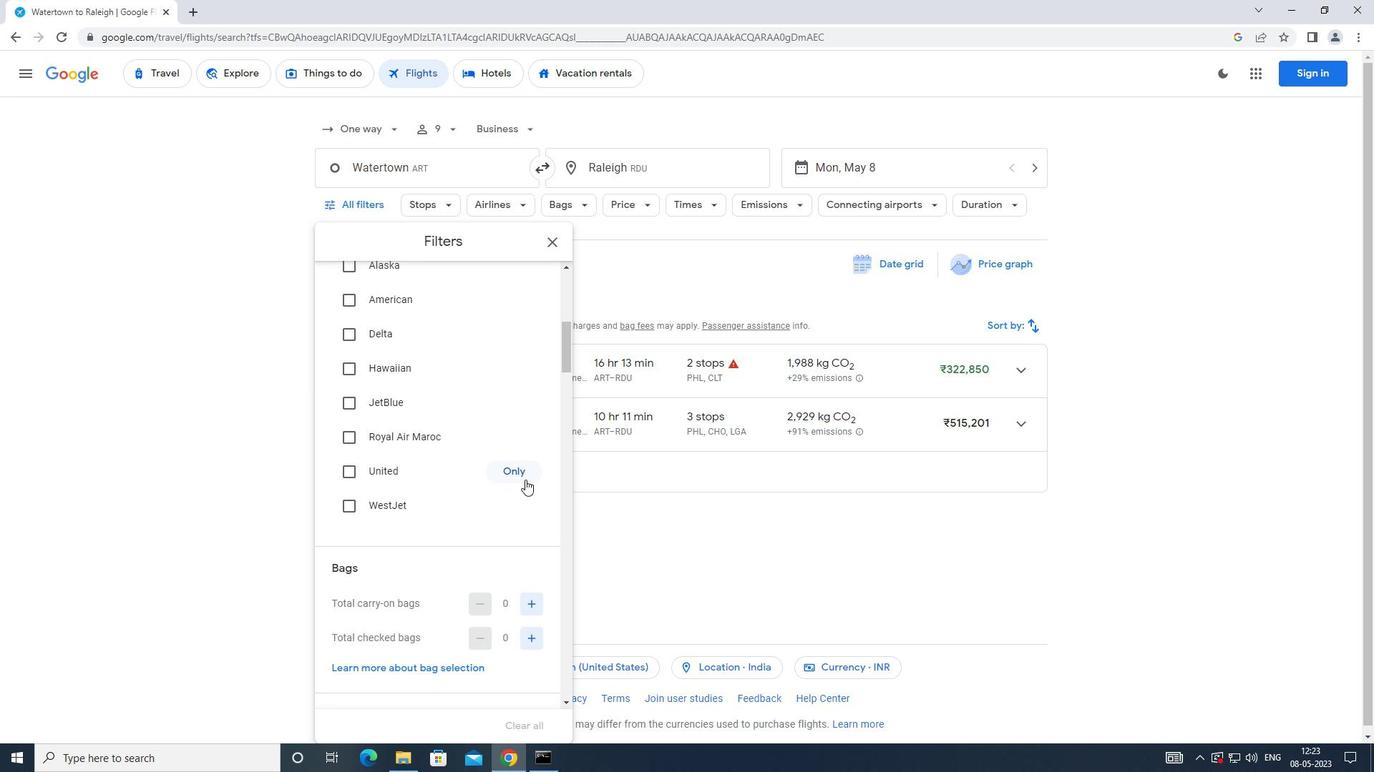 
Action: Mouse moved to (528, 529)
Screenshot: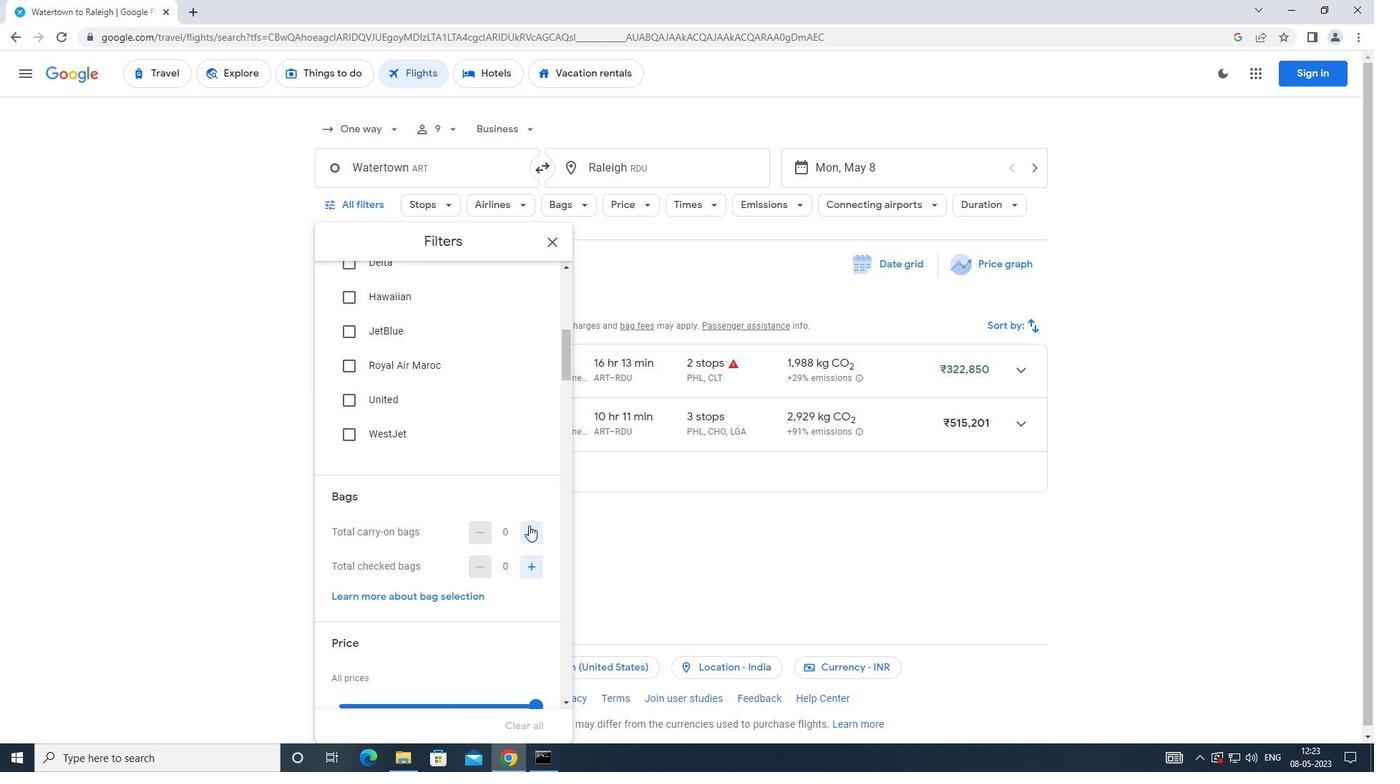 
Action: Mouse pressed left at (528, 529)
Screenshot: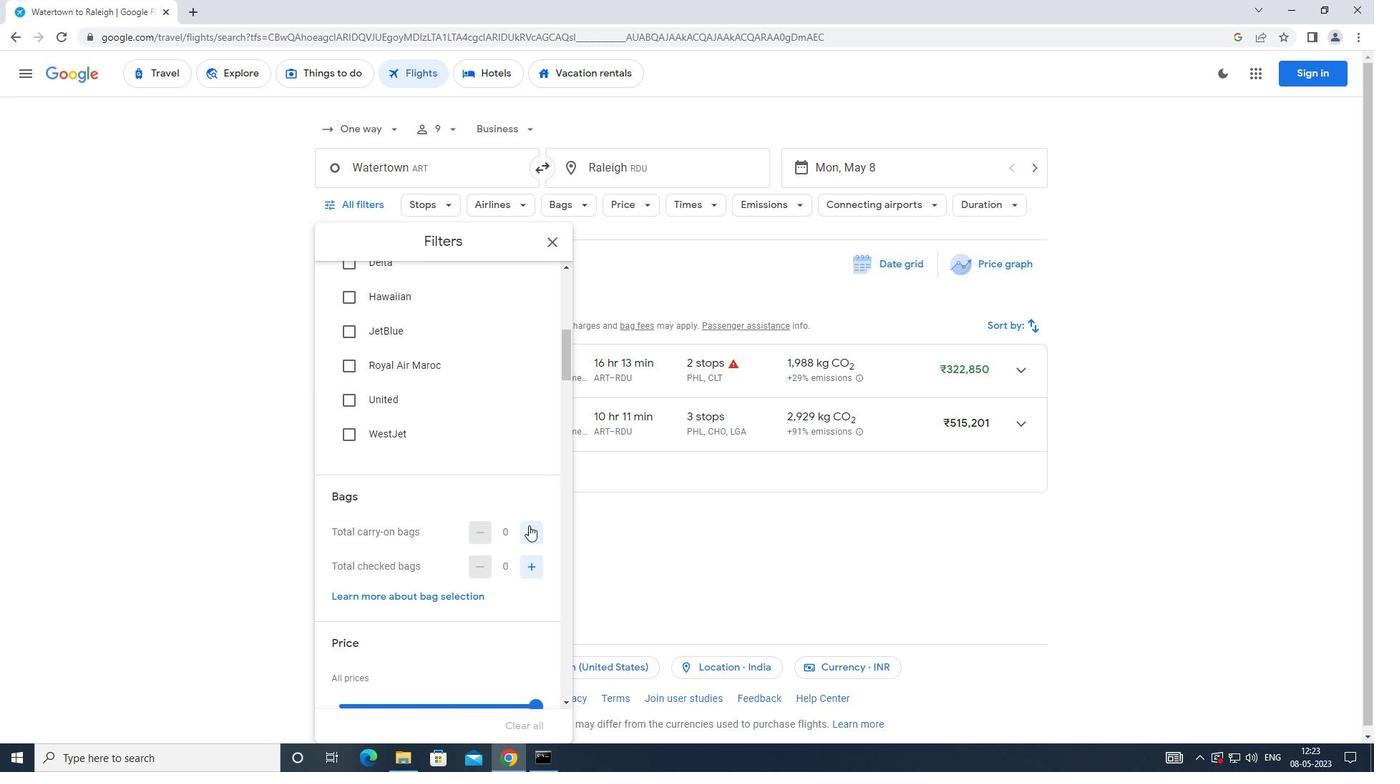 
Action: Mouse moved to (513, 468)
Screenshot: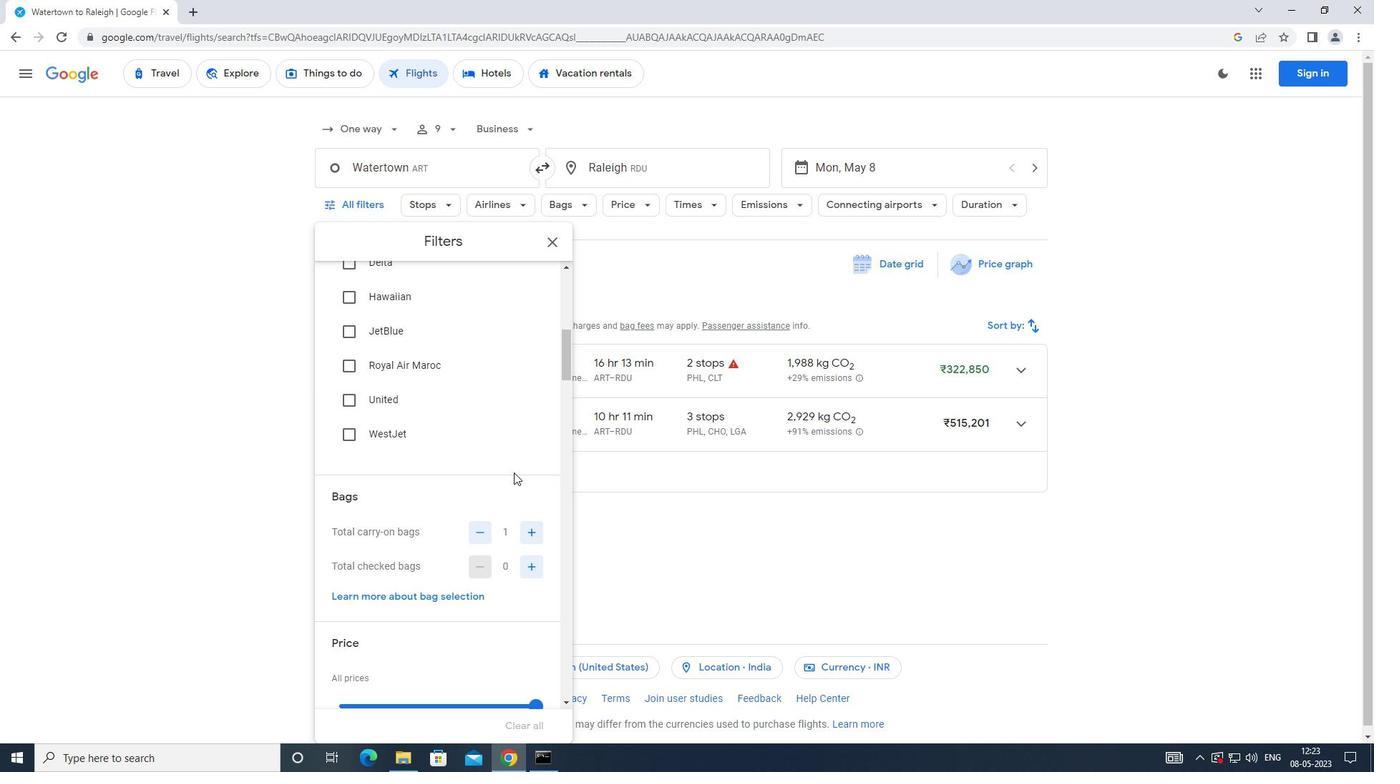
Action: Mouse scrolled (513, 468) with delta (0, 0)
Screenshot: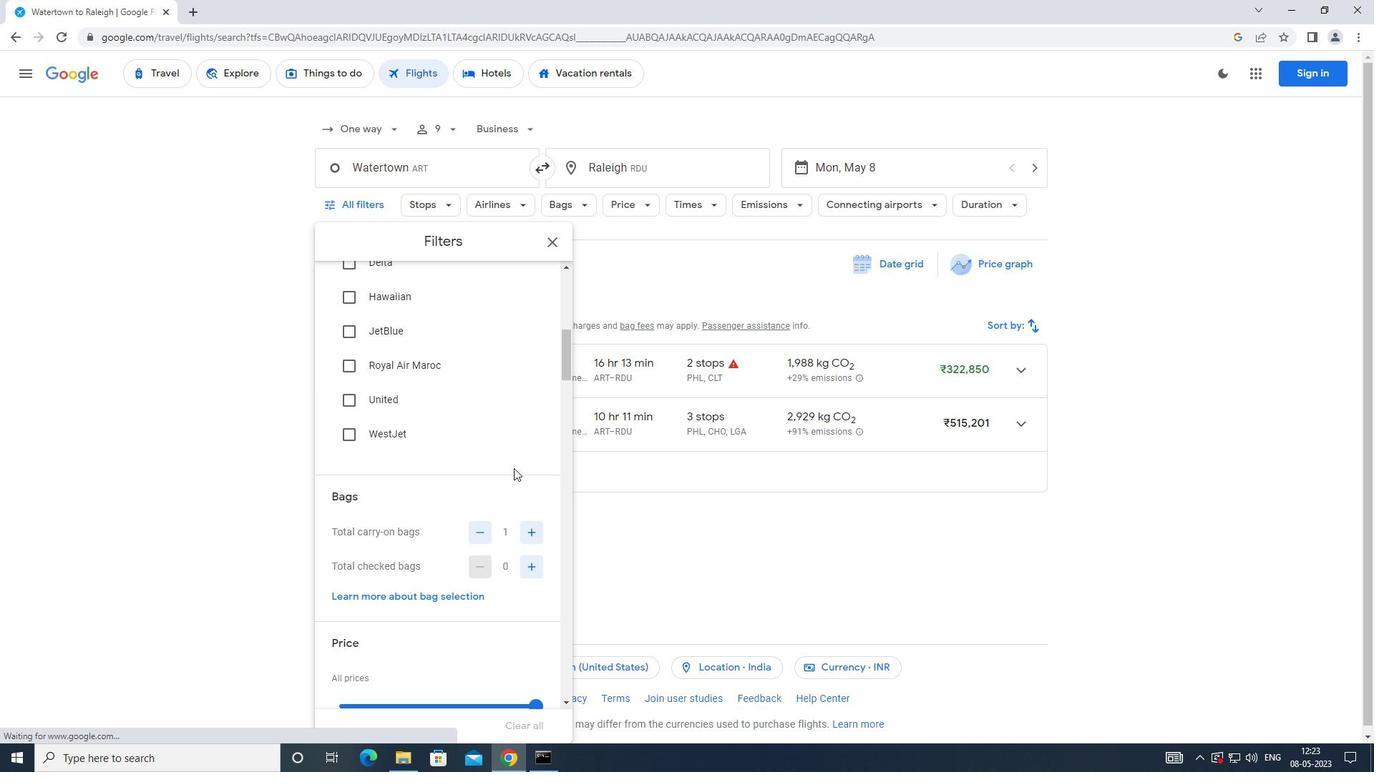 
Action: Mouse scrolled (513, 468) with delta (0, 0)
Screenshot: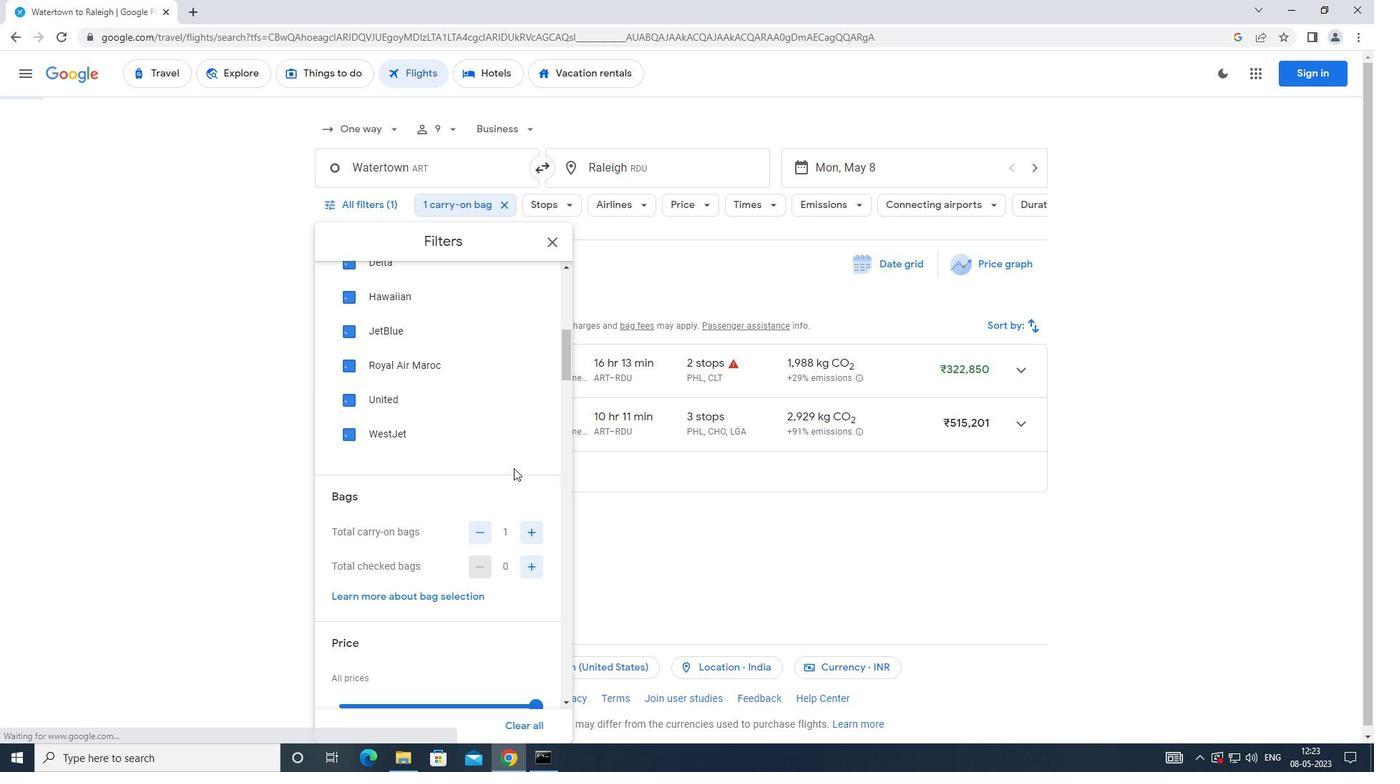 
Action: Mouse scrolled (513, 468) with delta (0, 0)
Screenshot: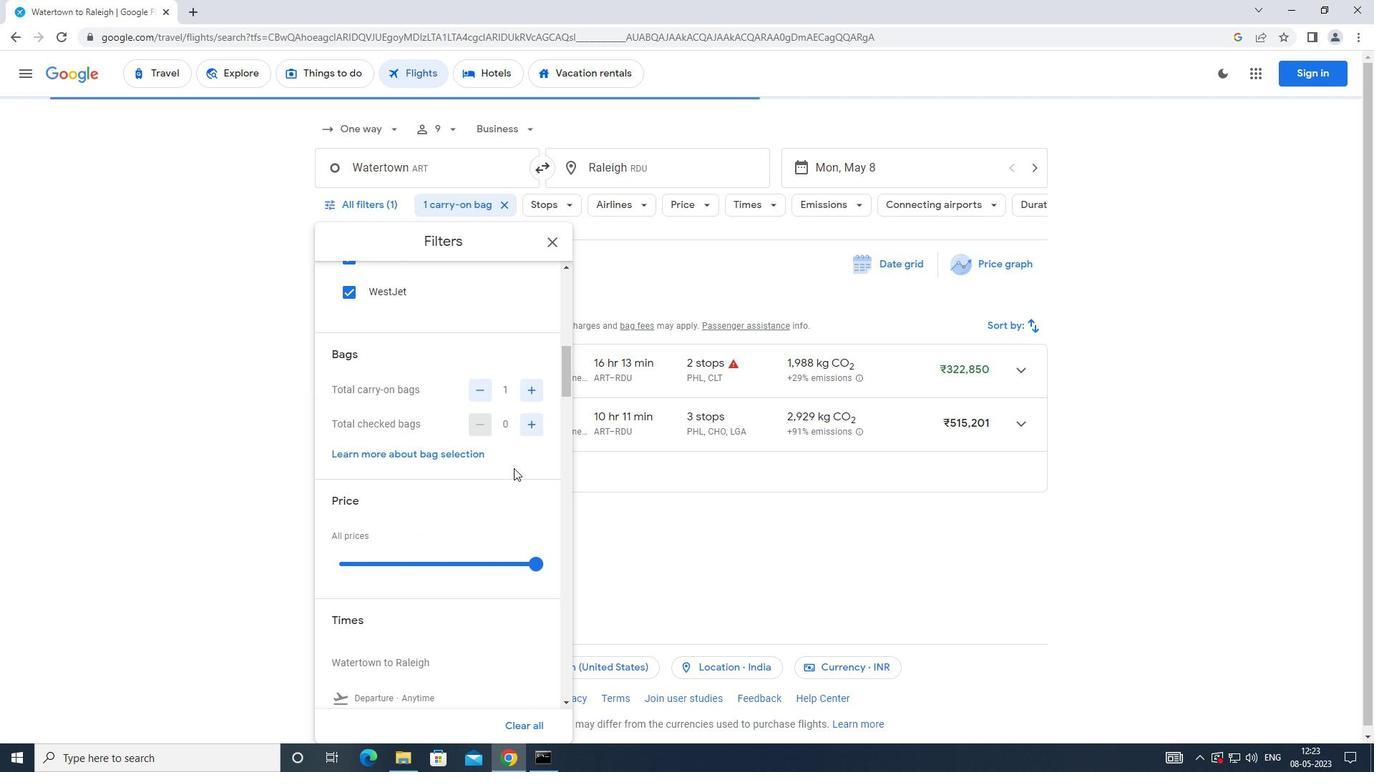 
Action: Mouse moved to (521, 493)
Screenshot: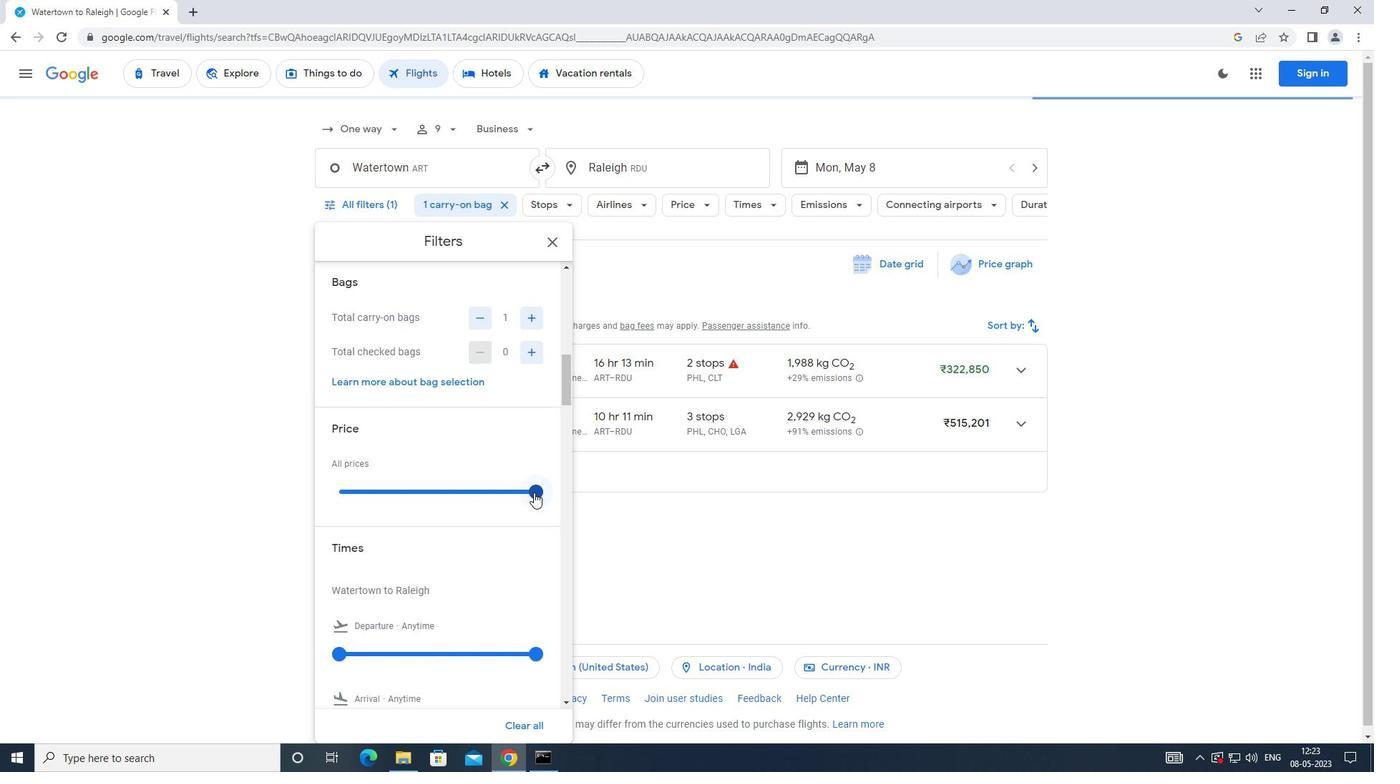 
Action: Mouse pressed left at (521, 493)
Screenshot: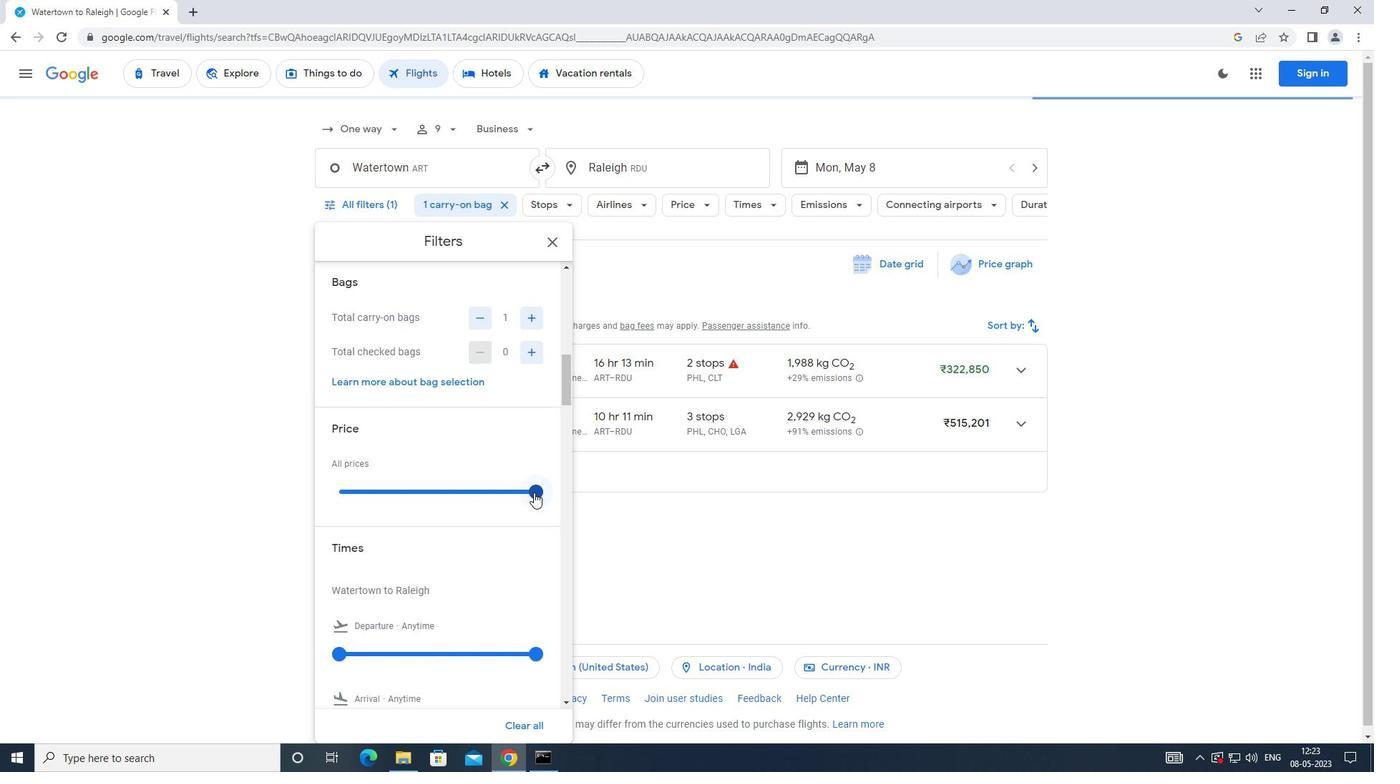 
Action: Mouse moved to (406, 489)
Screenshot: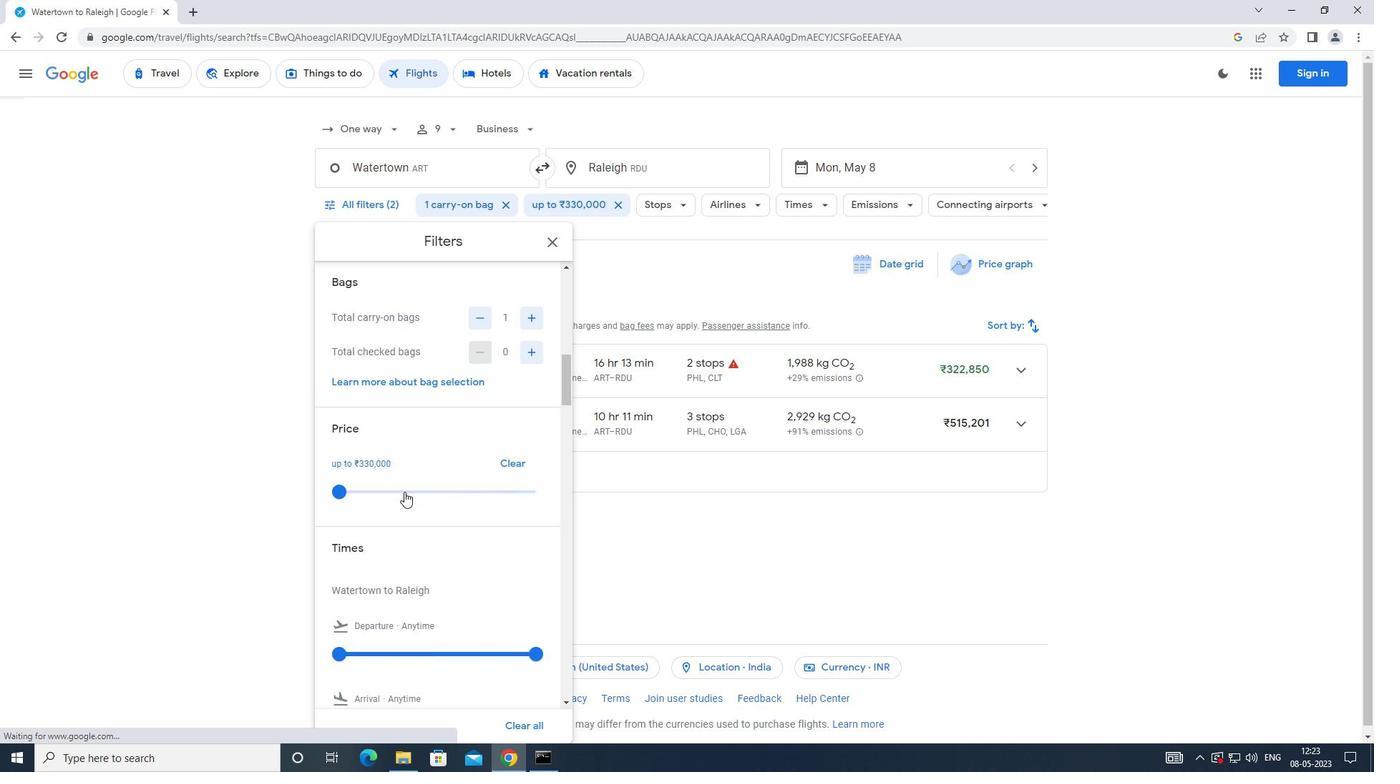 
Action: Mouse scrolled (406, 488) with delta (0, 0)
Screenshot: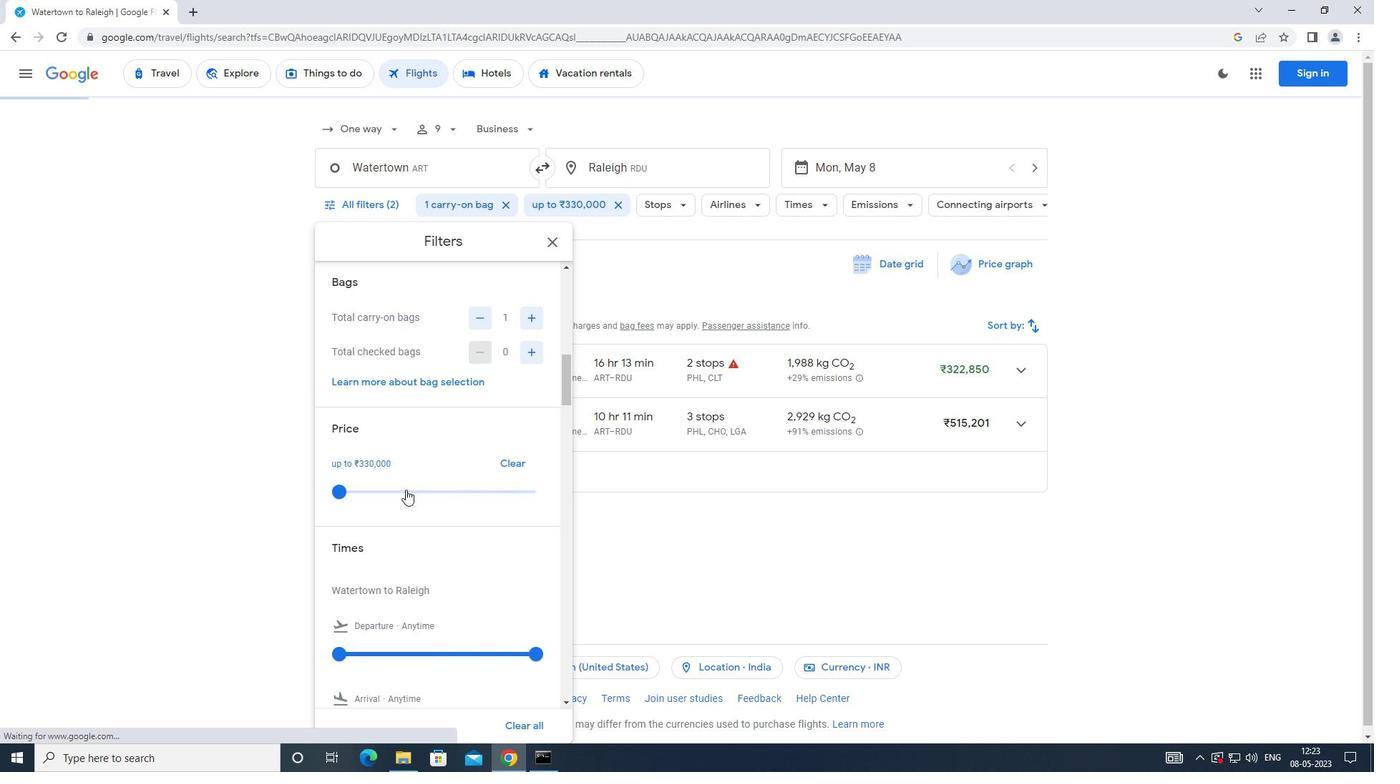 
Action: Mouse scrolled (406, 488) with delta (0, 0)
Screenshot: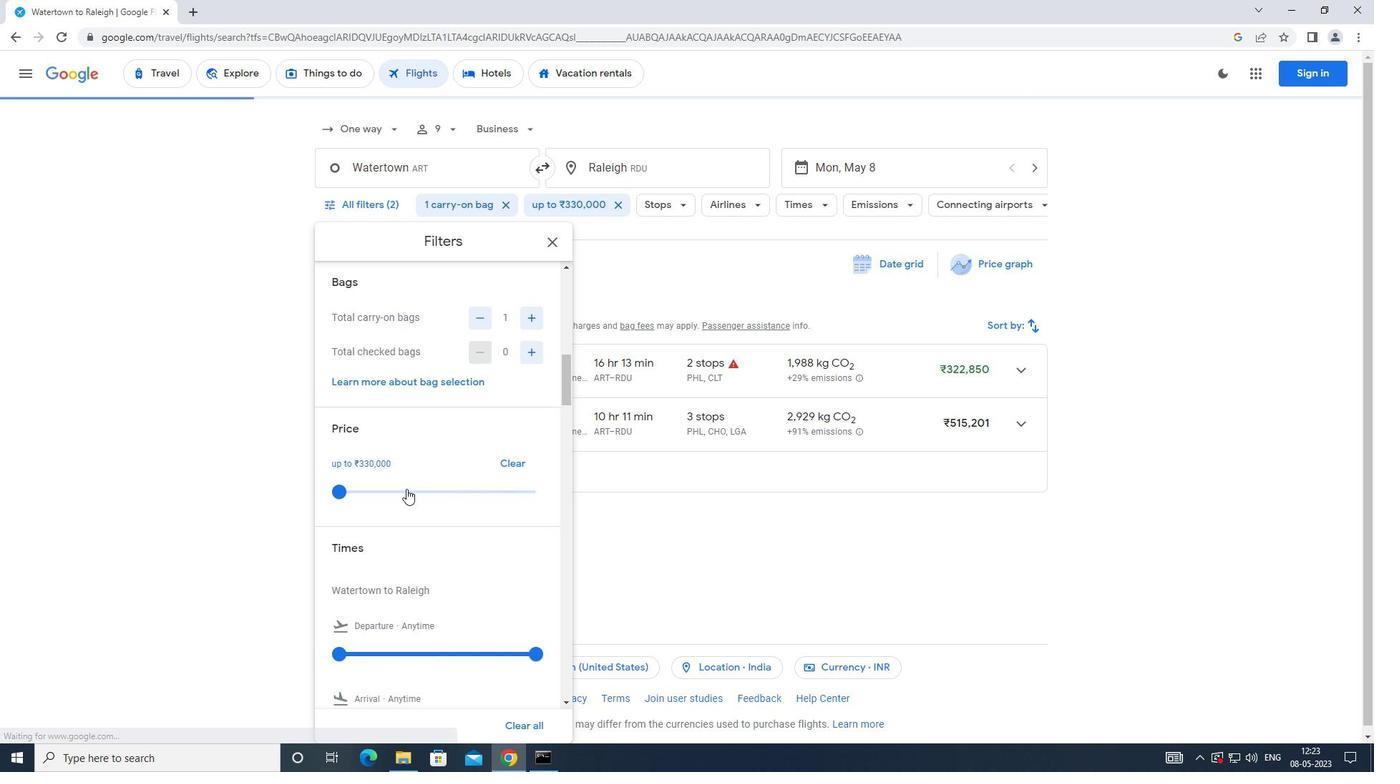 
Action: Mouse moved to (406, 488)
Screenshot: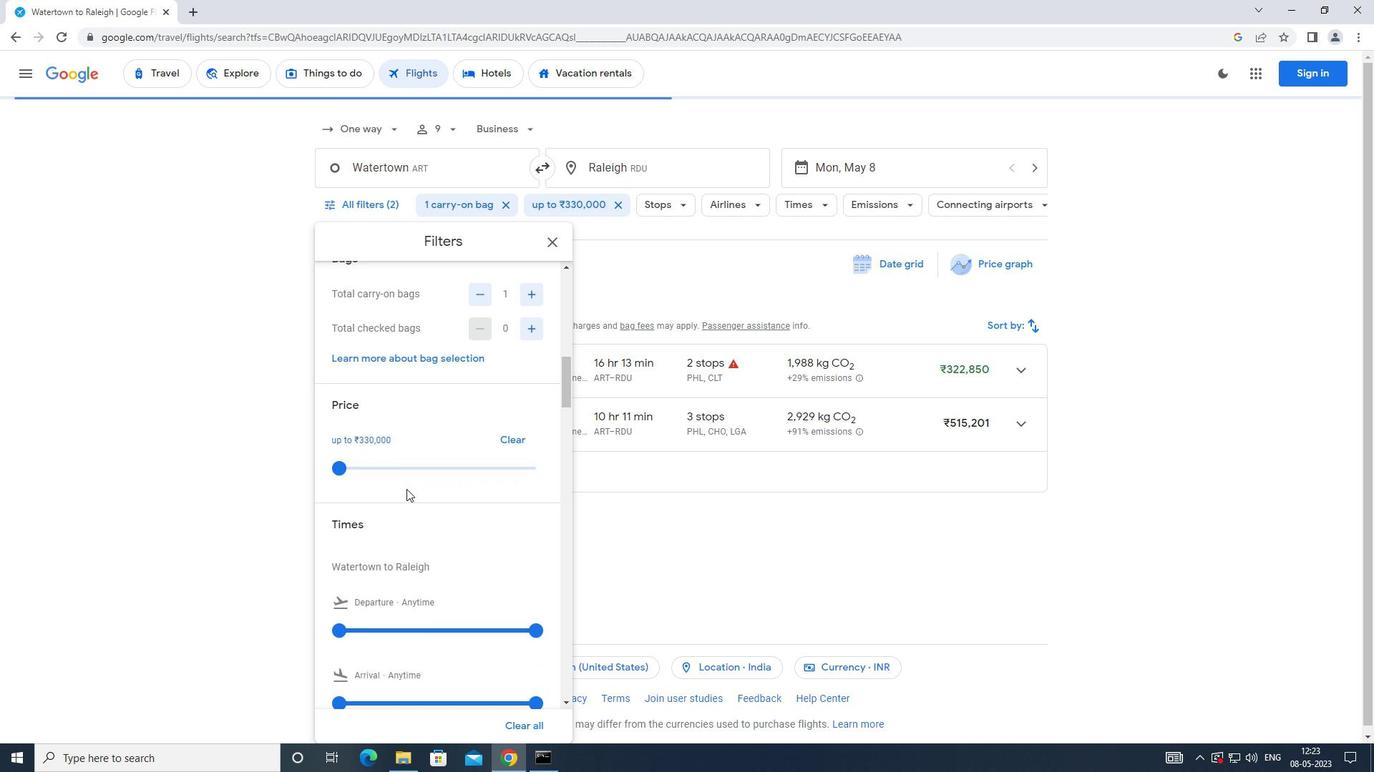
Action: Mouse scrolled (406, 488) with delta (0, 0)
Screenshot: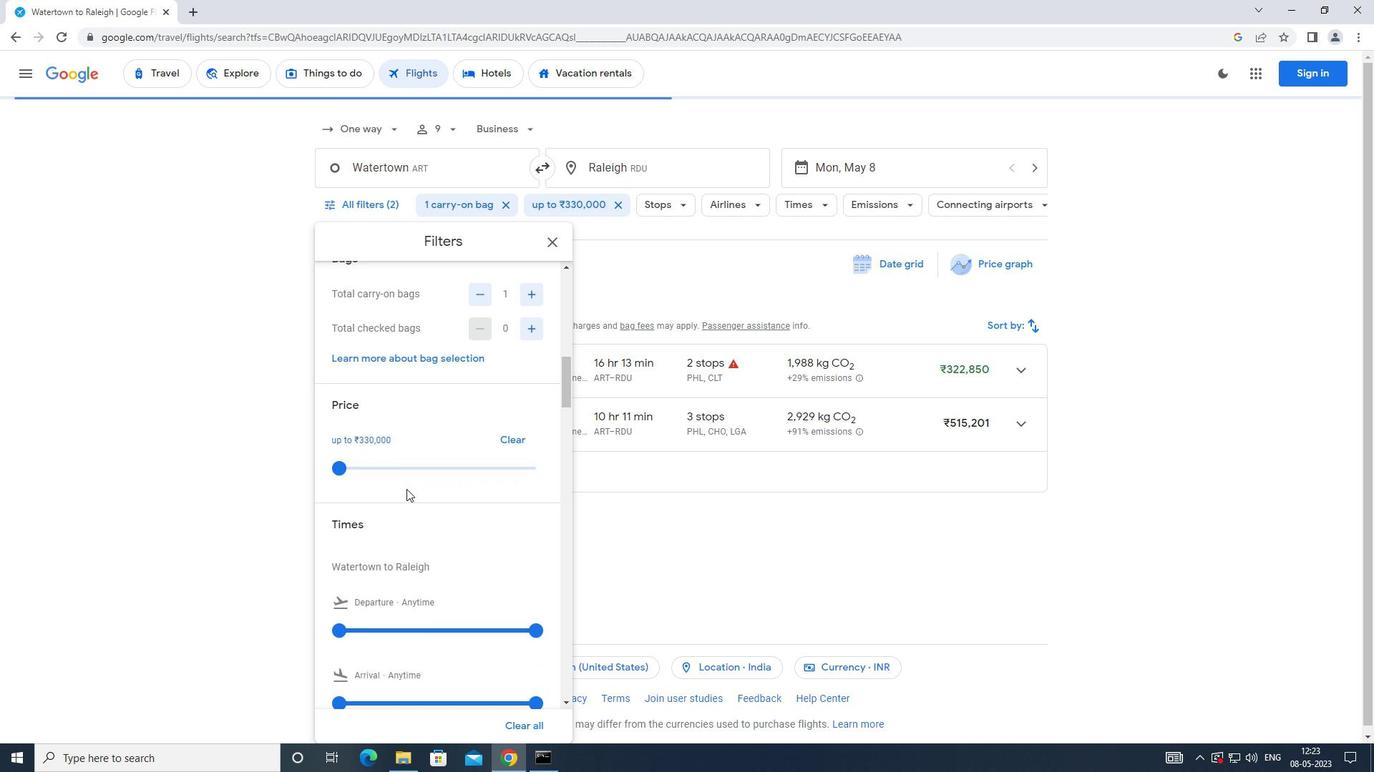 
Action: Mouse moved to (341, 443)
Screenshot: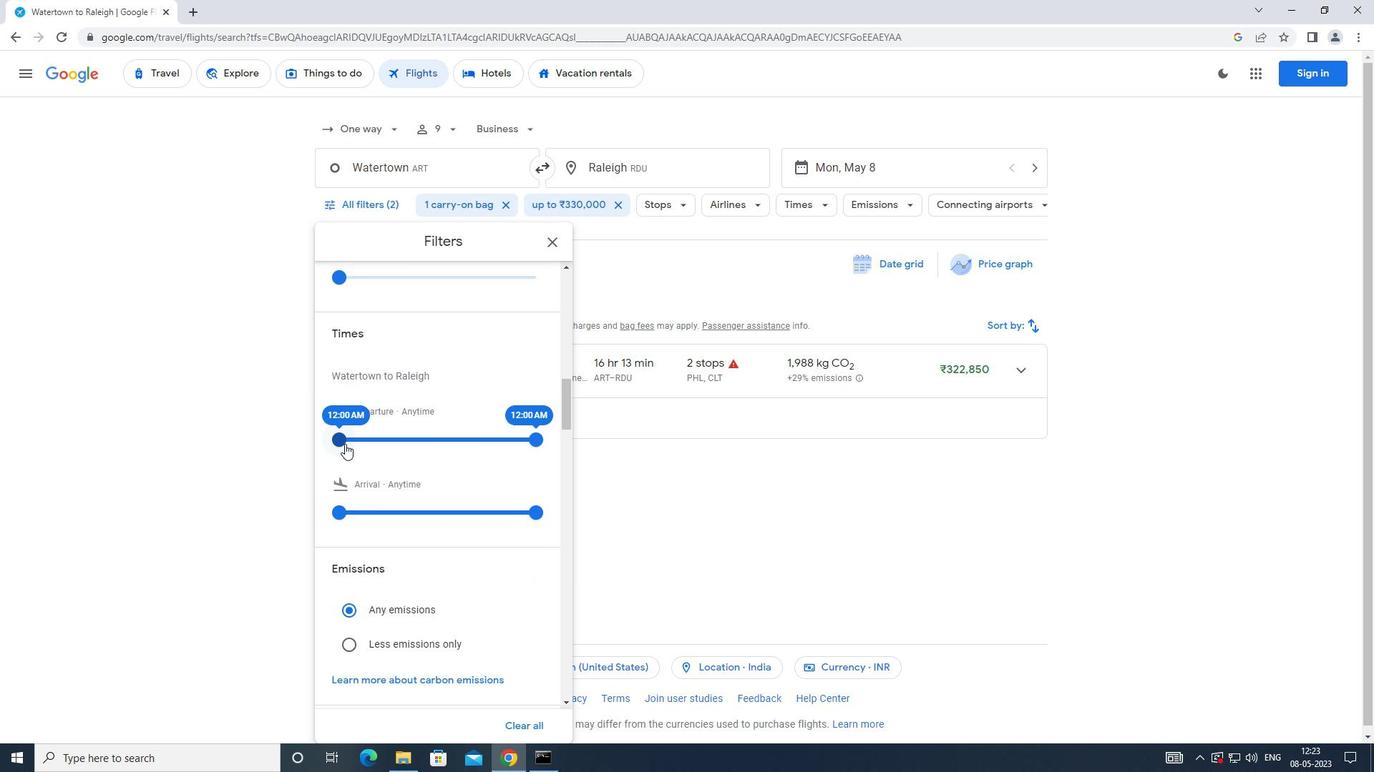 
Action: Mouse pressed left at (341, 443)
Screenshot: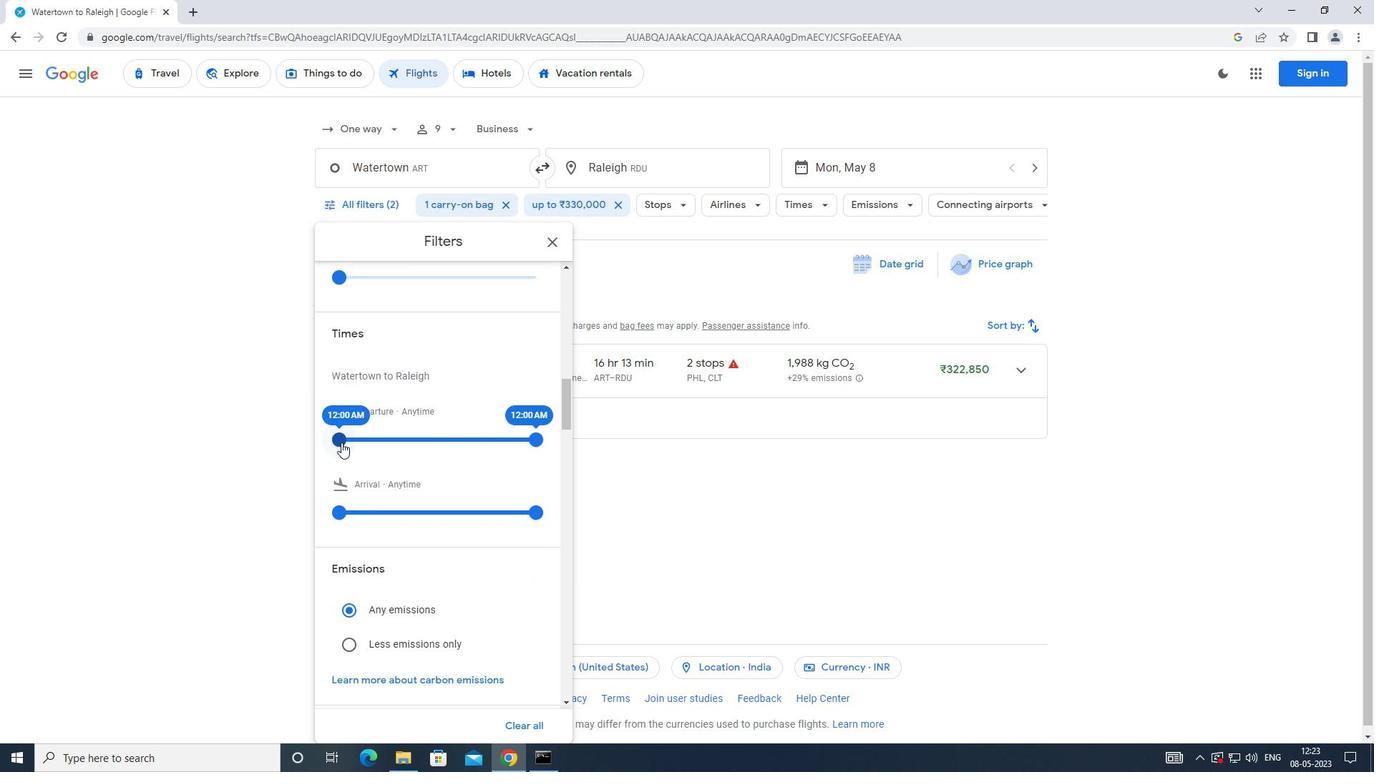 
Action: Mouse moved to (535, 438)
Screenshot: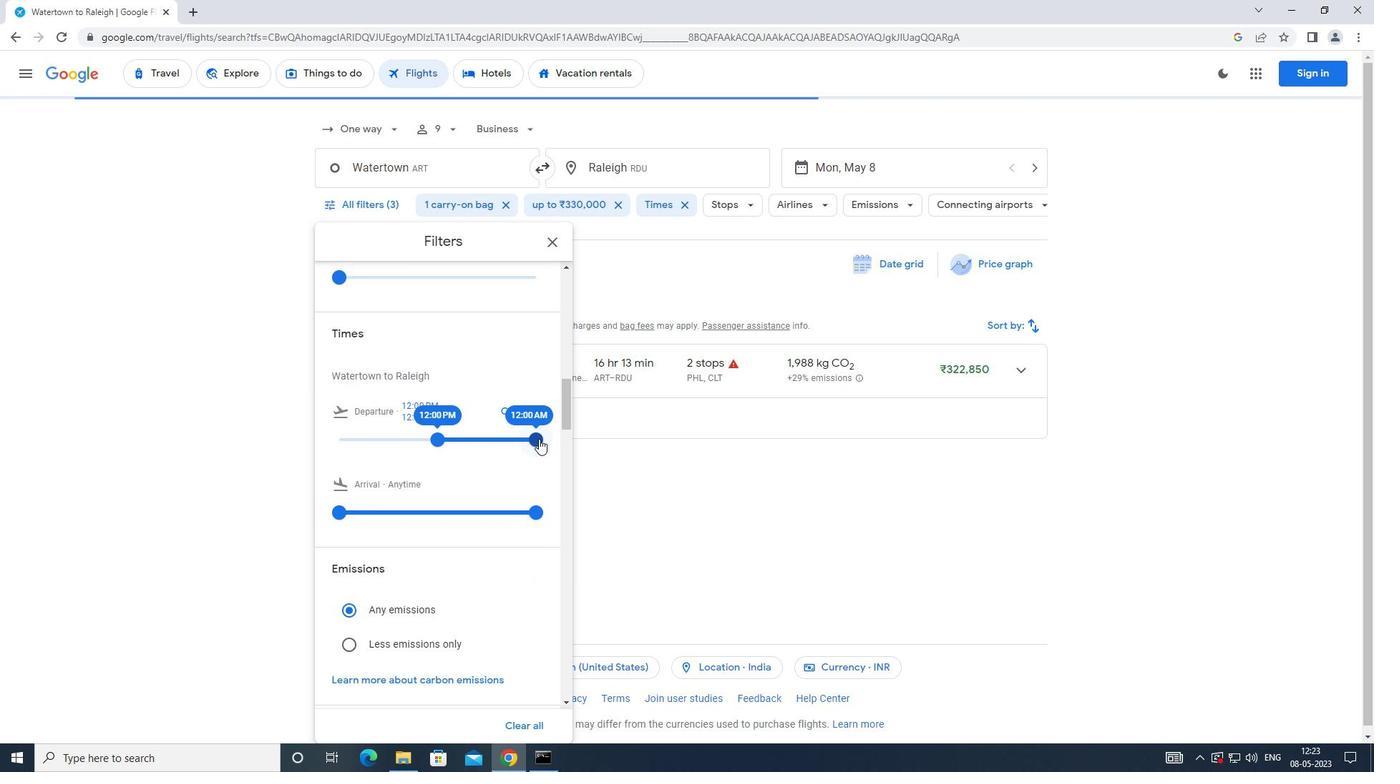 
Action: Mouse pressed left at (535, 438)
Screenshot: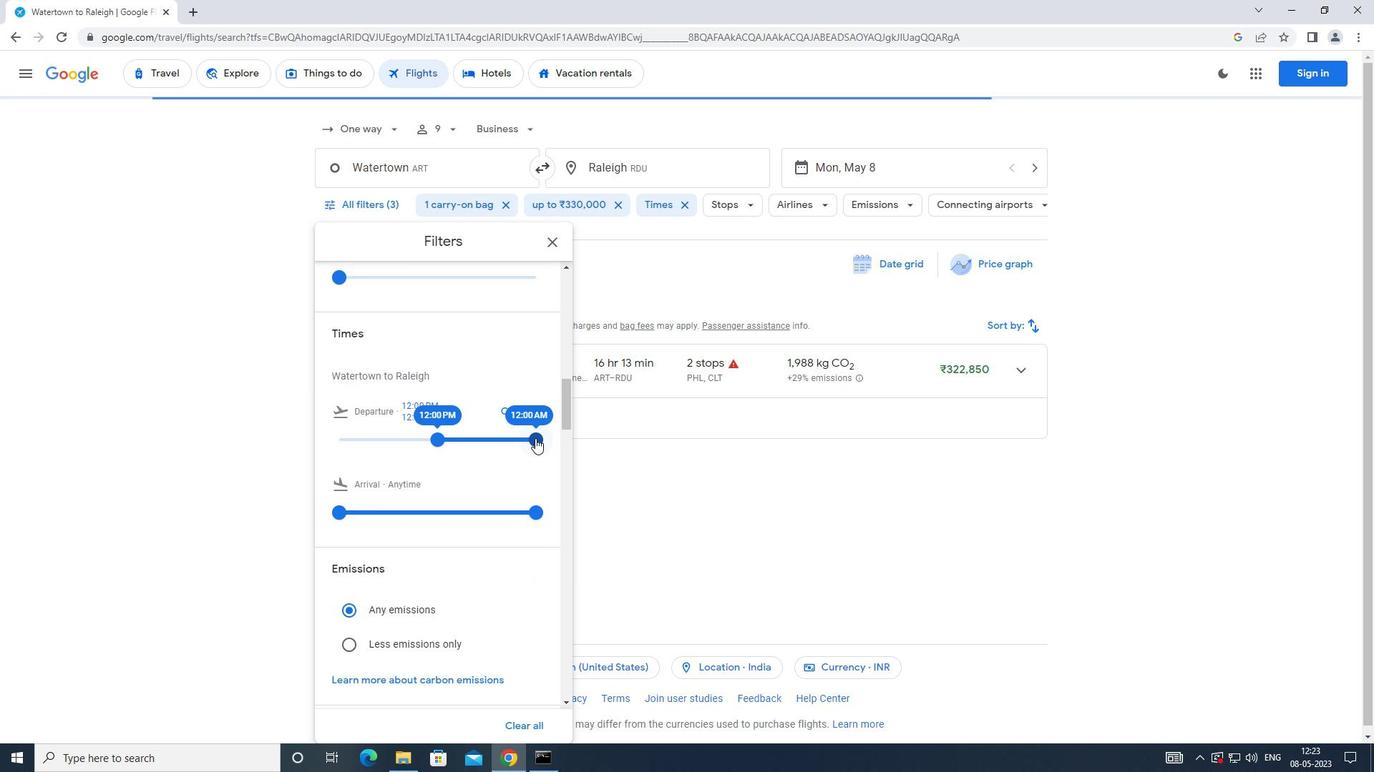 
Action: Mouse moved to (543, 239)
Screenshot: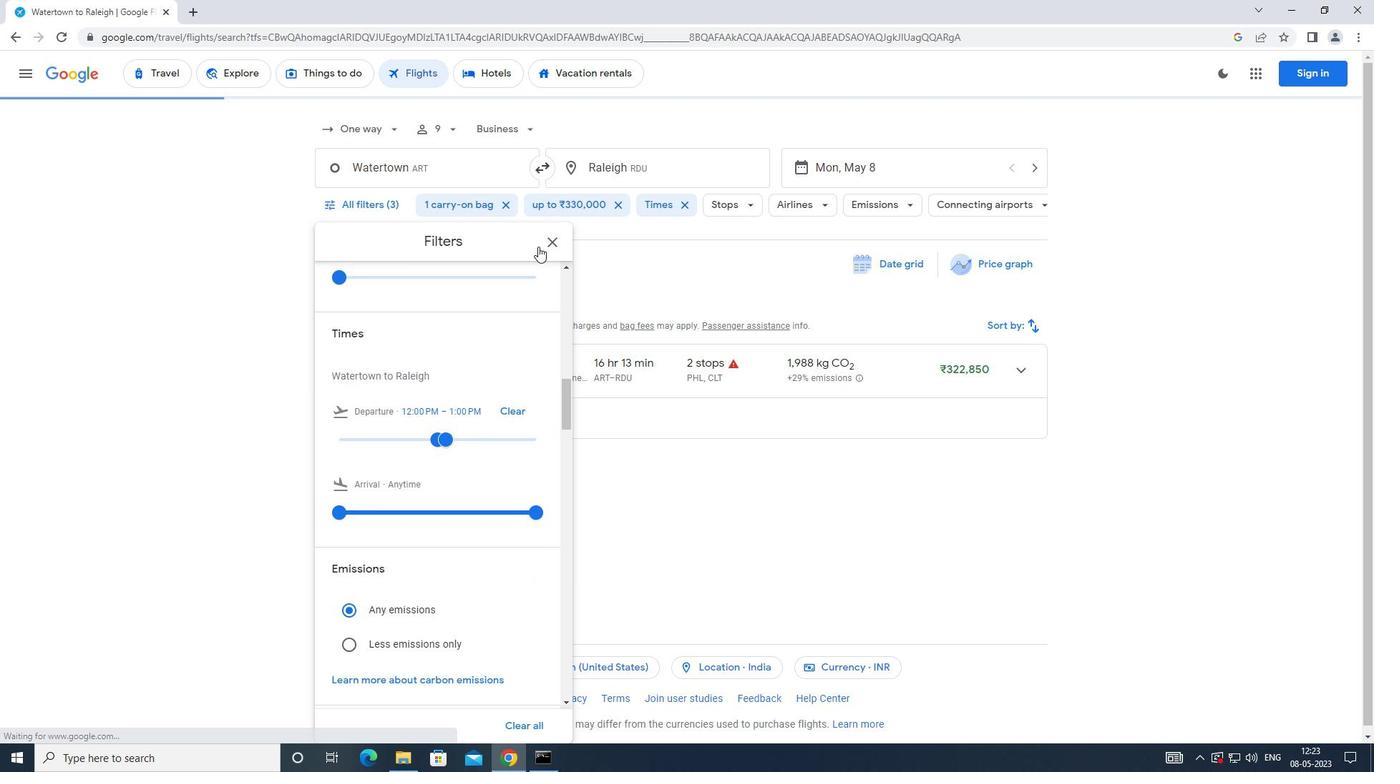 
Action: Mouse pressed left at (543, 239)
Screenshot: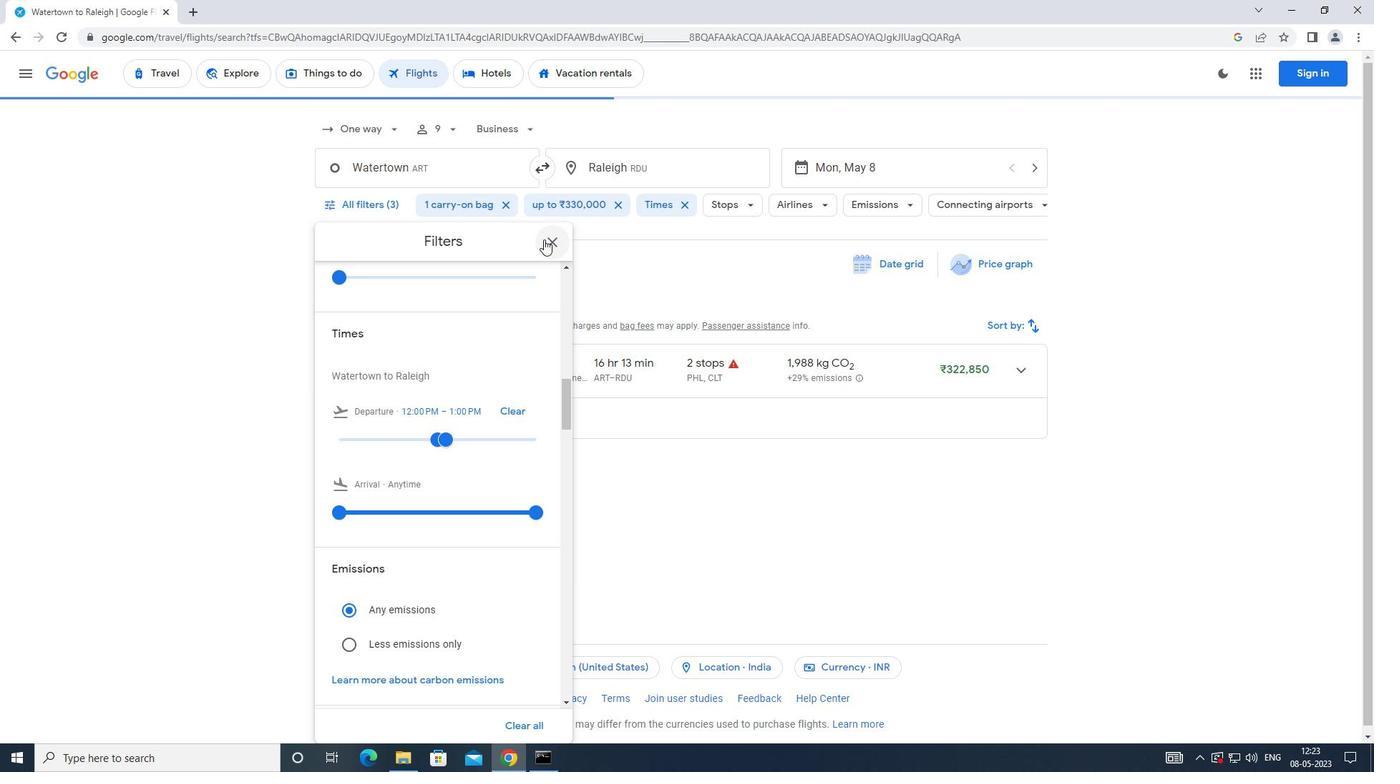 
Action: Mouse moved to (532, 246)
Screenshot: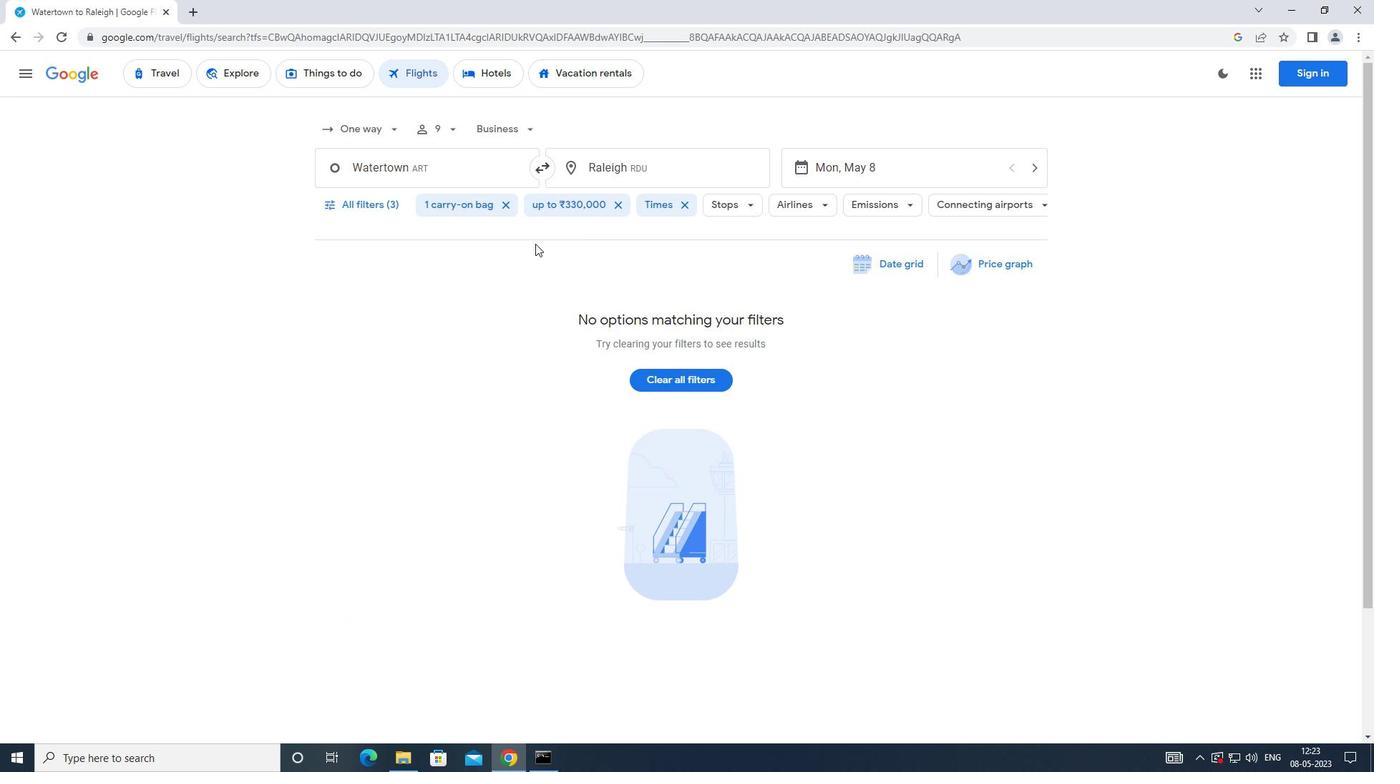 
